 Task: Find connections with filter location Glenroy with filter topic #Learningswith filter profile language French with filter current company JSW with filter school FM University with filter industry Industry Associations with filter service category Logo Design with filter keywords title Administrative Assistant
Action: Mouse moved to (242, 275)
Screenshot: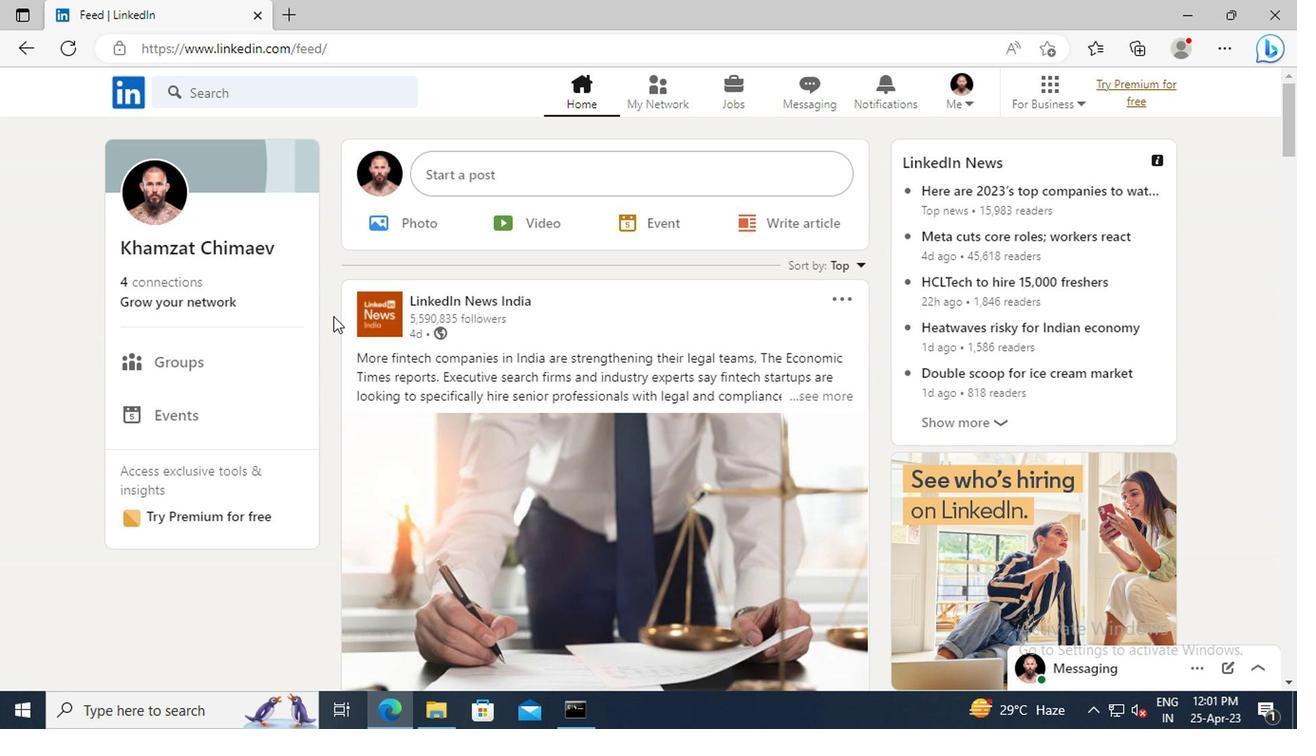 
Action: Mouse pressed left at (242, 275)
Screenshot: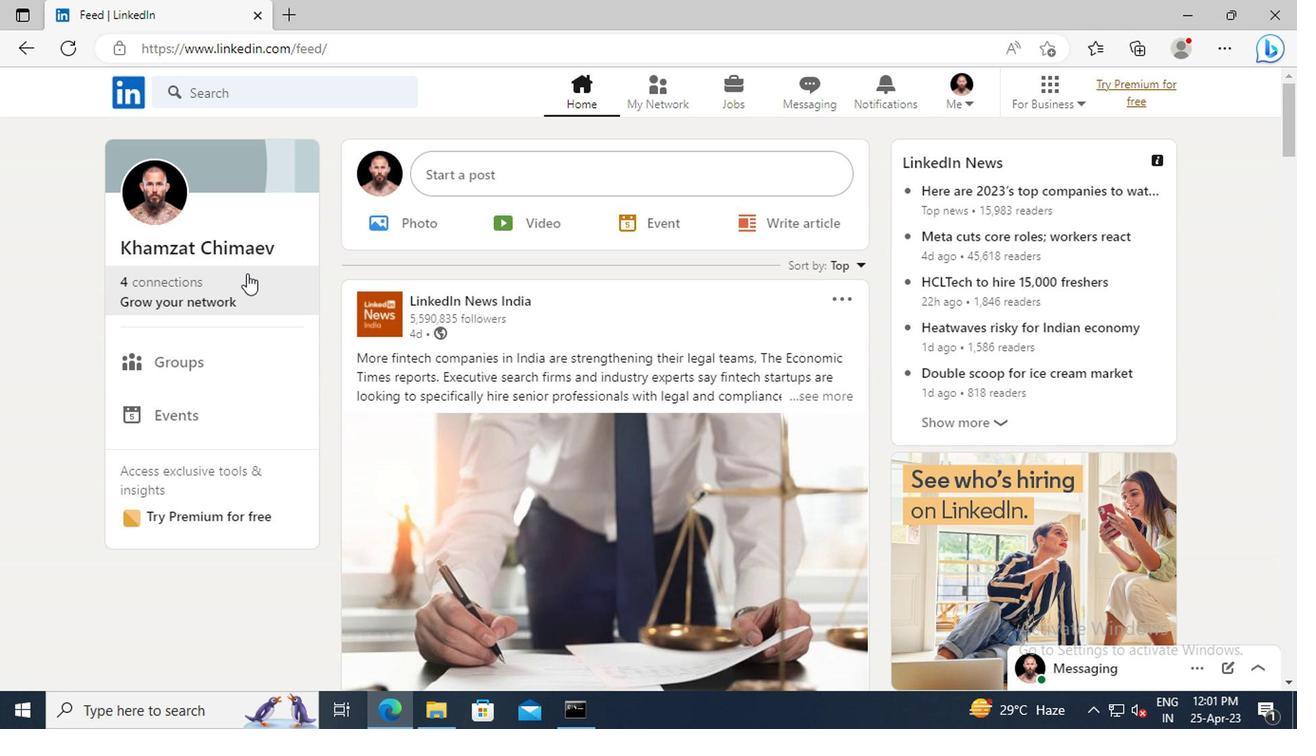 
Action: Mouse moved to (253, 204)
Screenshot: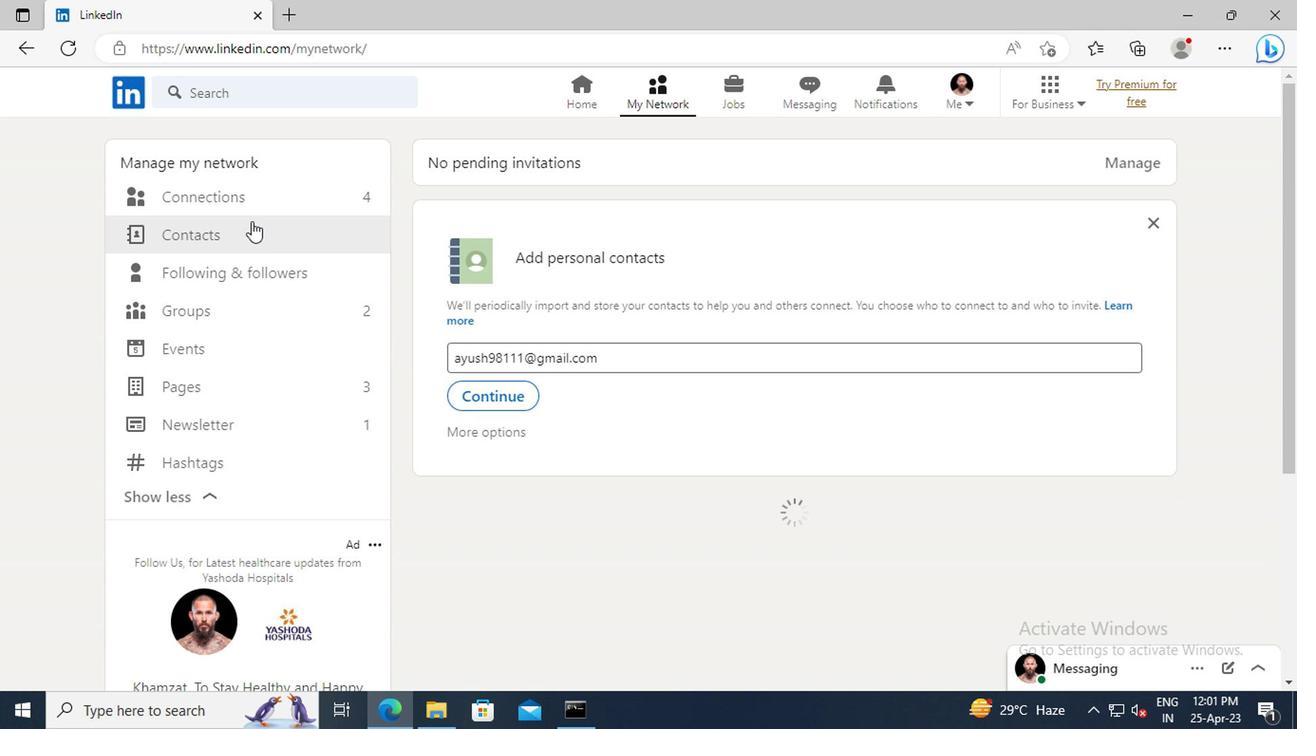 
Action: Mouse pressed left at (253, 204)
Screenshot: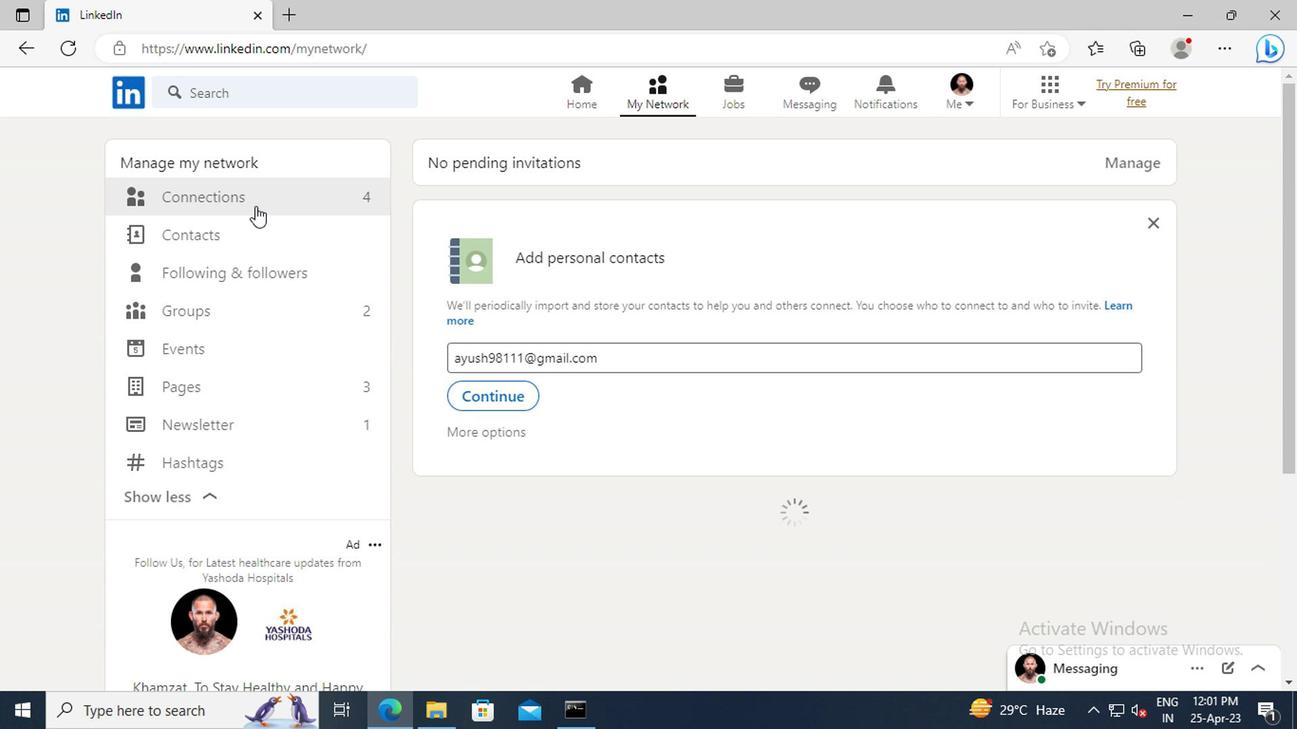 
Action: Mouse moved to (782, 206)
Screenshot: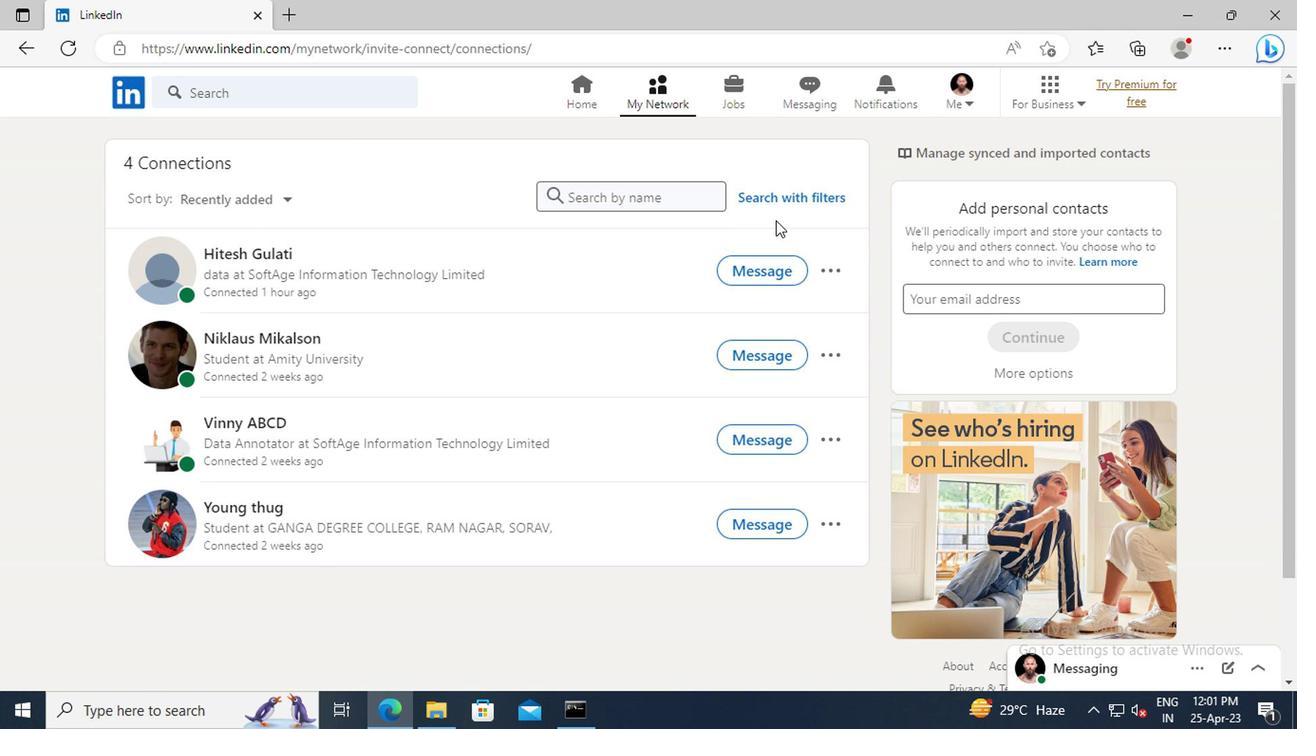
Action: Mouse pressed left at (782, 206)
Screenshot: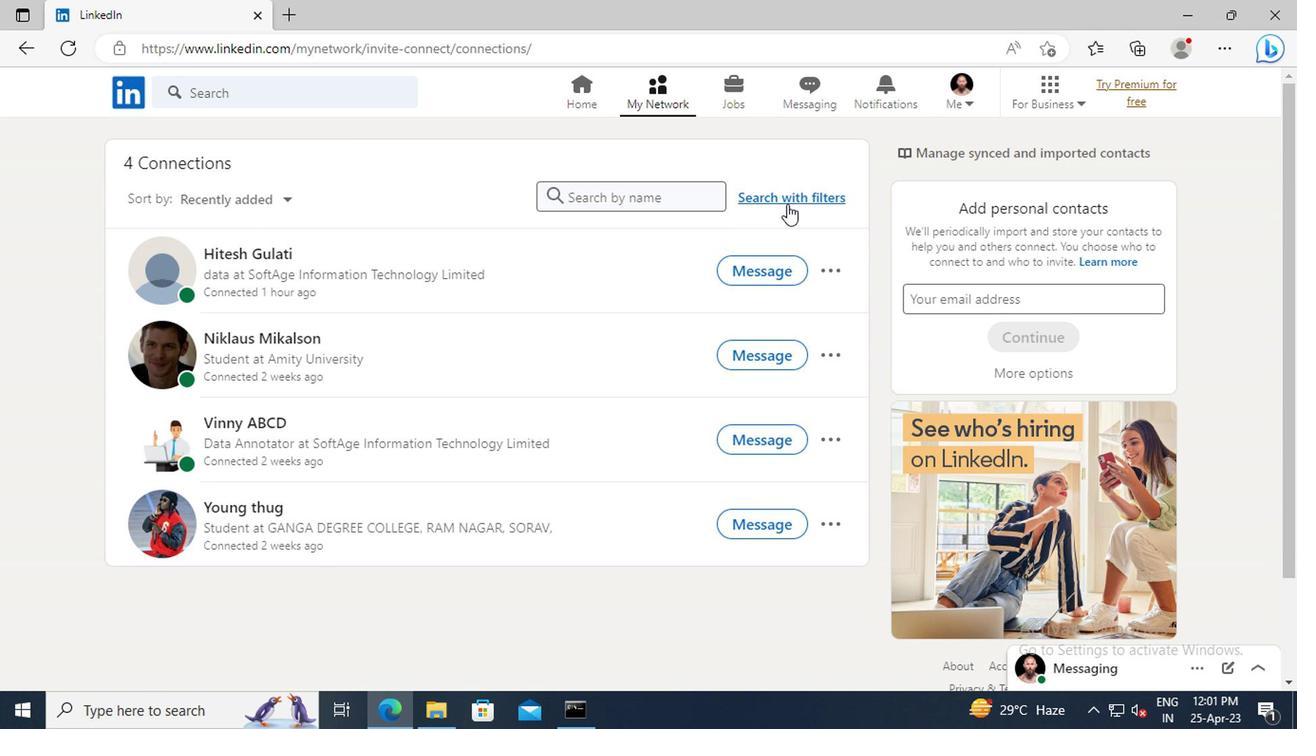 
Action: Mouse moved to (723, 154)
Screenshot: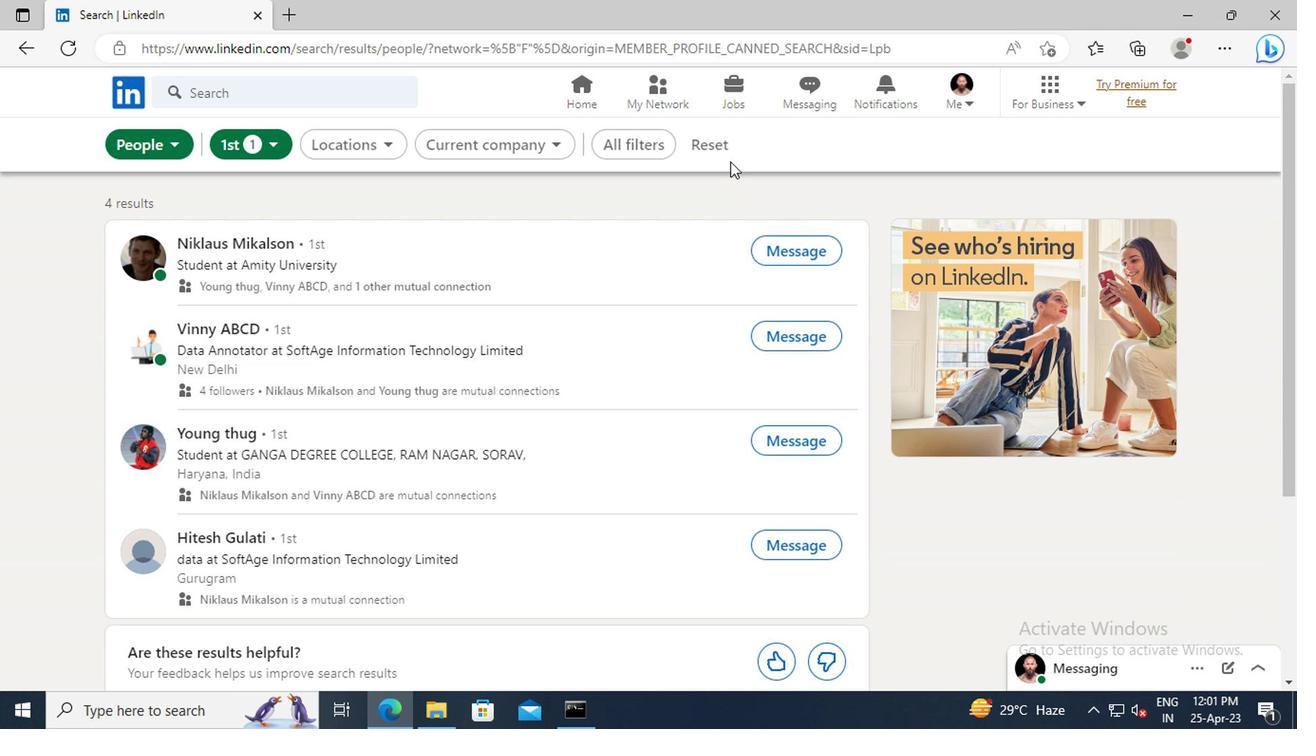 
Action: Mouse pressed left at (723, 154)
Screenshot: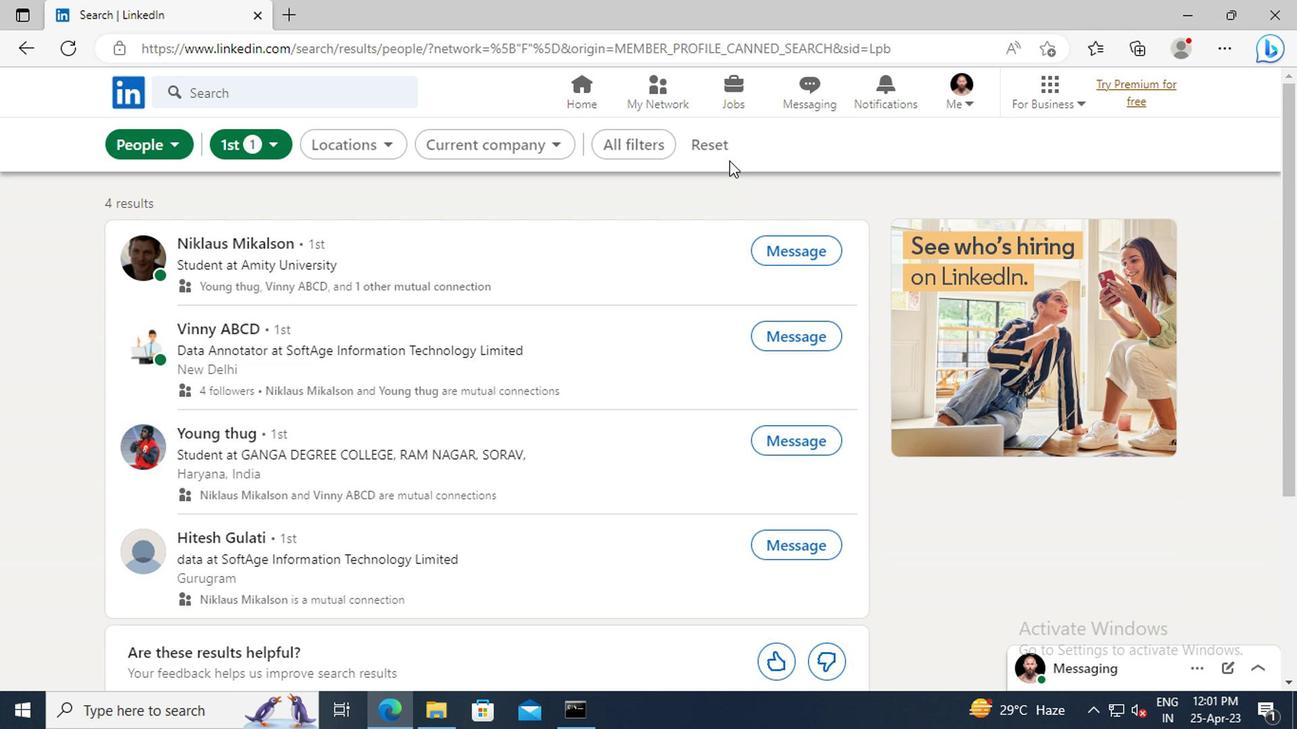 
Action: Mouse moved to (679, 147)
Screenshot: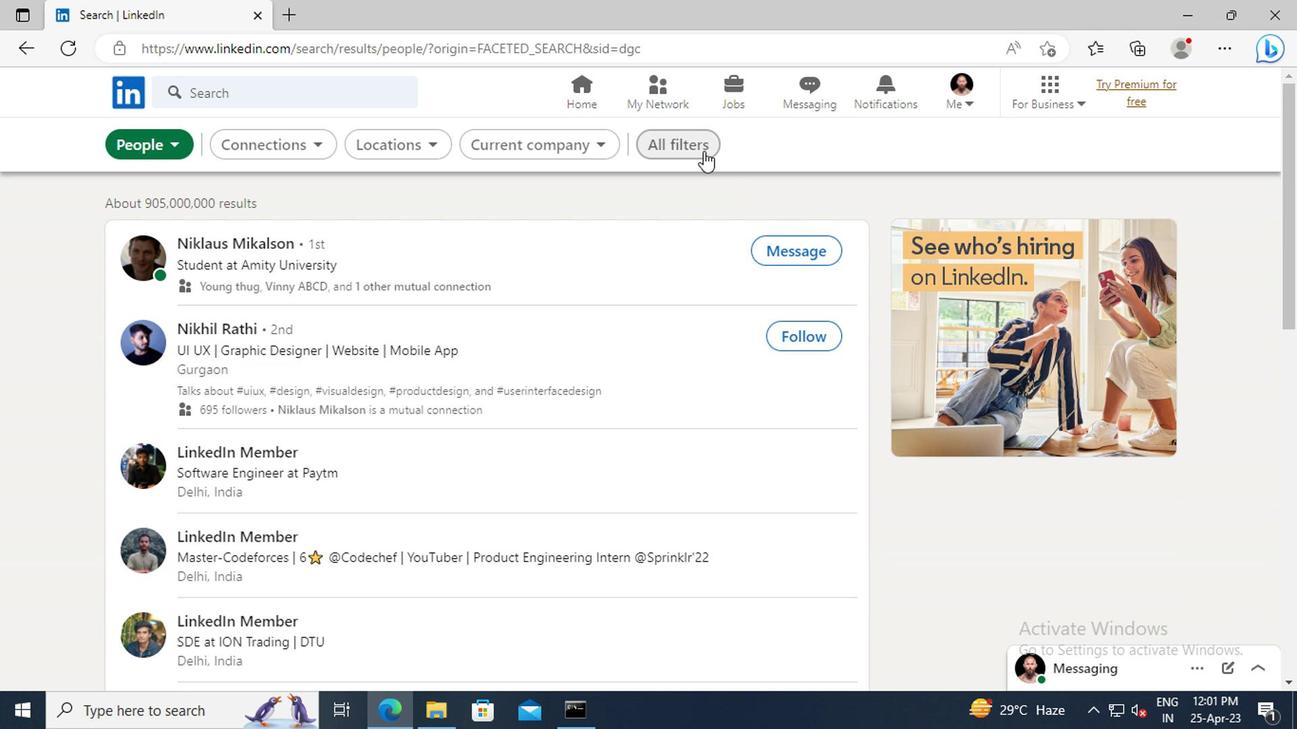 
Action: Mouse pressed left at (679, 147)
Screenshot: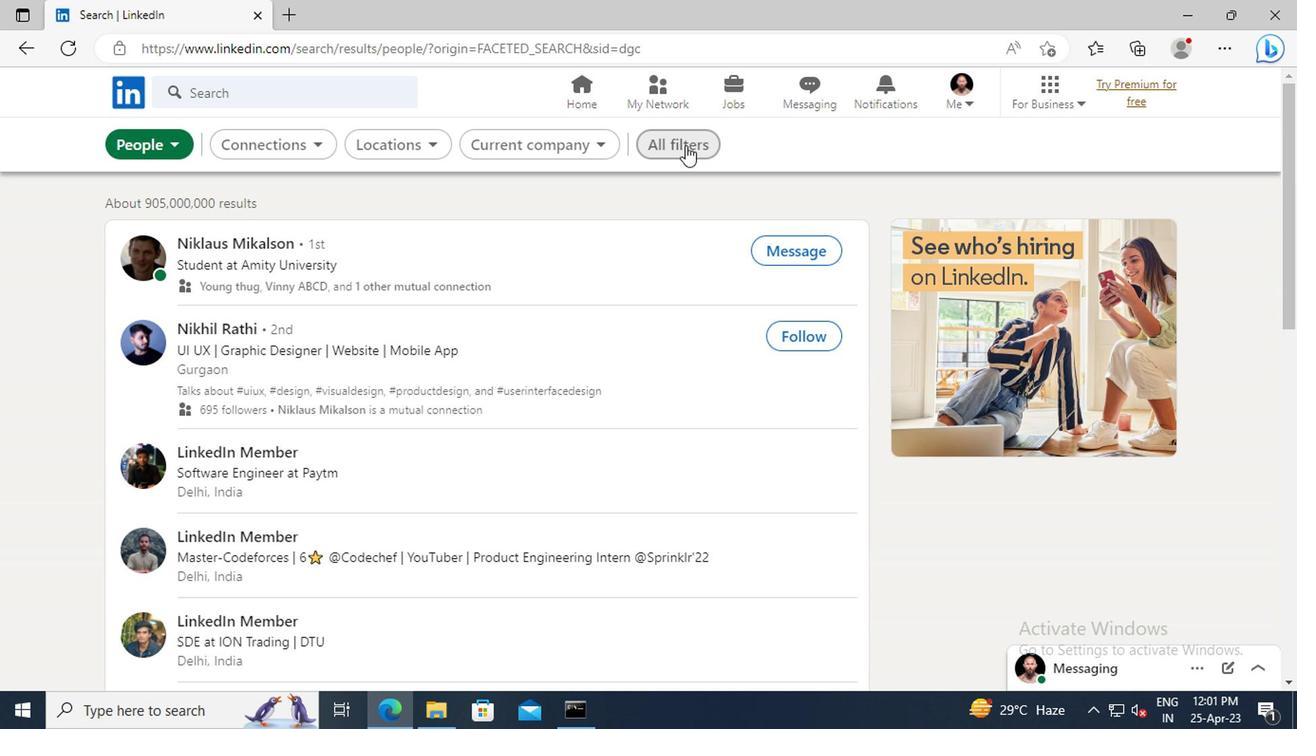
Action: Mouse moved to (1033, 363)
Screenshot: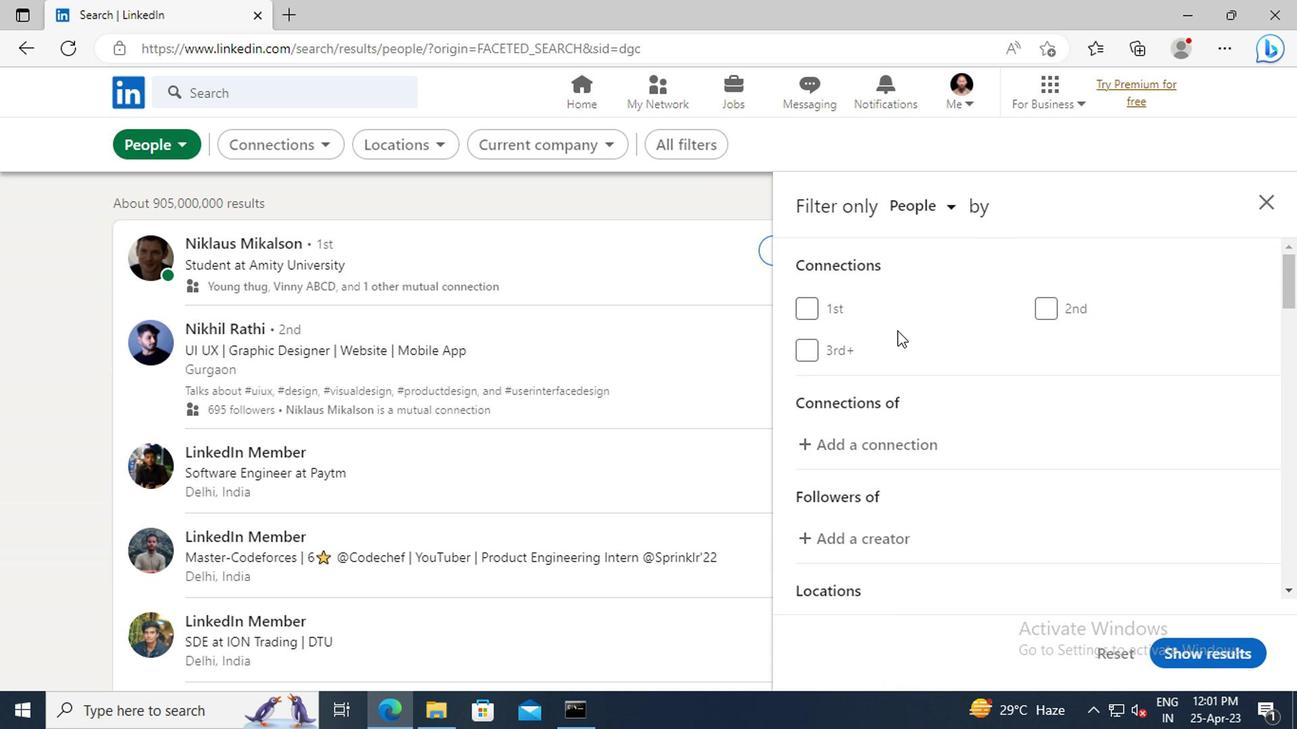 
Action: Mouse scrolled (1033, 362) with delta (0, -1)
Screenshot: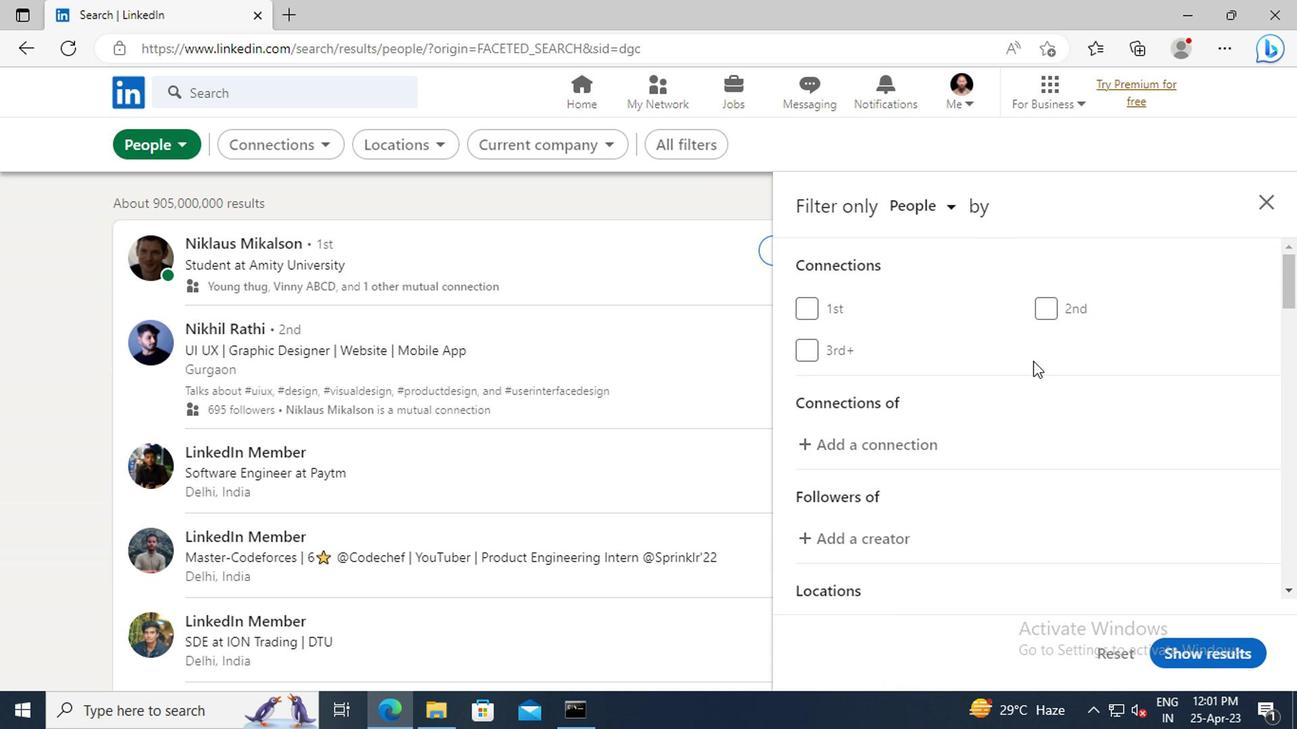 
Action: Mouse scrolled (1033, 362) with delta (0, -1)
Screenshot: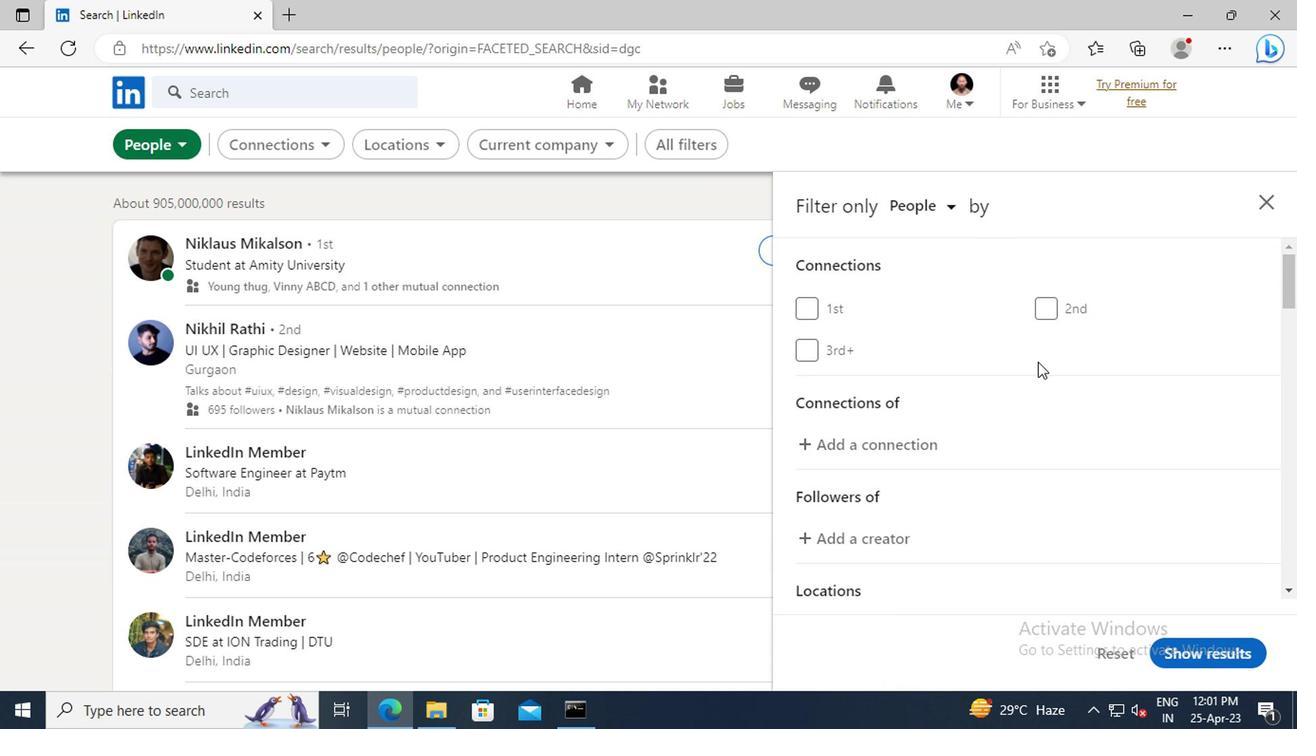 
Action: Mouse moved to (1050, 418)
Screenshot: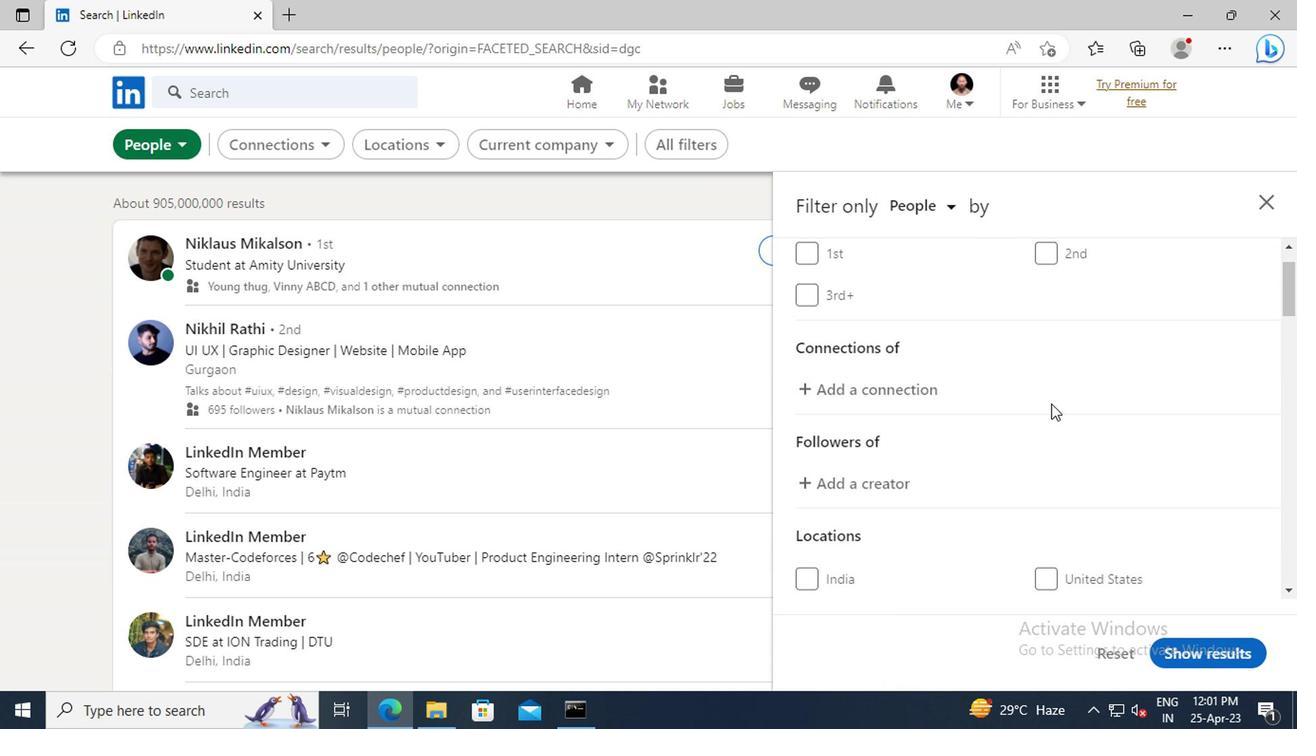 
Action: Mouse scrolled (1050, 417) with delta (0, 0)
Screenshot: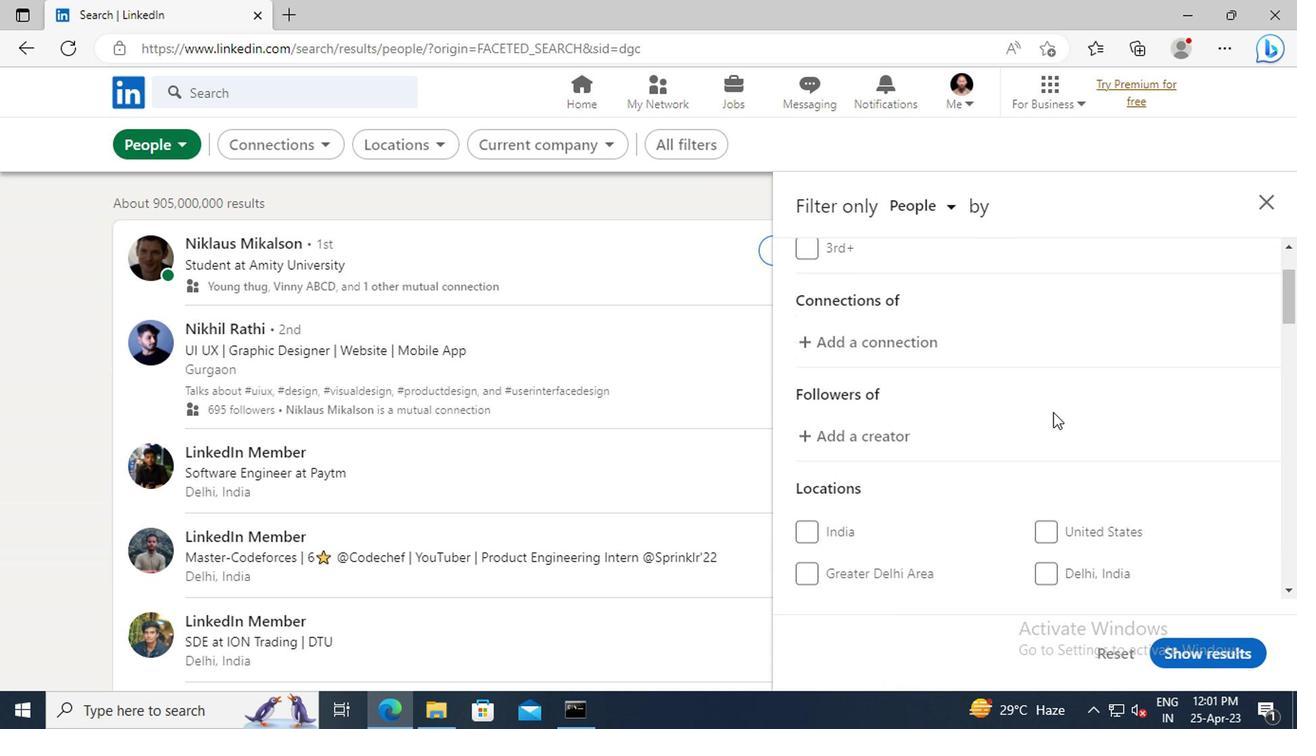 
Action: Mouse scrolled (1050, 417) with delta (0, 0)
Screenshot: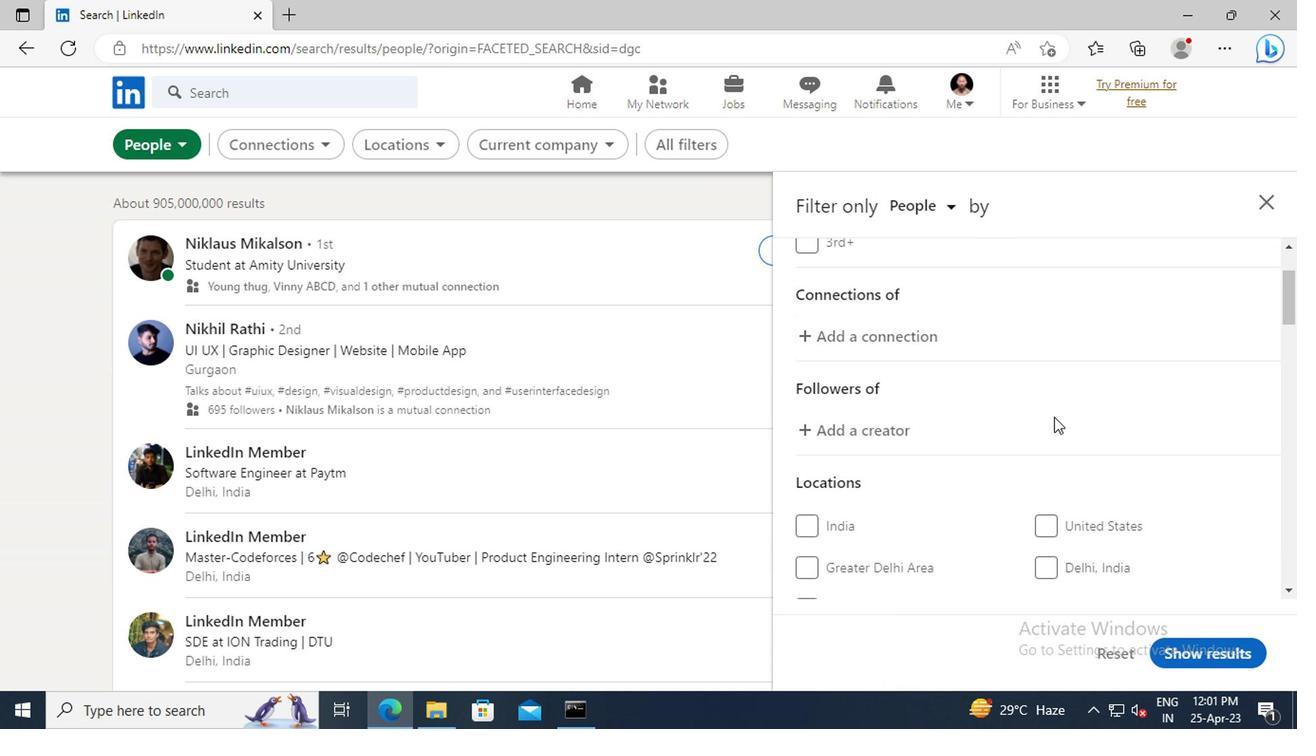 
Action: Mouse scrolled (1050, 417) with delta (0, 0)
Screenshot: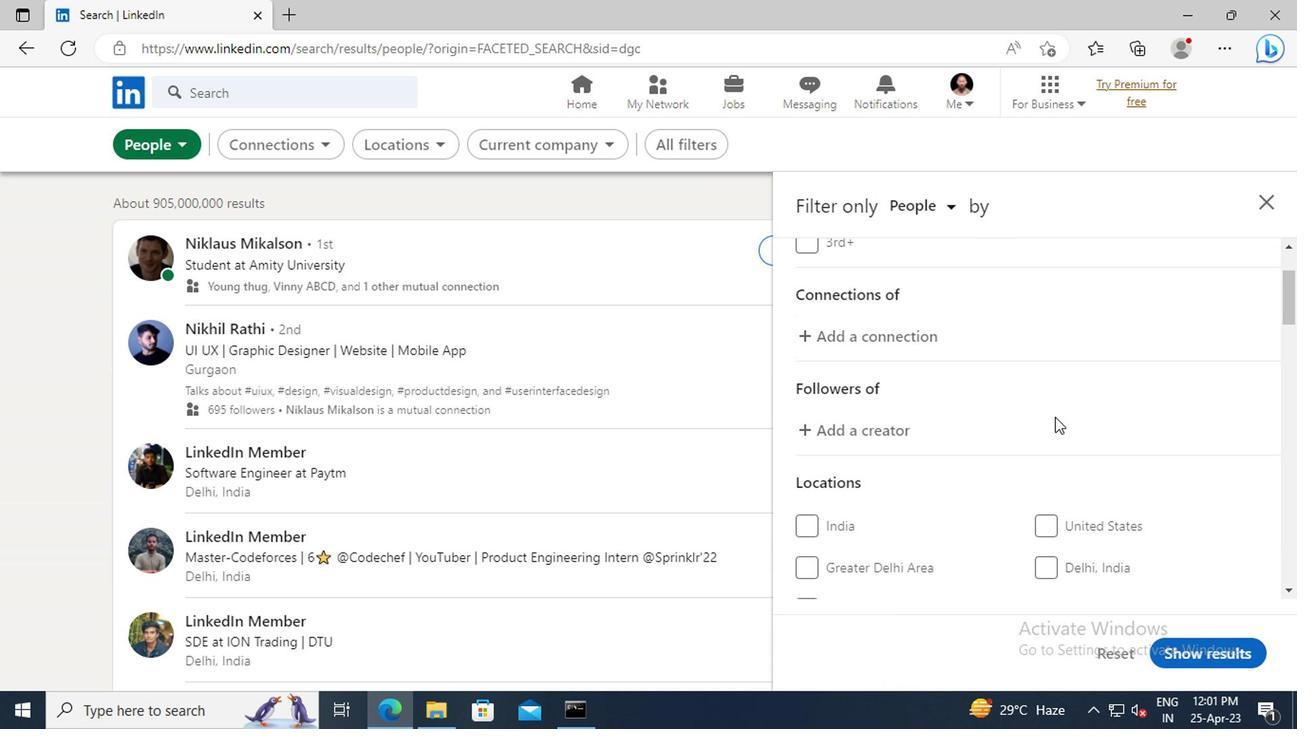 
Action: Mouse moved to (1066, 452)
Screenshot: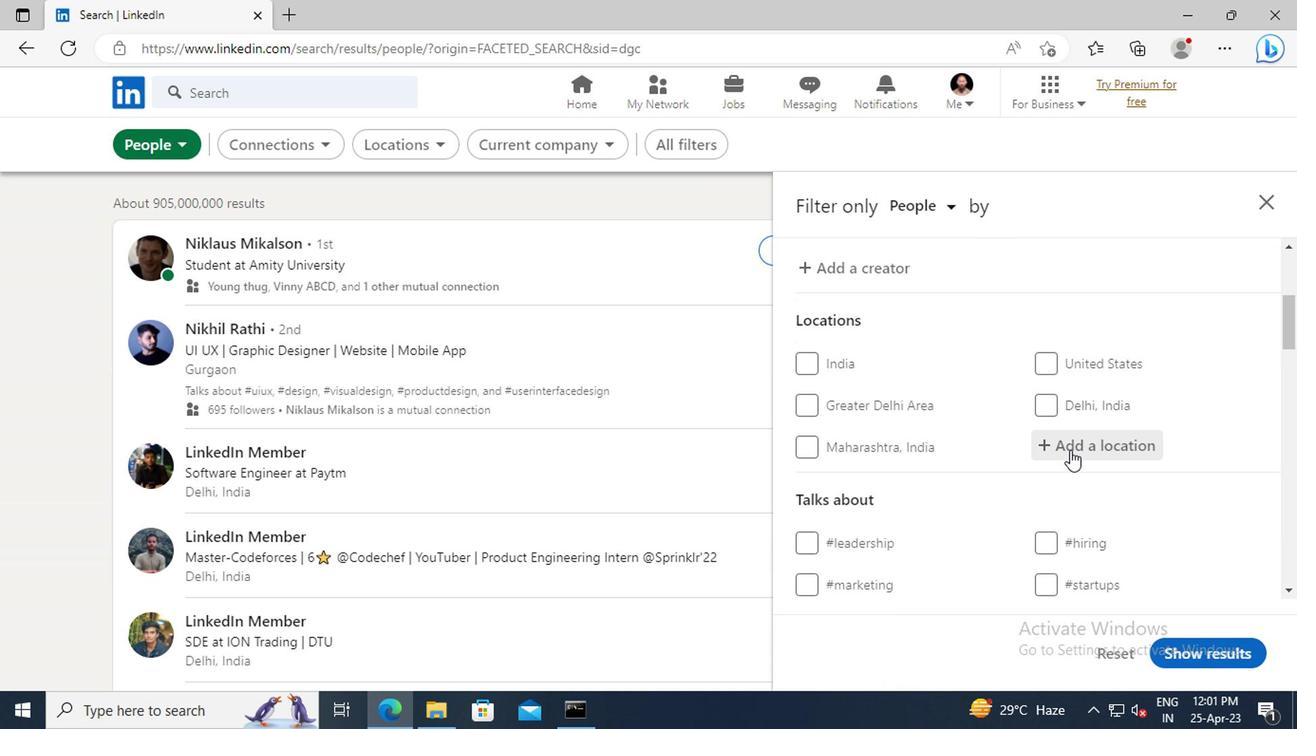 
Action: Mouse pressed left at (1066, 452)
Screenshot: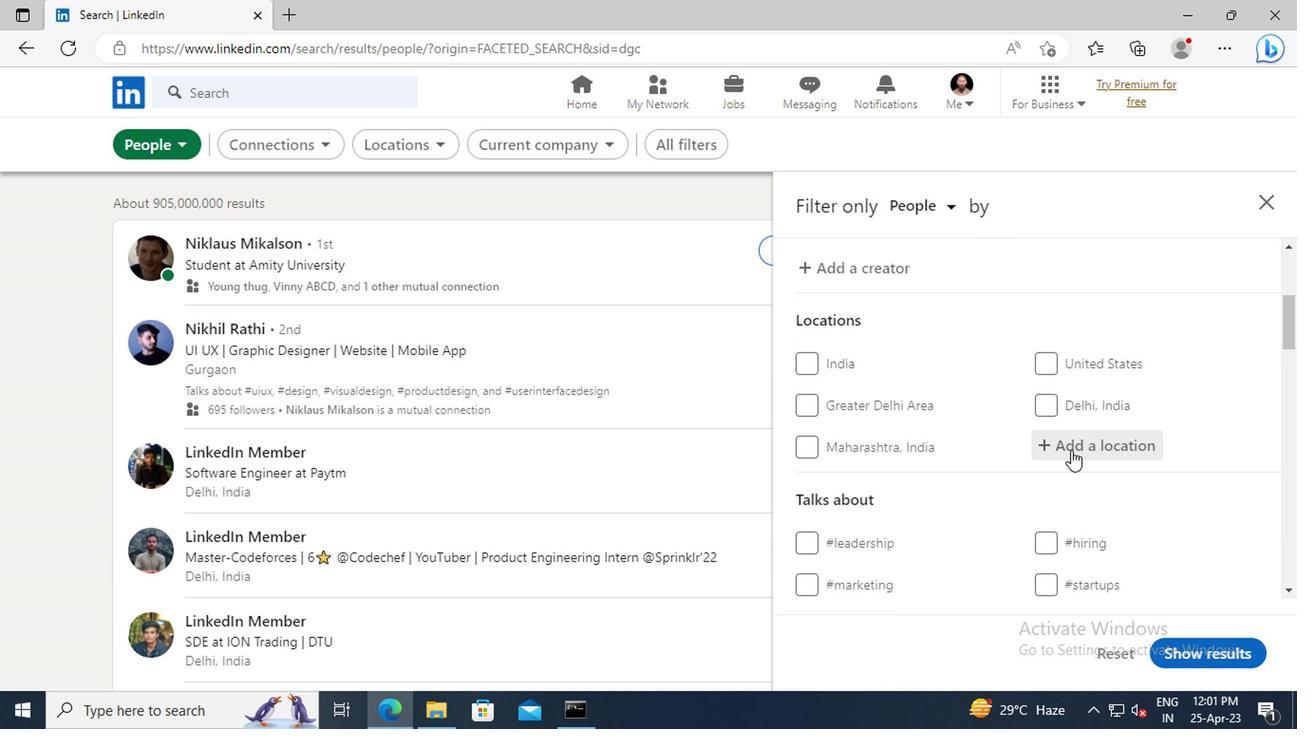 
Action: Key pressed <Key.shift>GLENROY
Screenshot: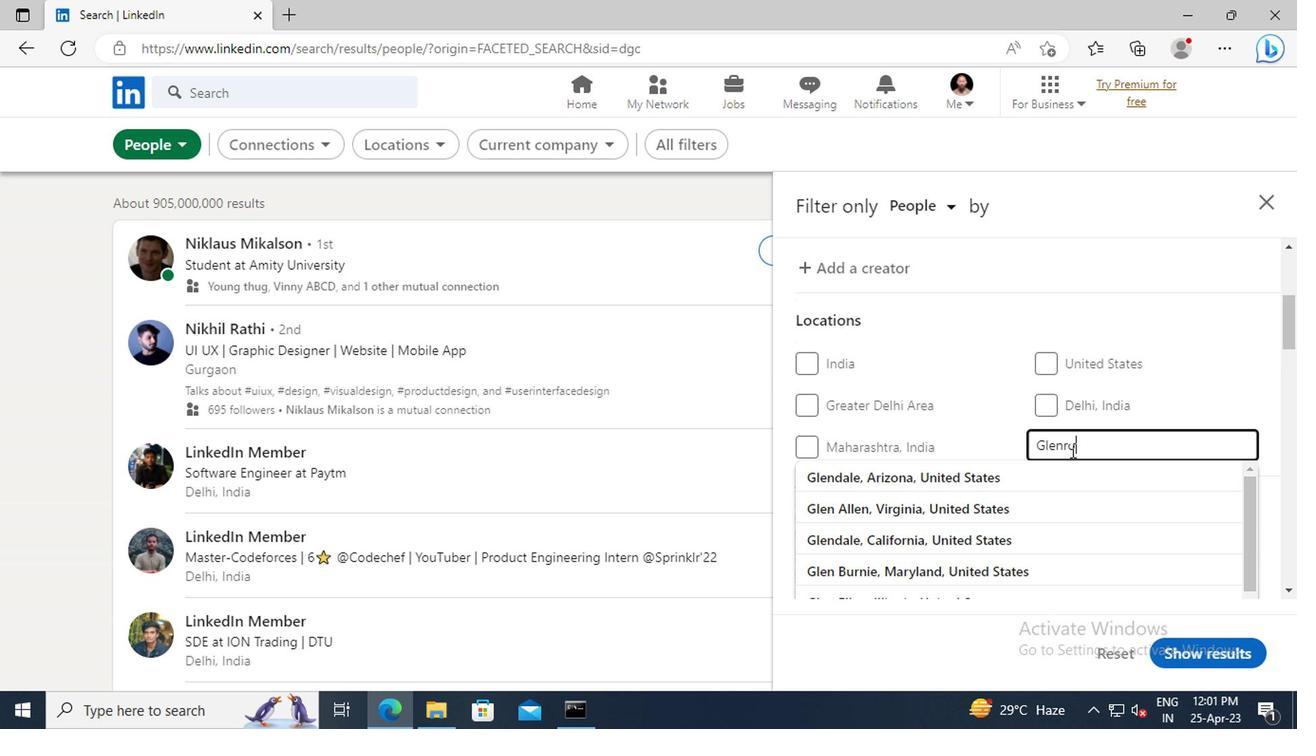
Action: Mouse moved to (1030, 467)
Screenshot: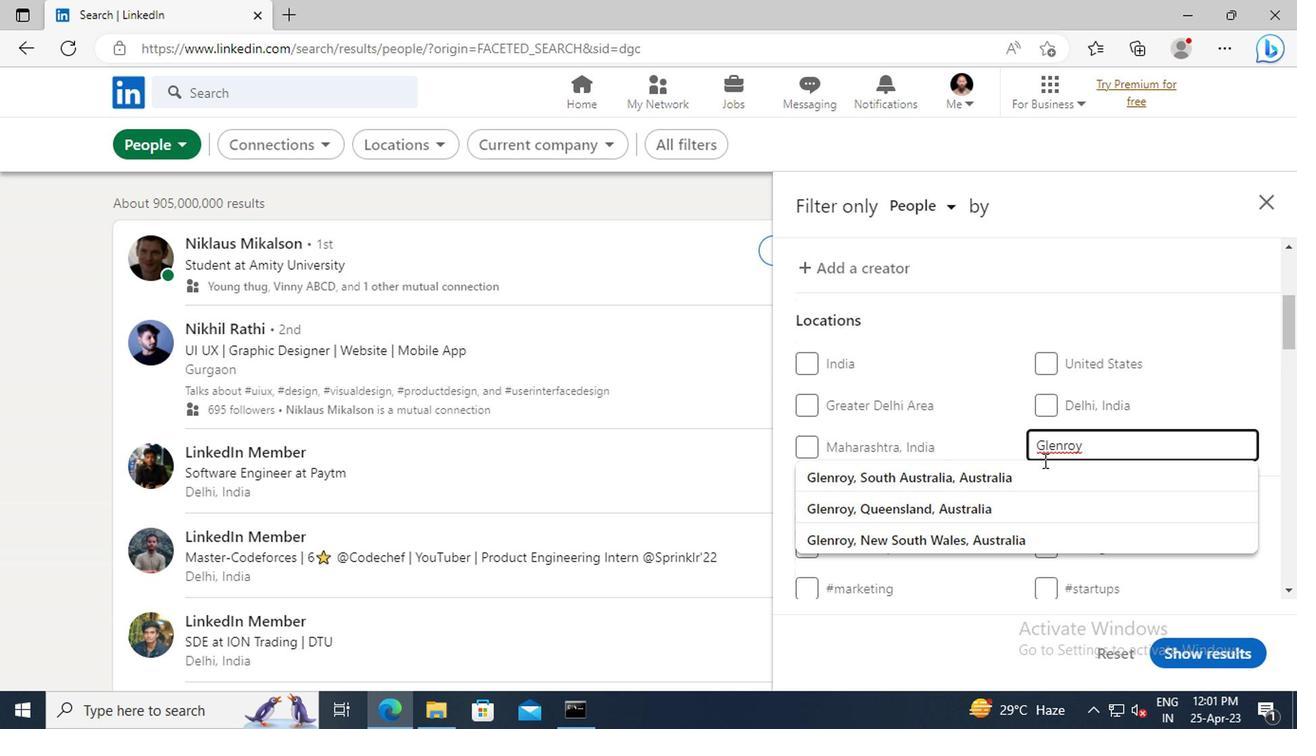 
Action: Mouse pressed left at (1030, 467)
Screenshot: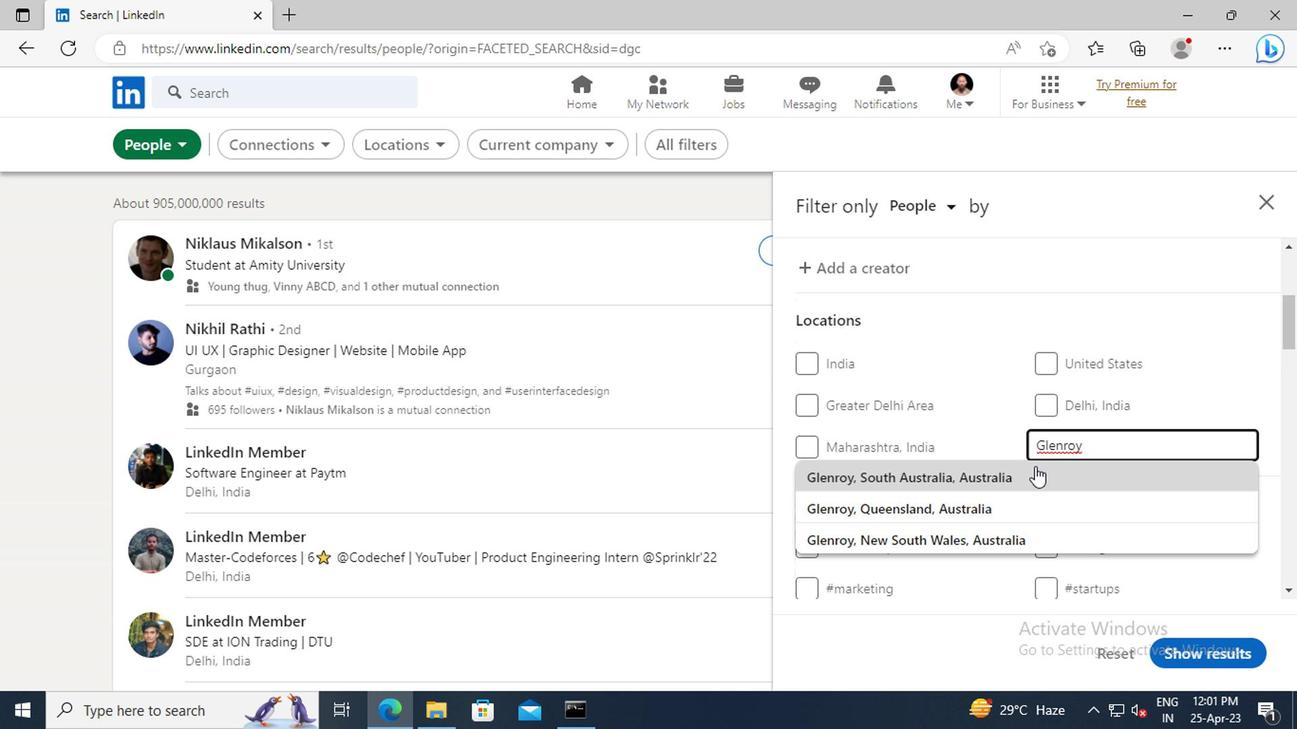 
Action: Mouse moved to (1055, 414)
Screenshot: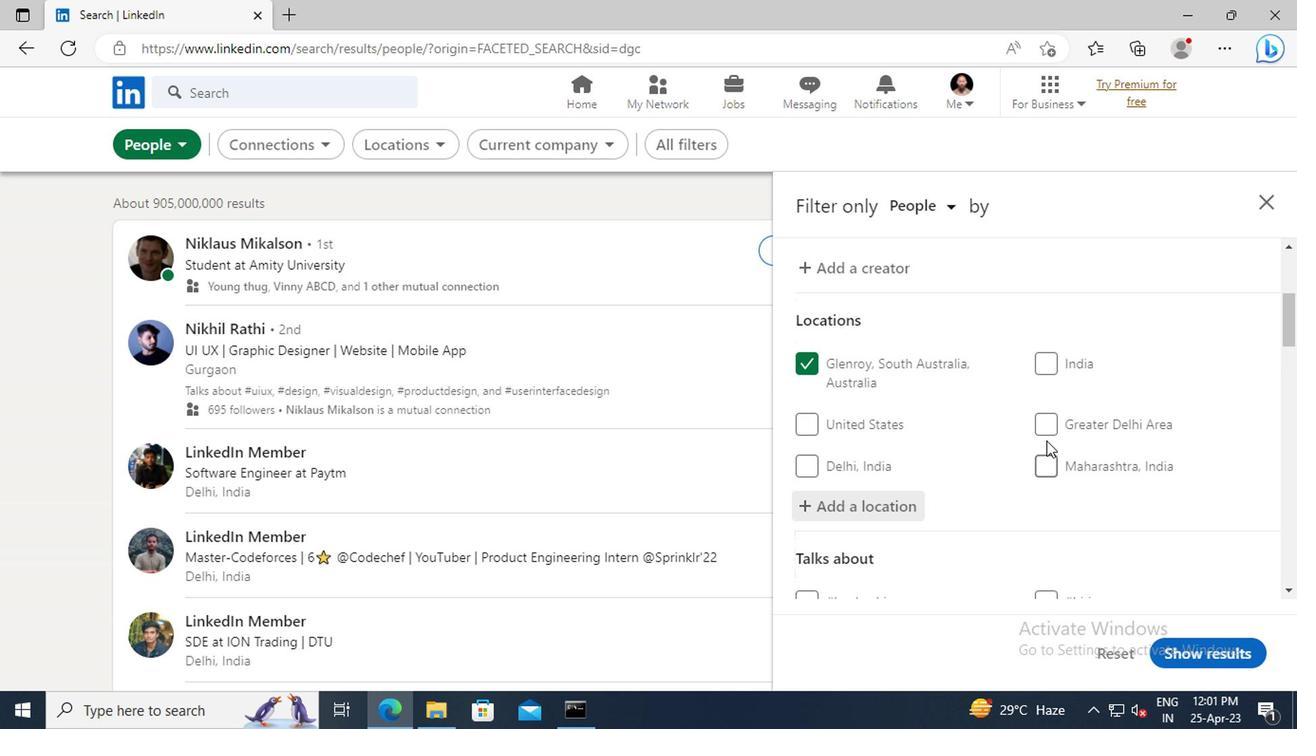 
Action: Mouse scrolled (1055, 413) with delta (0, -1)
Screenshot: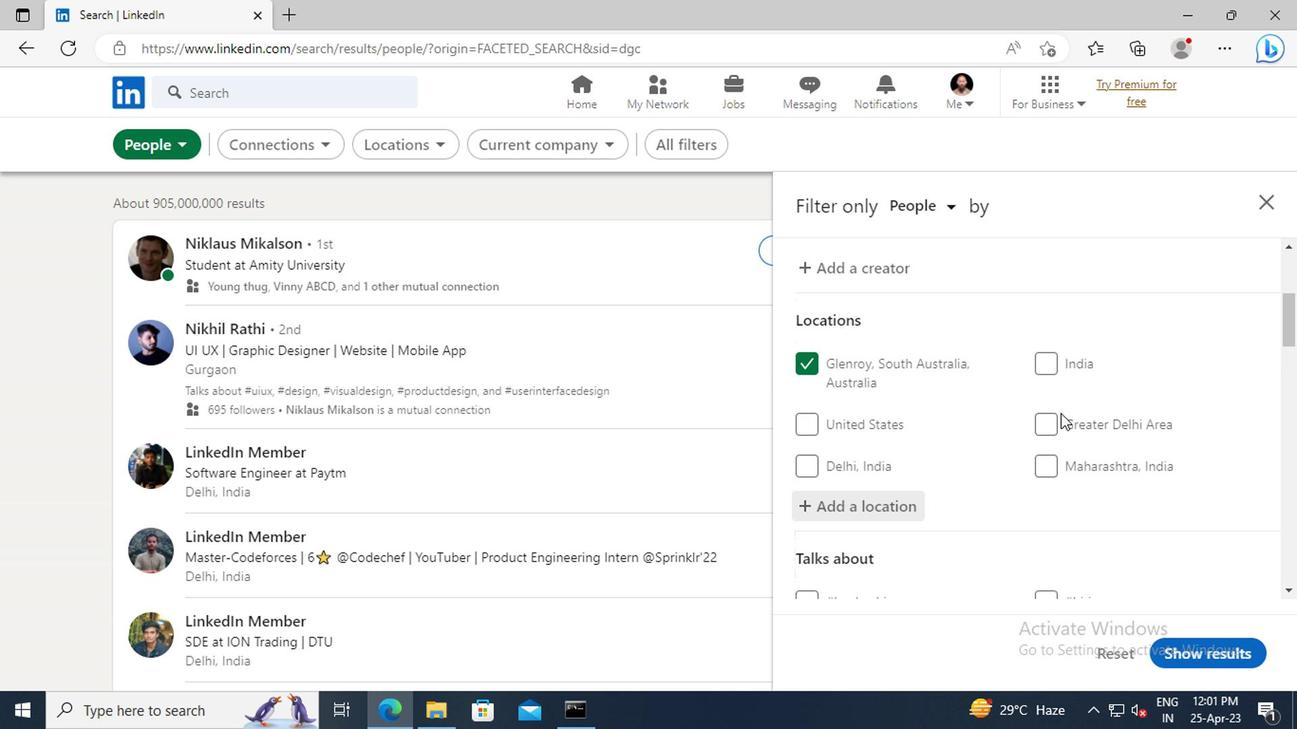 
Action: Mouse scrolled (1055, 413) with delta (0, -1)
Screenshot: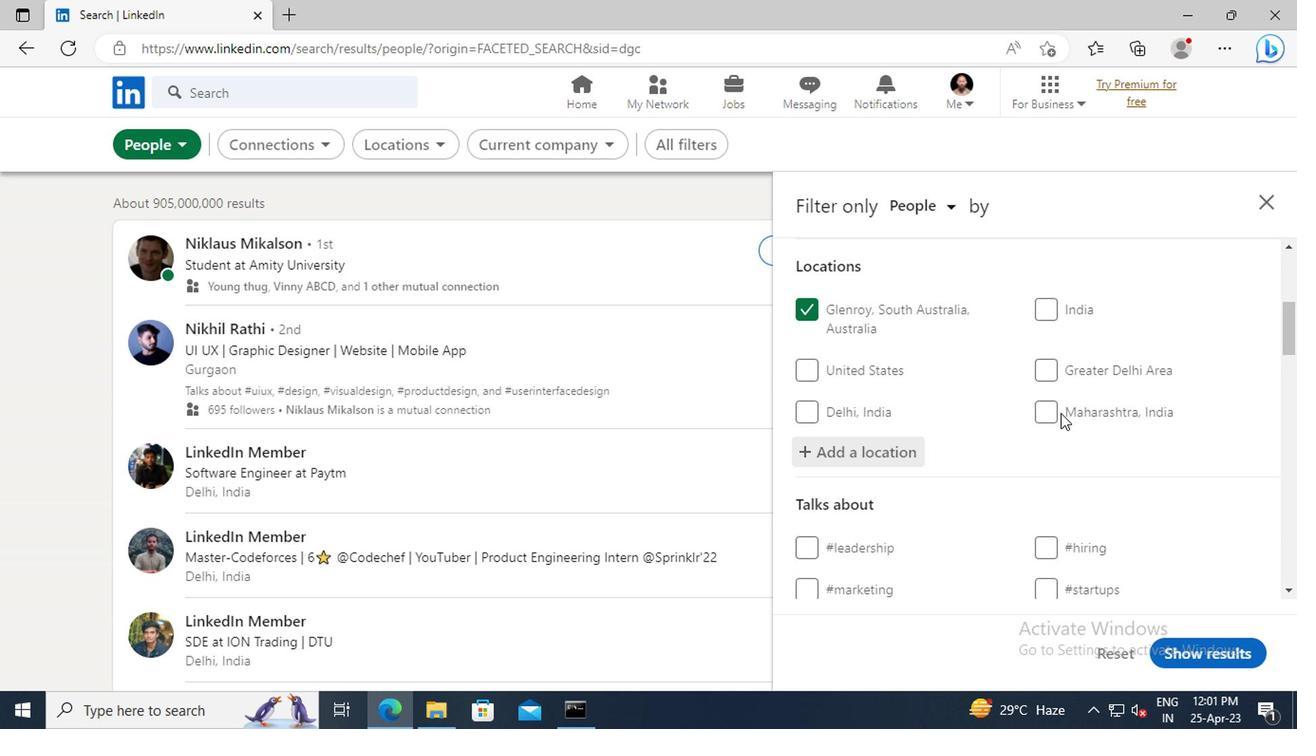 
Action: Mouse scrolled (1055, 413) with delta (0, -1)
Screenshot: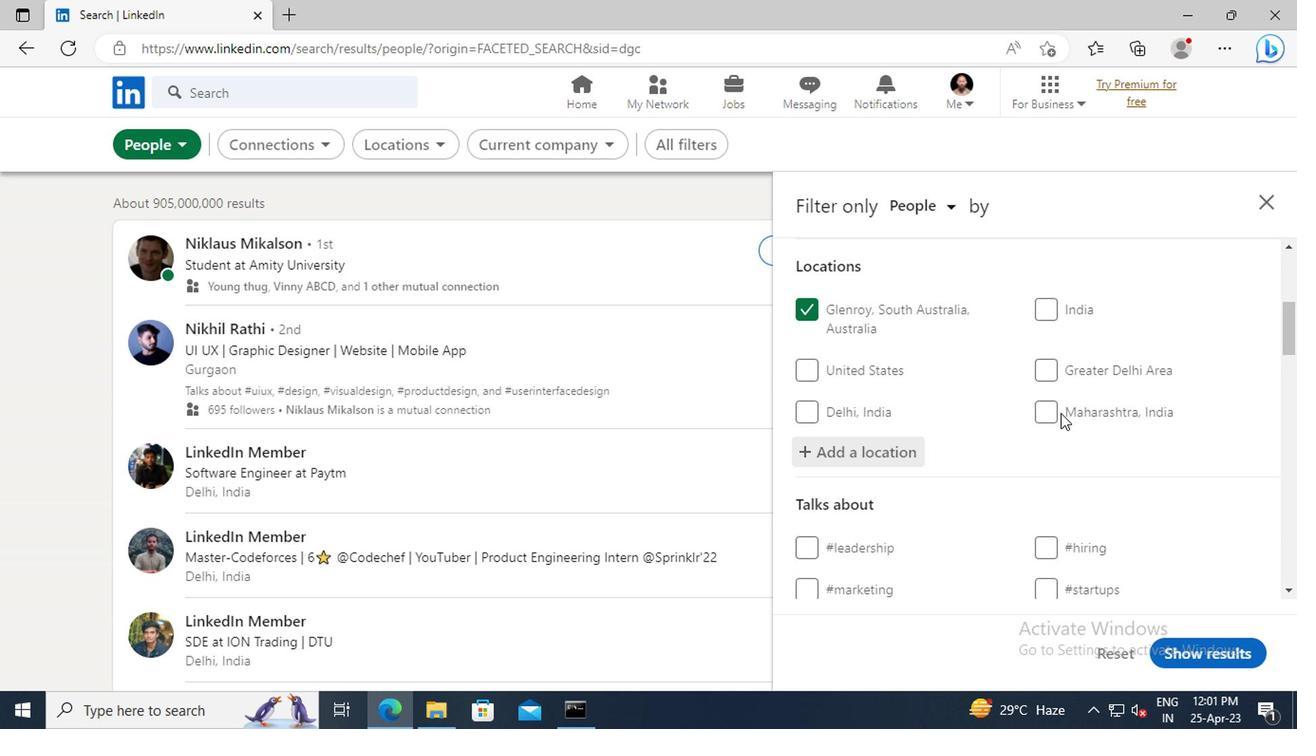 
Action: Mouse scrolled (1055, 413) with delta (0, -1)
Screenshot: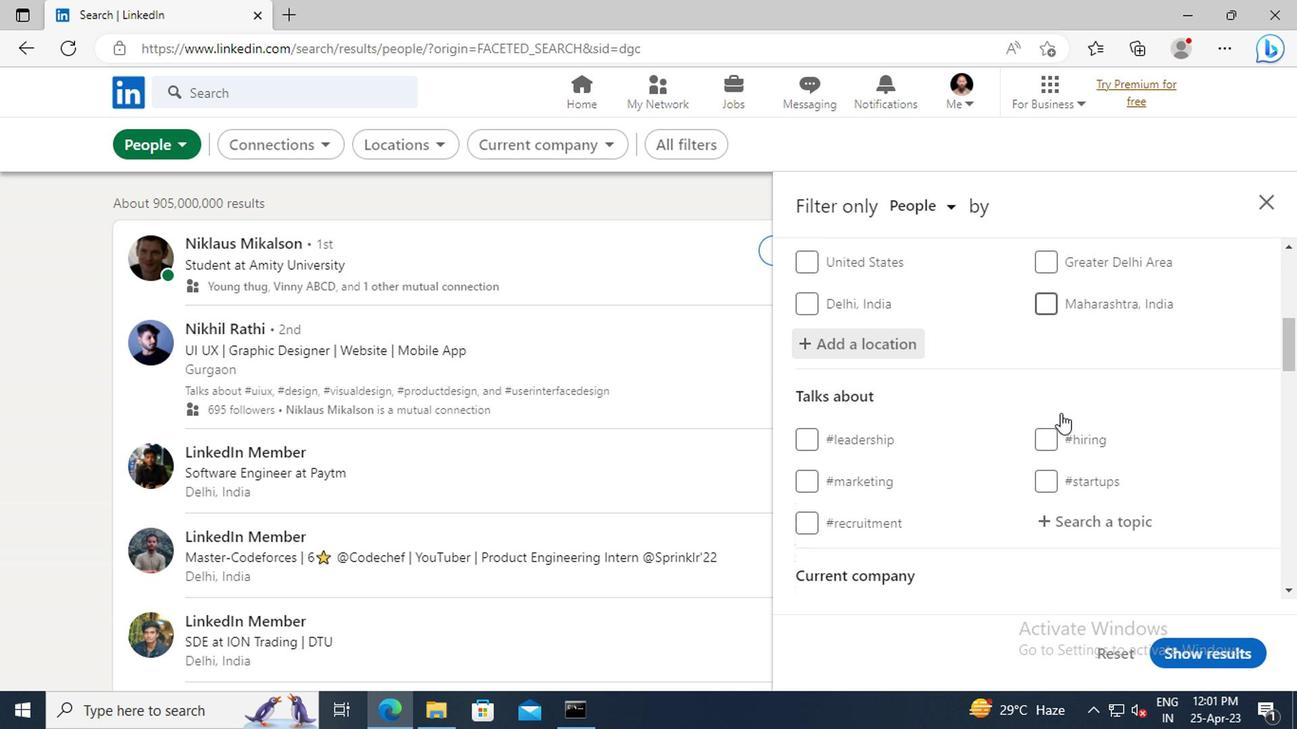 
Action: Mouse moved to (1075, 466)
Screenshot: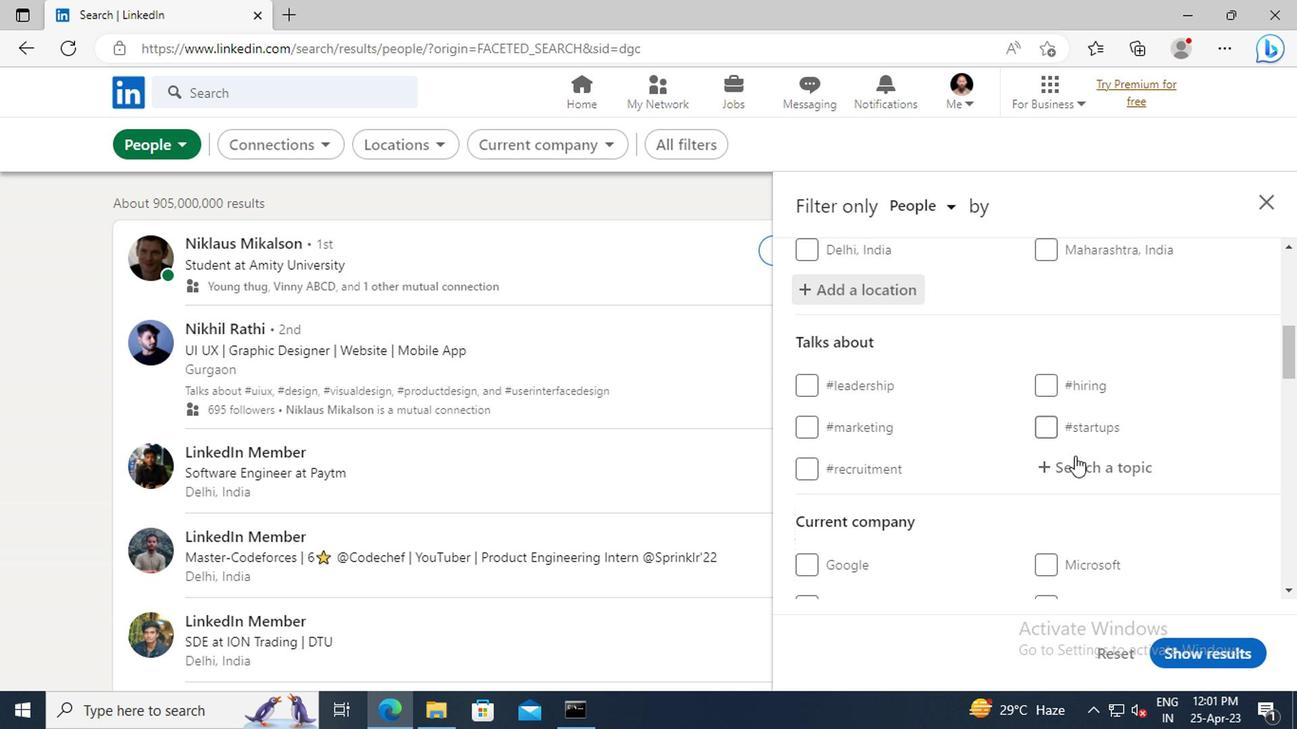 
Action: Mouse pressed left at (1075, 466)
Screenshot: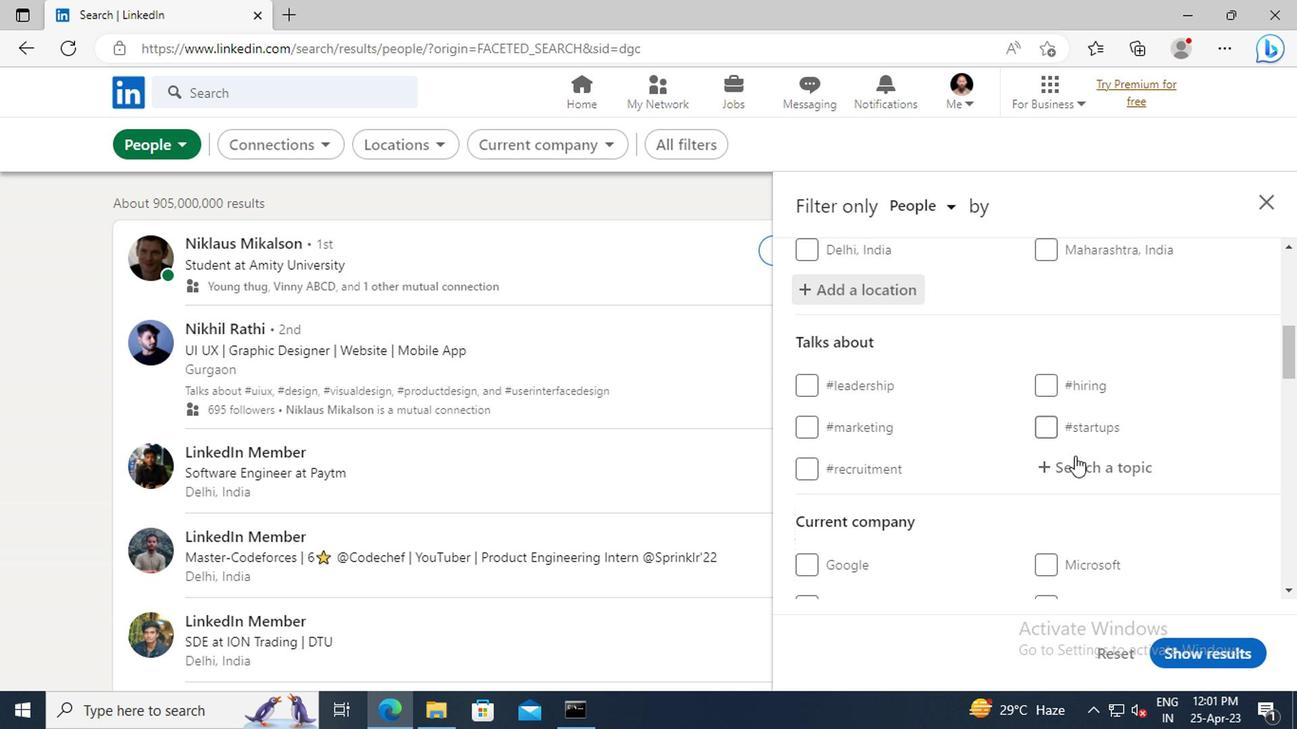 
Action: Key pressed <Key.shift>#<Key.shift>LEARNINGSWITH
Screenshot: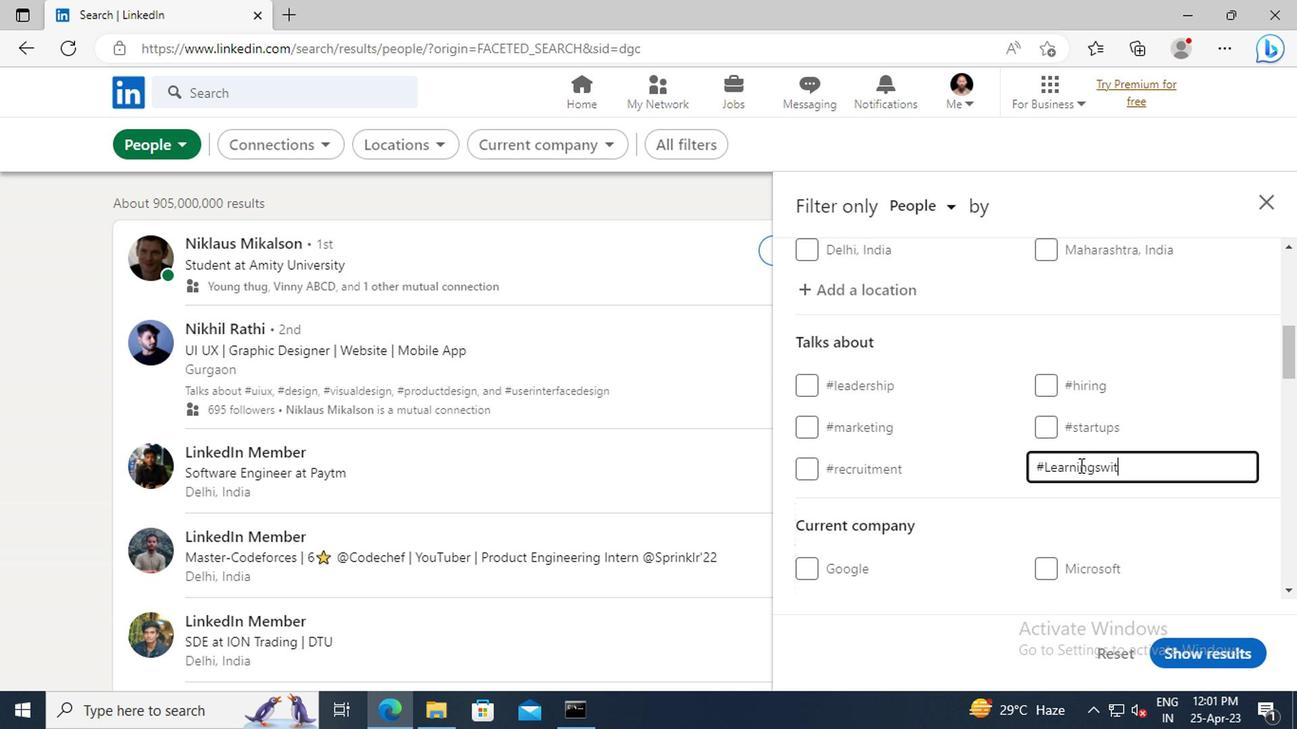 
Action: Mouse scrolled (1075, 466) with delta (0, 0)
Screenshot: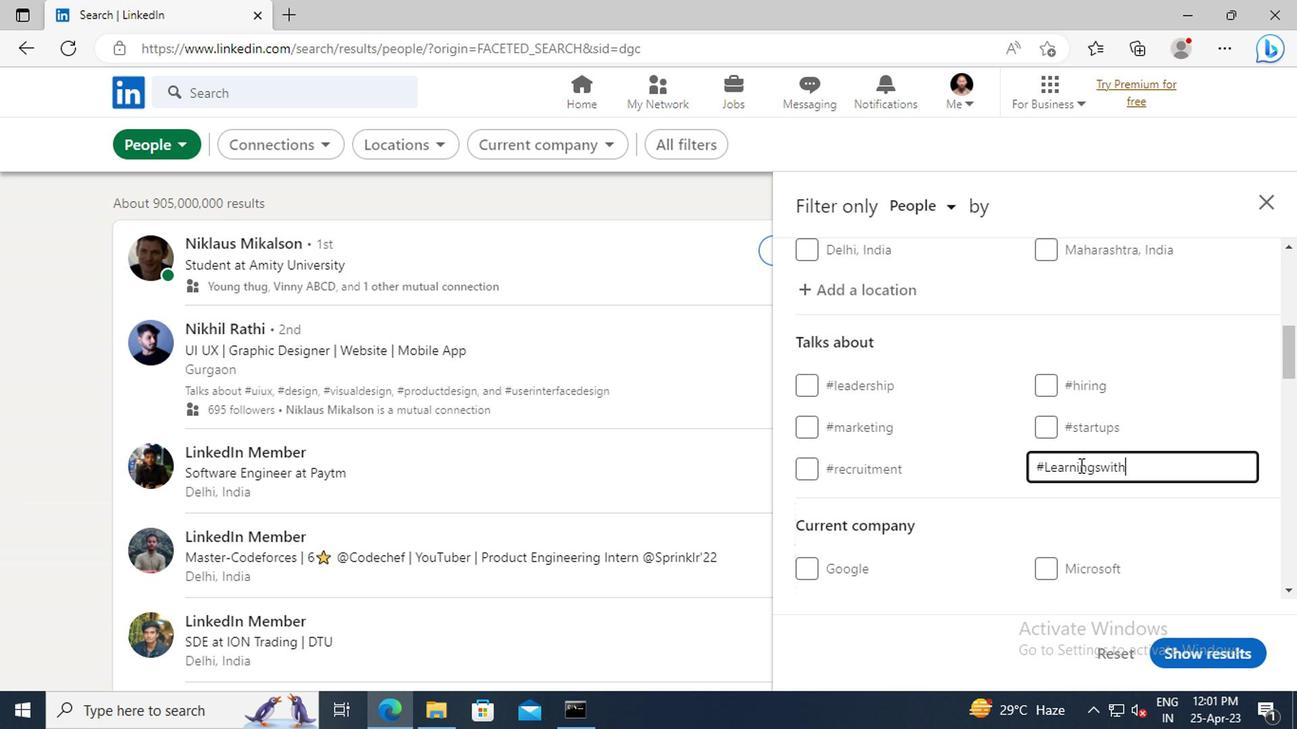 
Action: Mouse scrolled (1075, 466) with delta (0, 0)
Screenshot: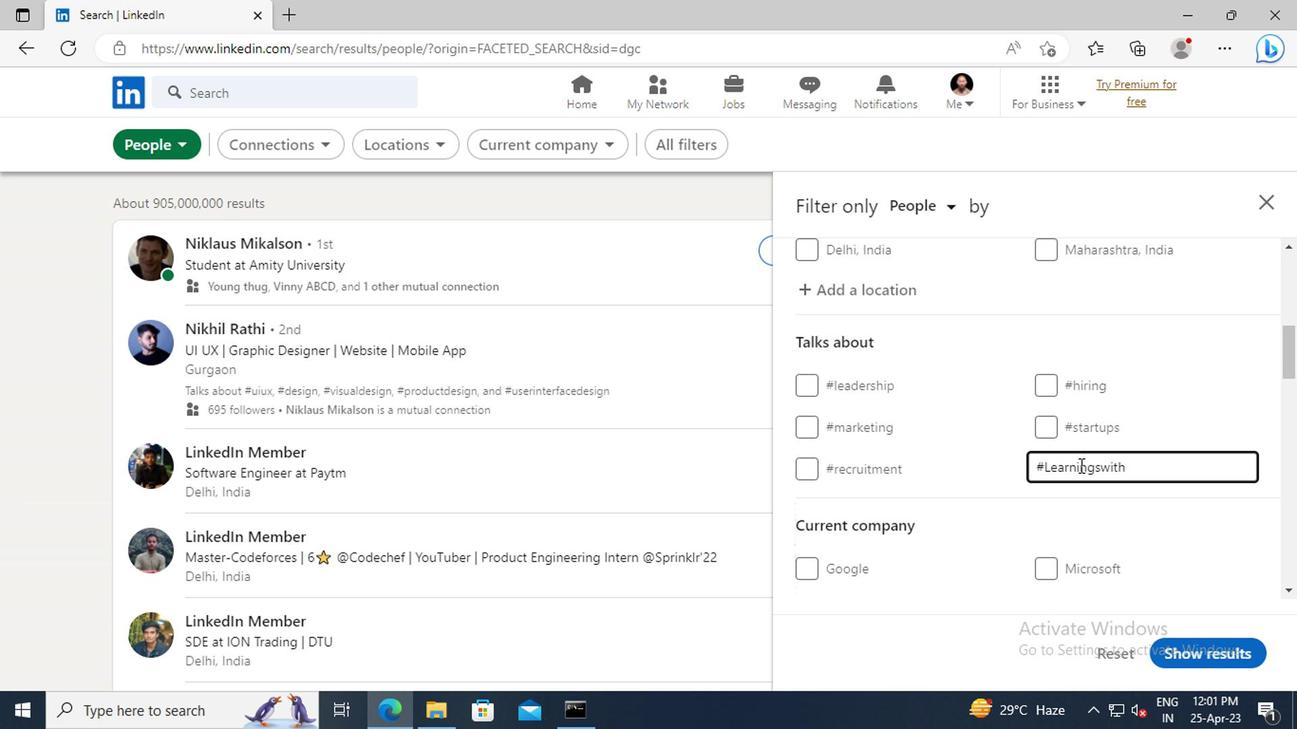
Action: Mouse scrolled (1075, 466) with delta (0, 0)
Screenshot: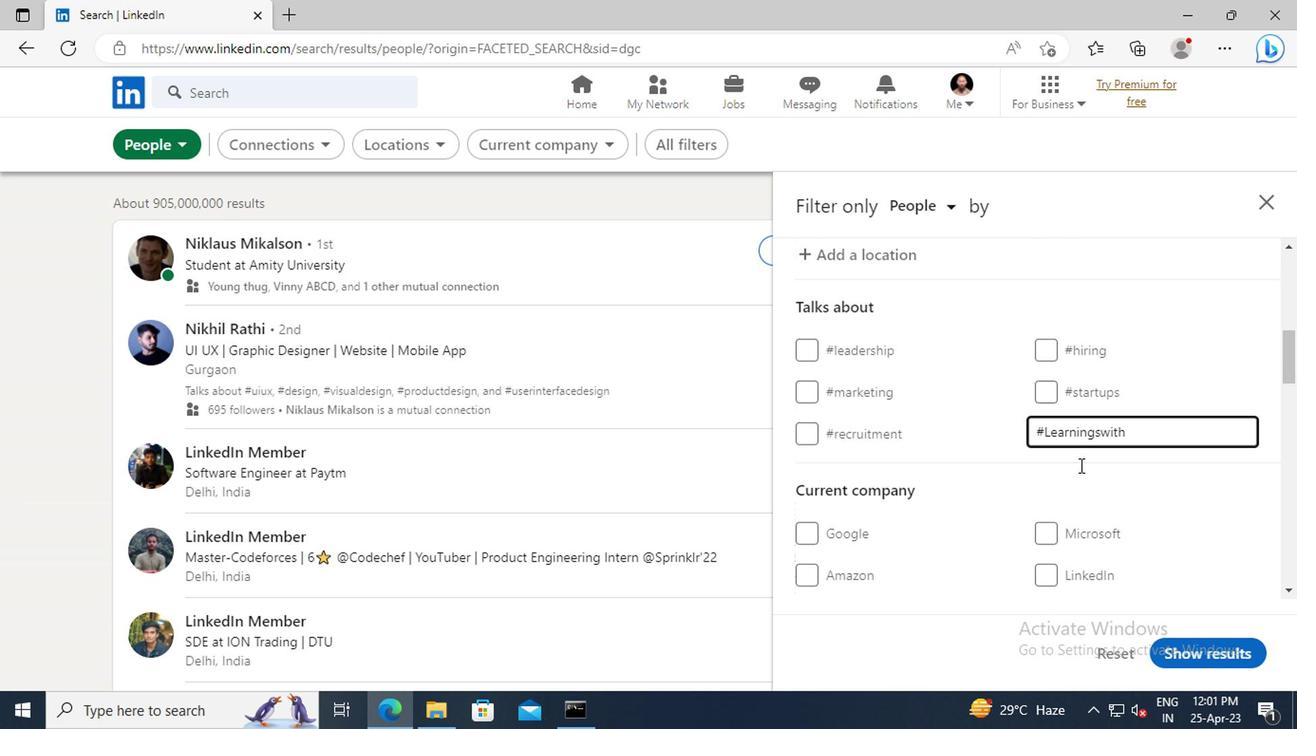 
Action: Mouse scrolled (1075, 466) with delta (0, 0)
Screenshot: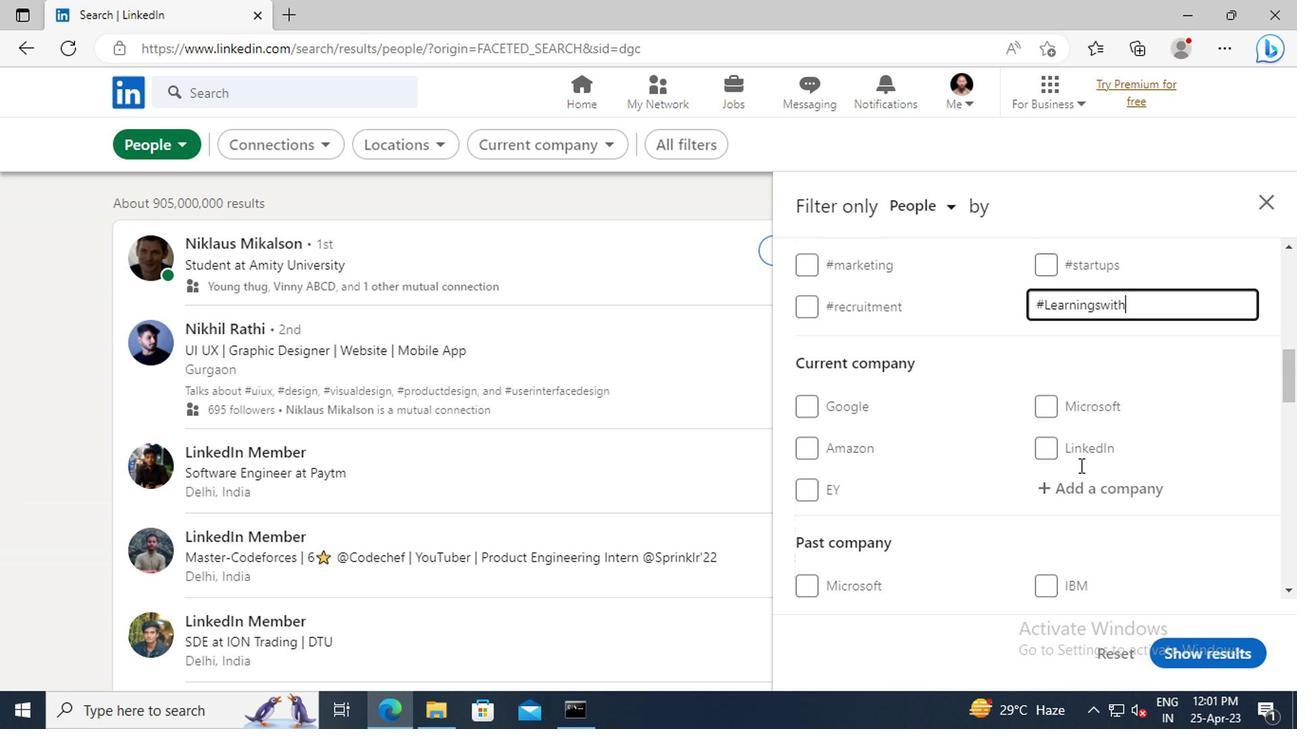 
Action: Mouse scrolled (1075, 466) with delta (0, 0)
Screenshot: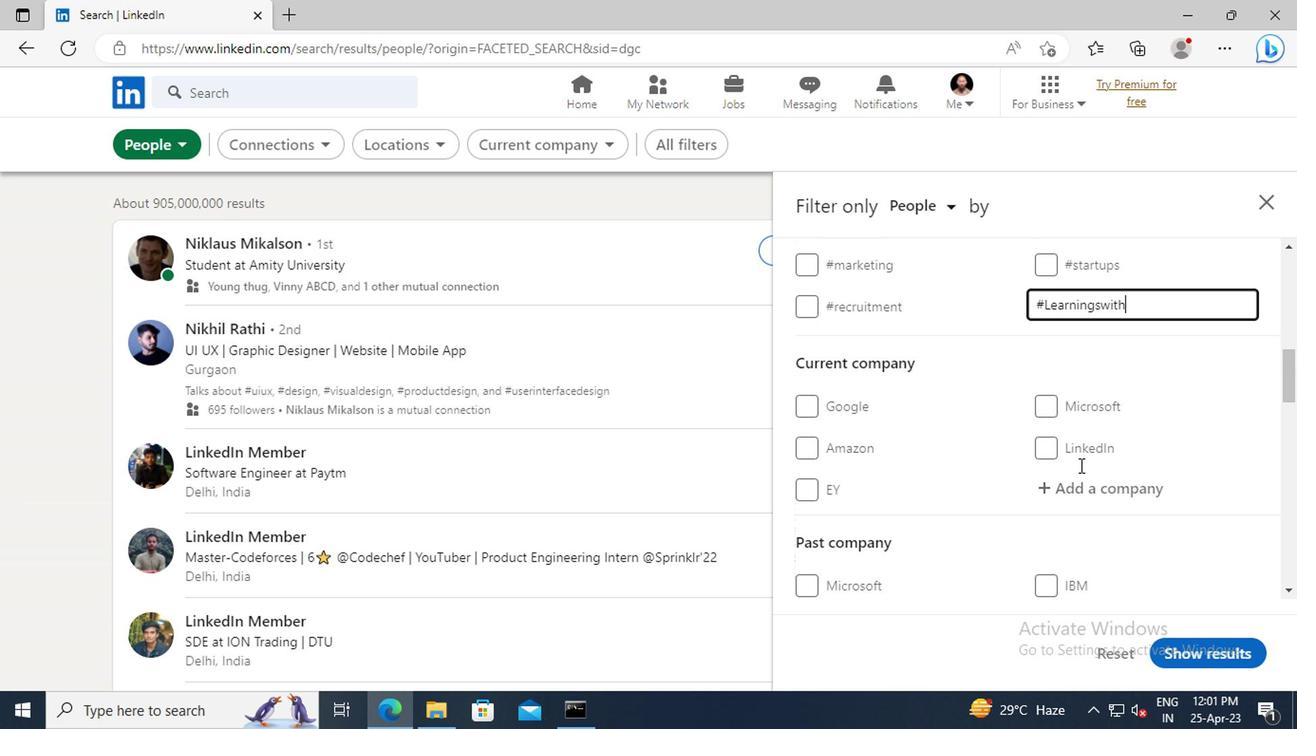 
Action: Mouse scrolled (1075, 466) with delta (0, 0)
Screenshot: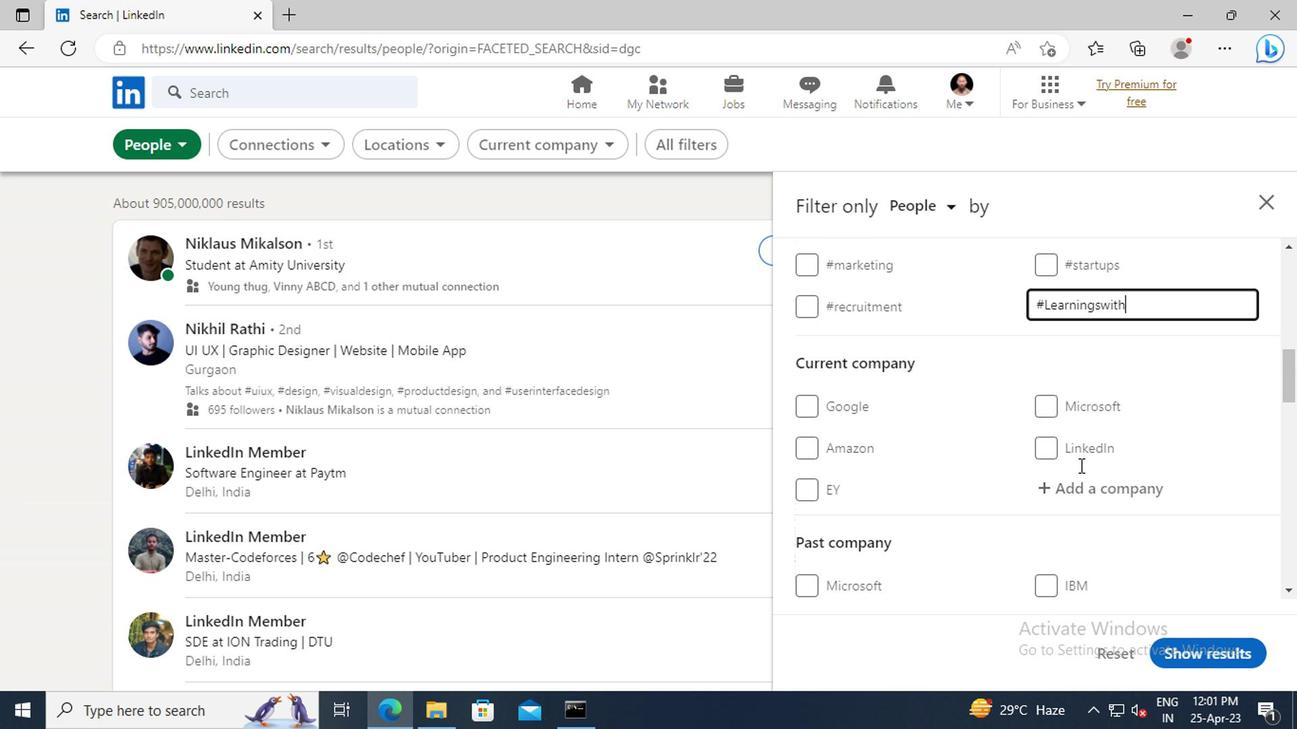 
Action: Mouse scrolled (1075, 466) with delta (0, 0)
Screenshot: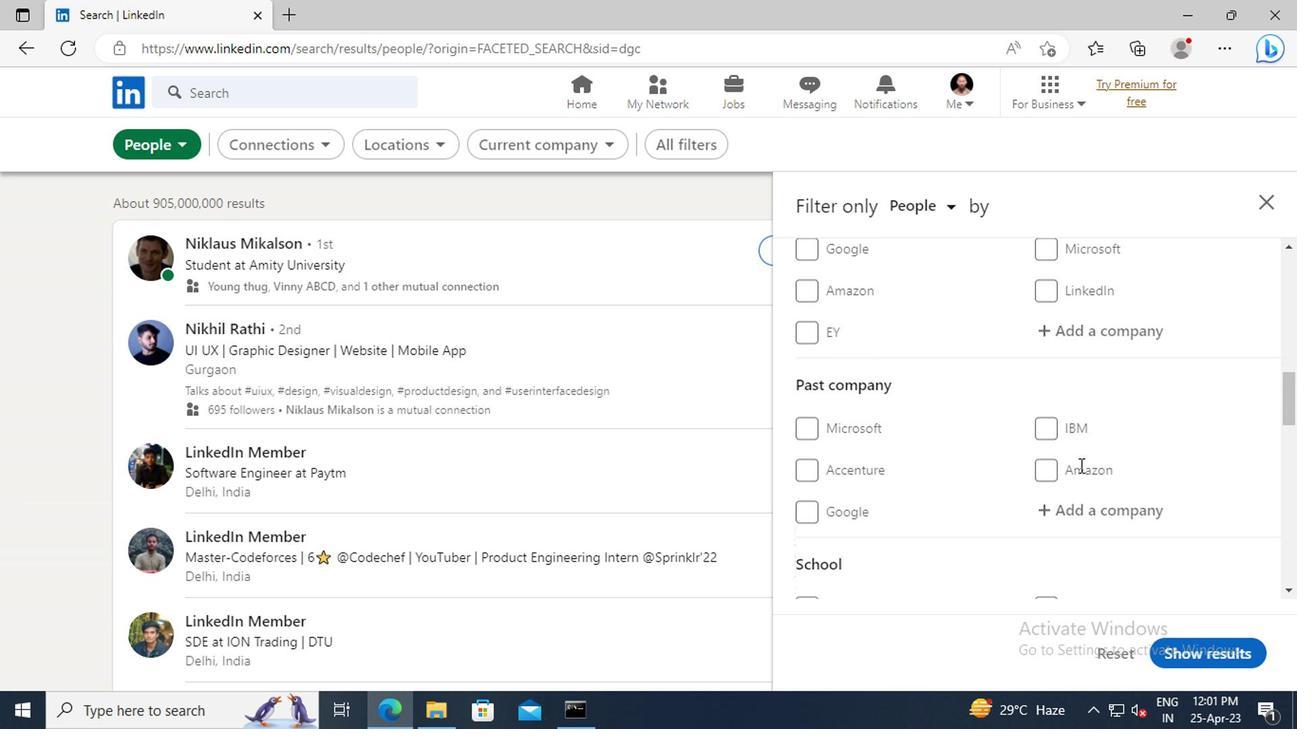 
Action: Mouse scrolled (1075, 466) with delta (0, 0)
Screenshot: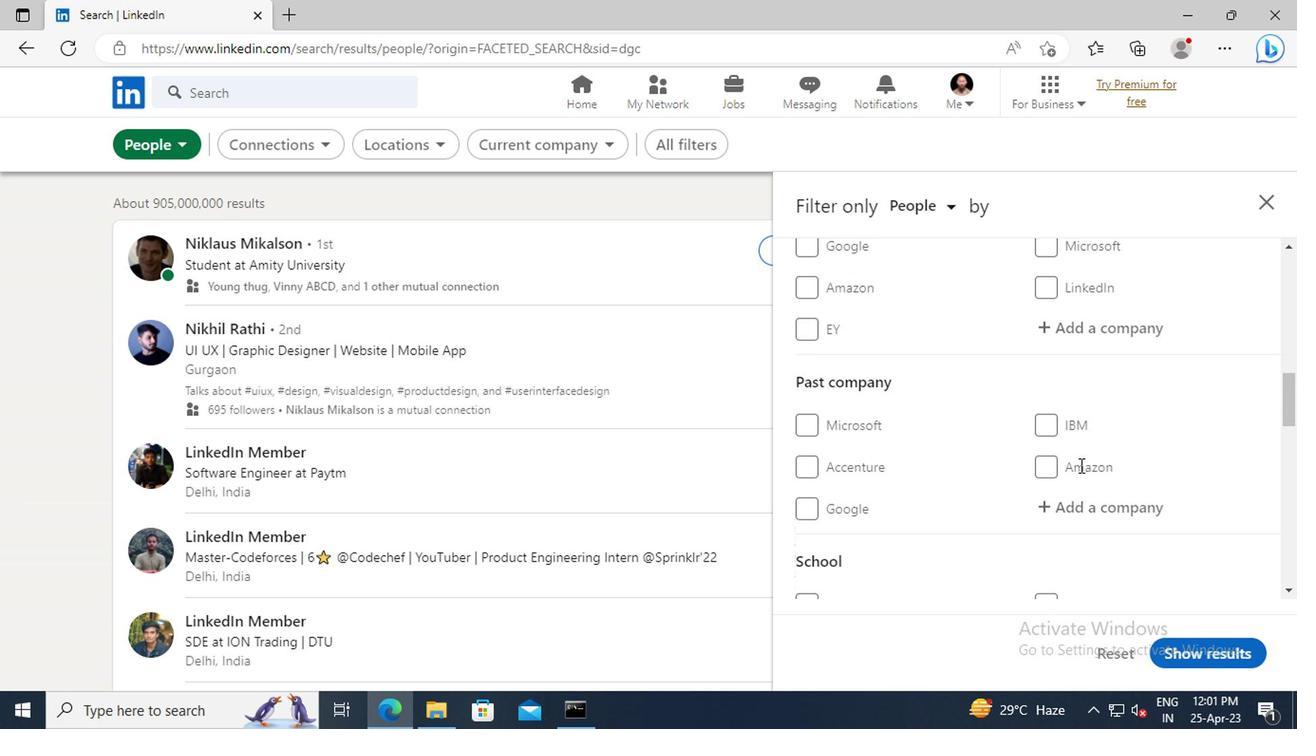 
Action: Mouse scrolled (1075, 466) with delta (0, 0)
Screenshot: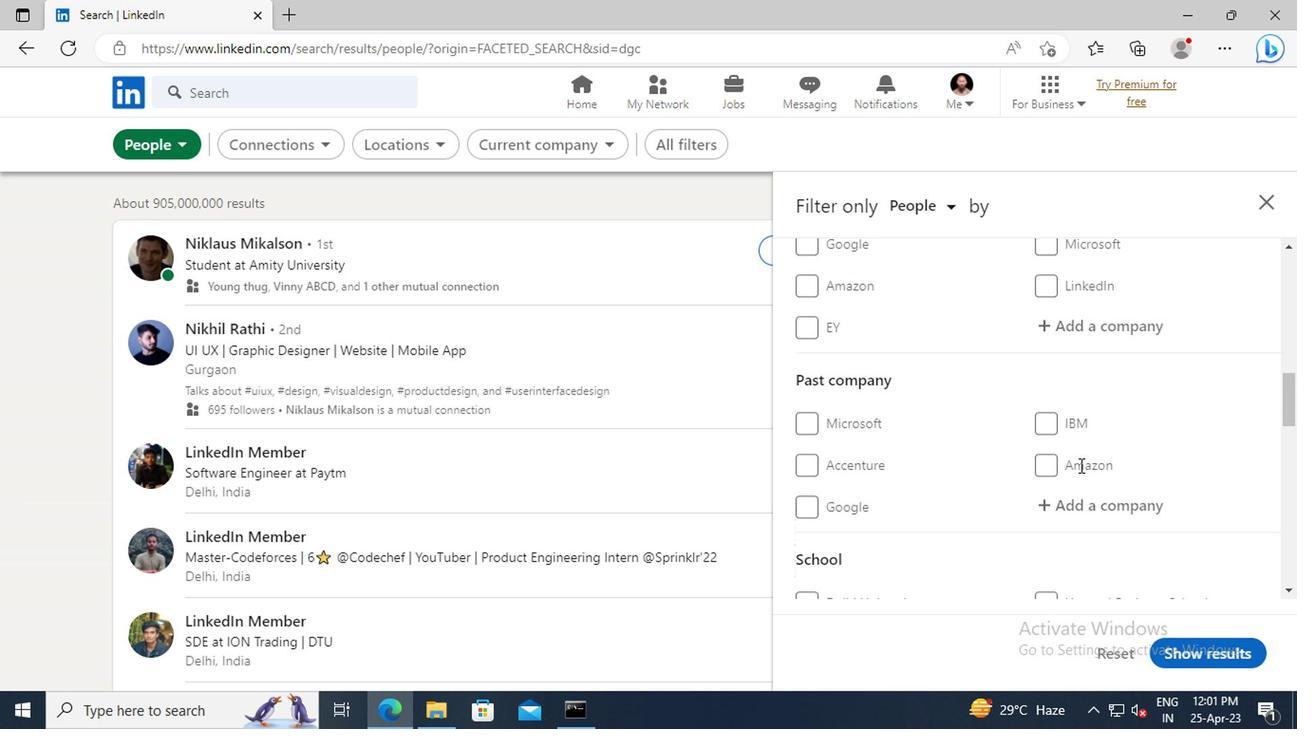 
Action: Mouse scrolled (1075, 466) with delta (0, 0)
Screenshot: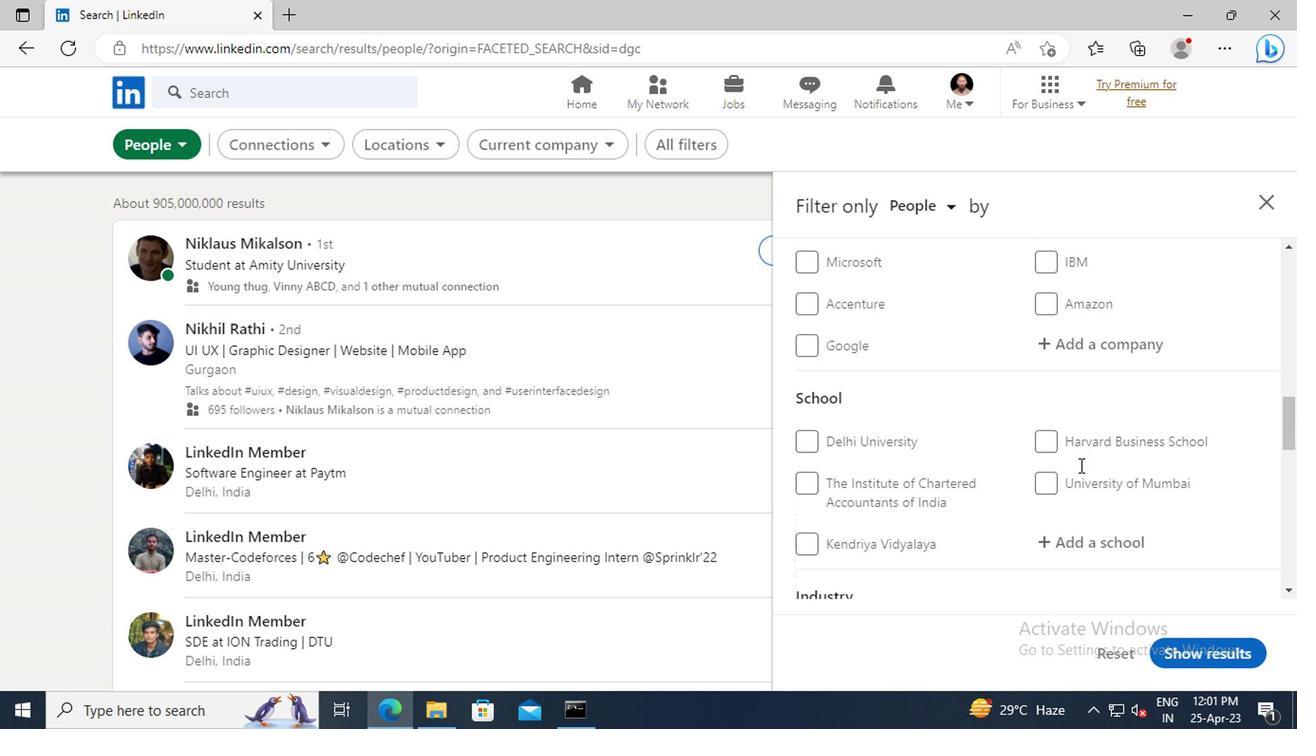 
Action: Mouse scrolled (1075, 466) with delta (0, 0)
Screenshot: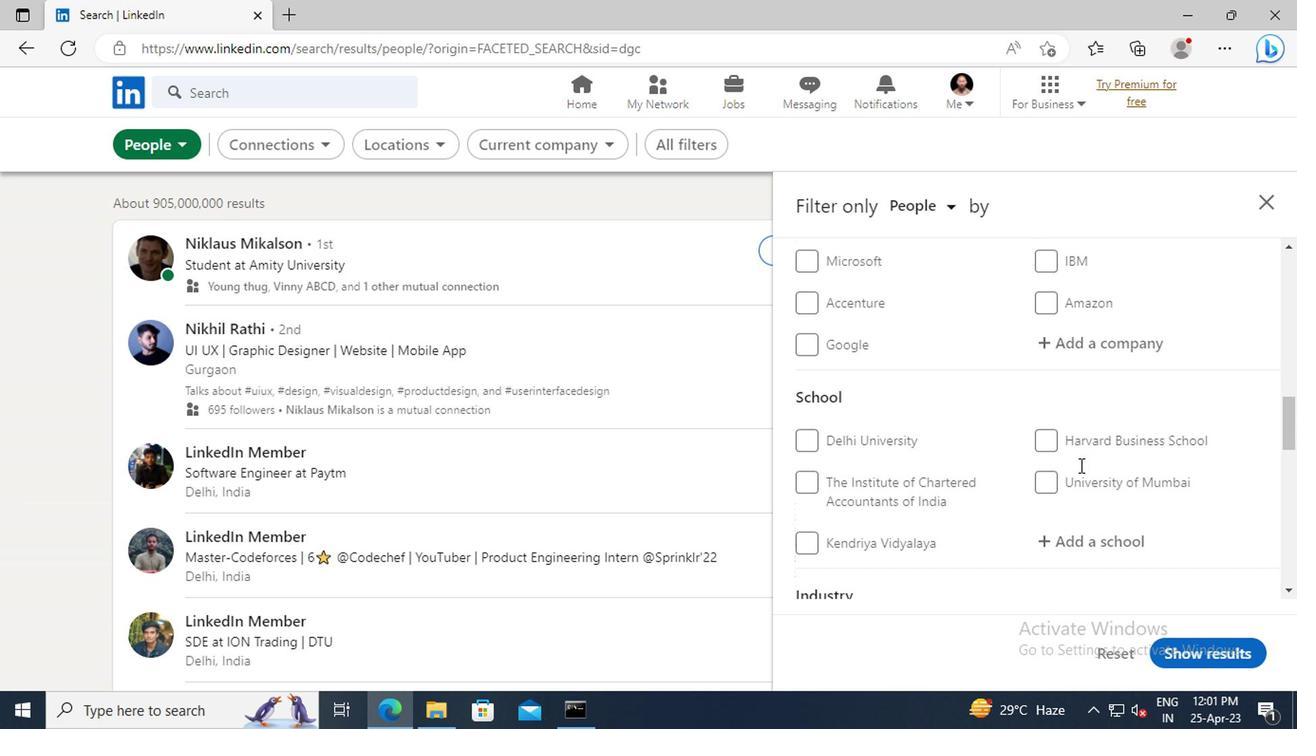 
Action: Mouse scrolled (1075, 466) with delta (0, 0)
Screenshot: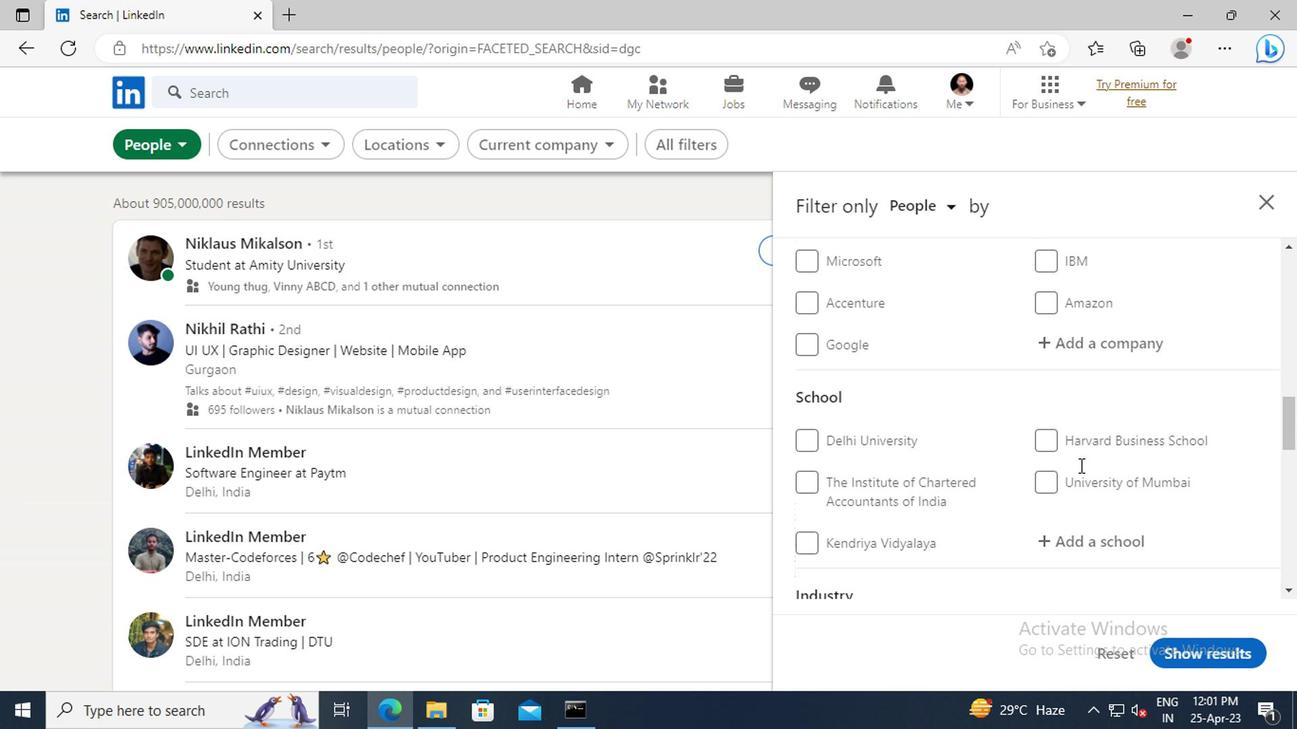 
Action: Mouse scrolled (1075, 466) with delta (0, 0)
Screenshot: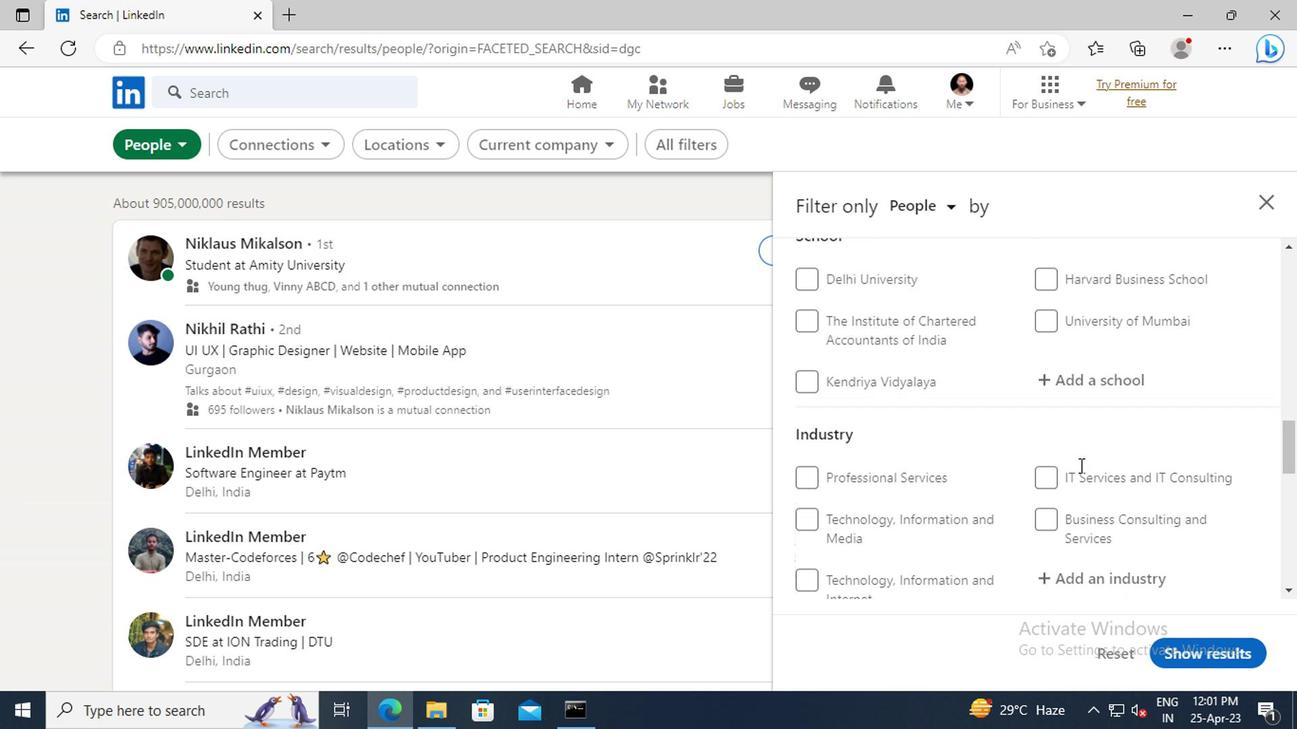 
Action: Mouse scrolled (1075, 466) with delta (0, 0)
Screenshot: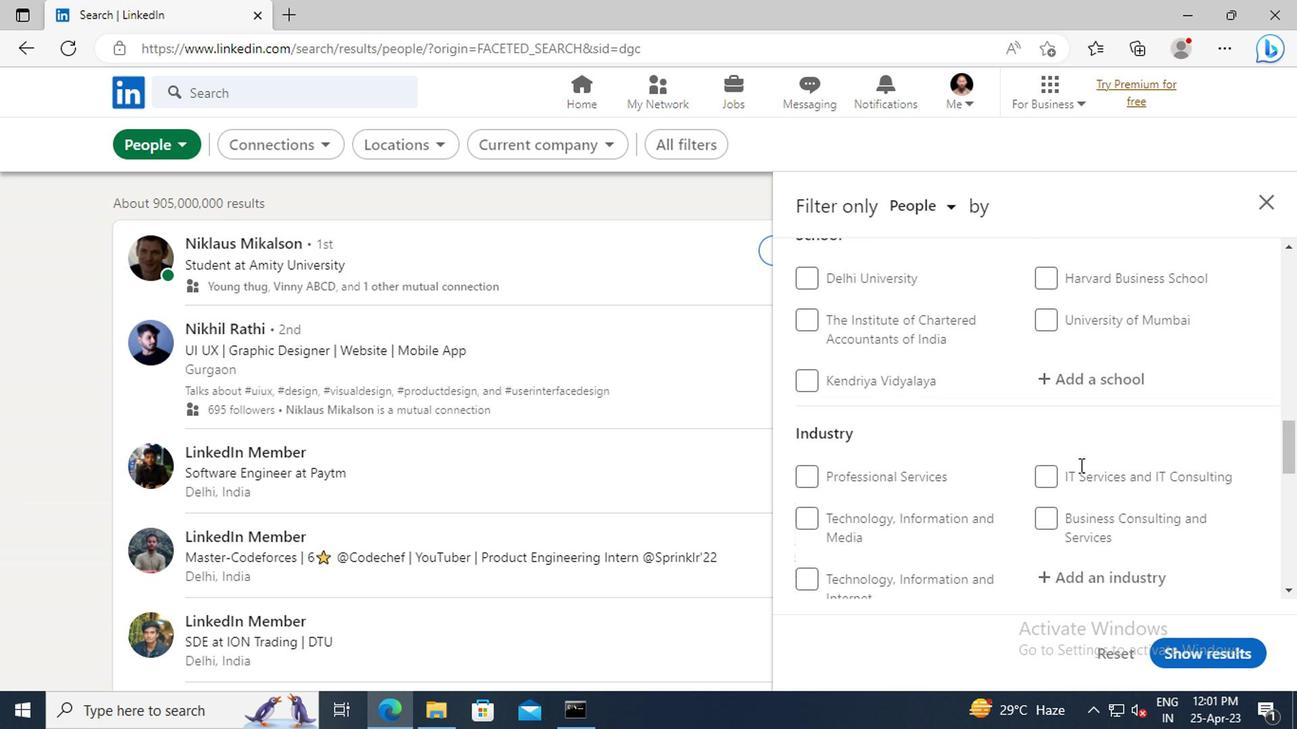 
Action: Mouse scrolled (1075, 466) with delta (0, 0)
Screenshot: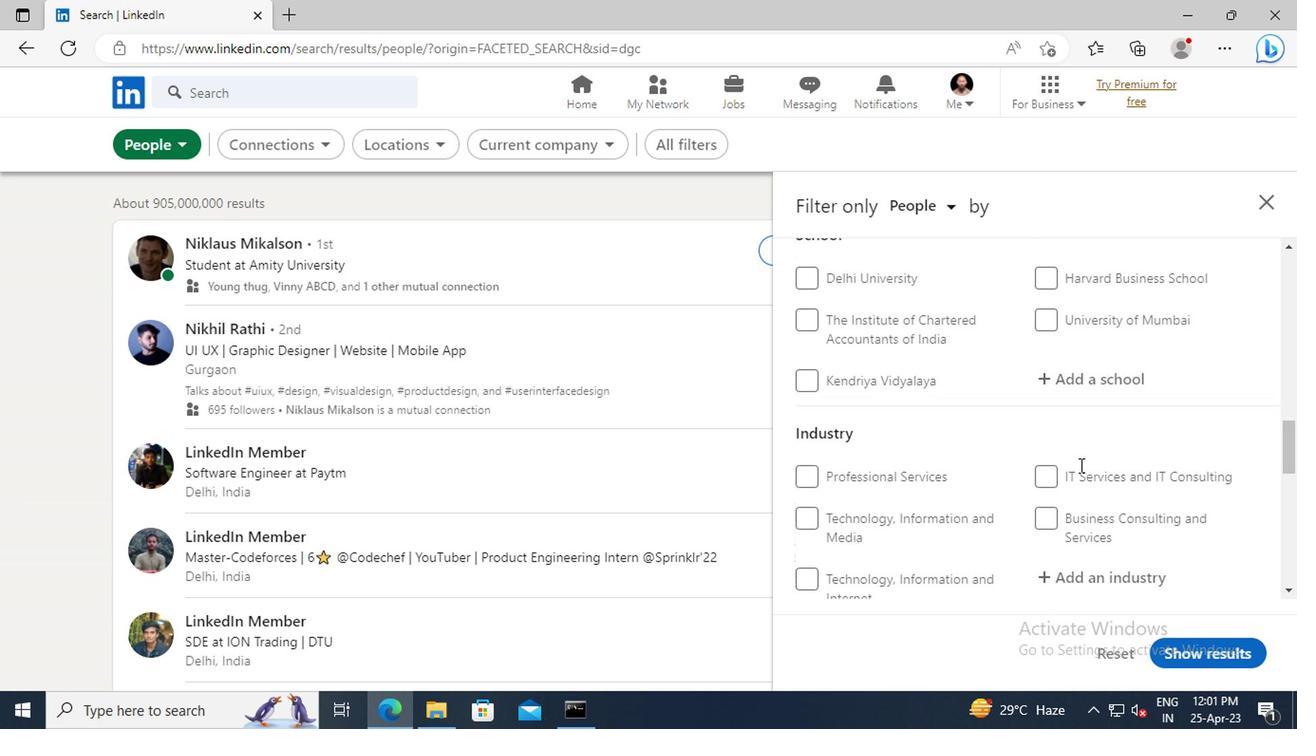 
Action: Mouse scrolled (1075, 466) with delta (0, 0)
Screenshot: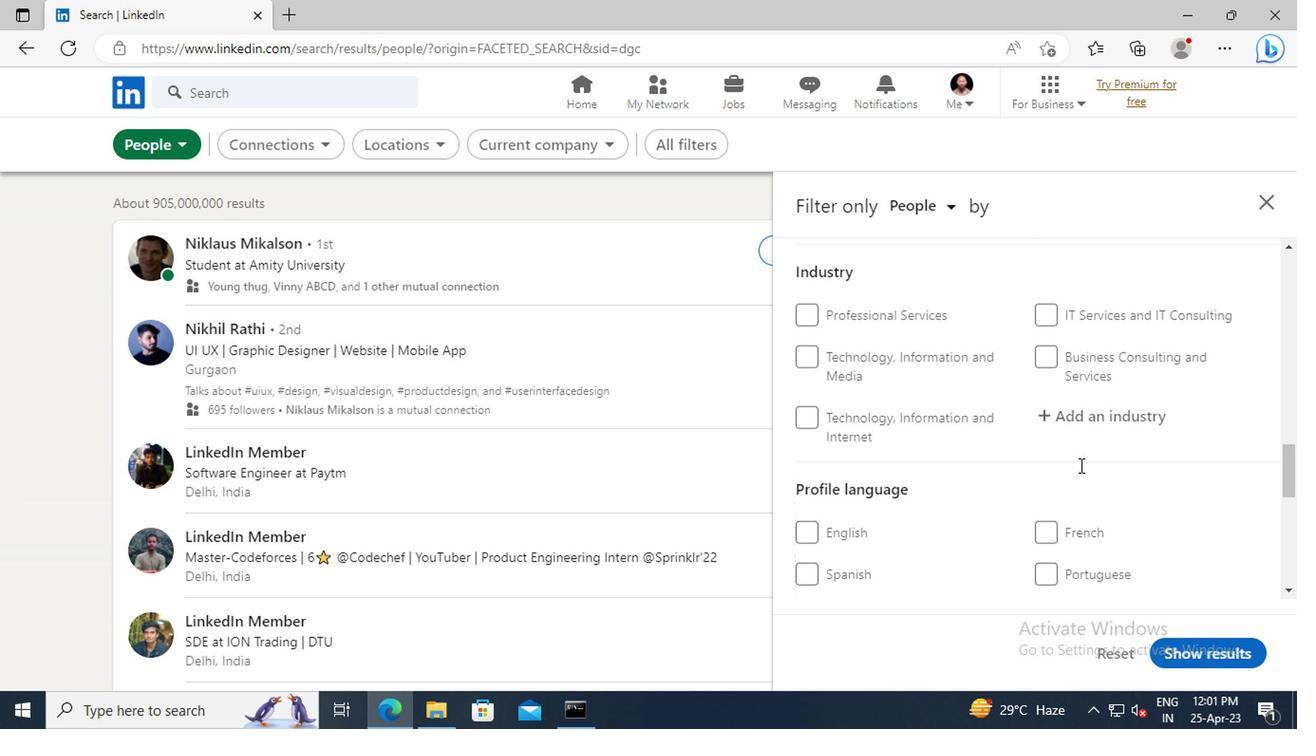 
Action: Mouse scrolled (1075, 466) with delta (0, 0)
Screenshot: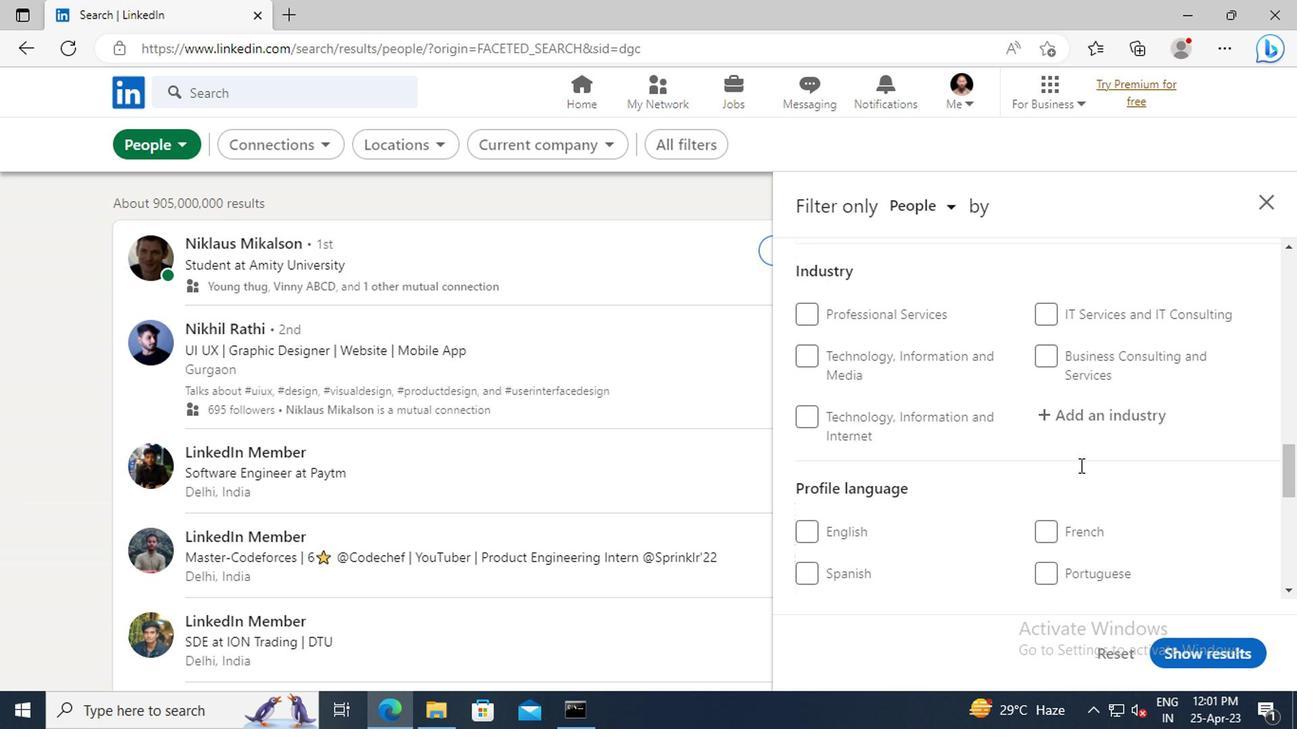 
Action: Mouse moved to (1035, 431)
Screenshot: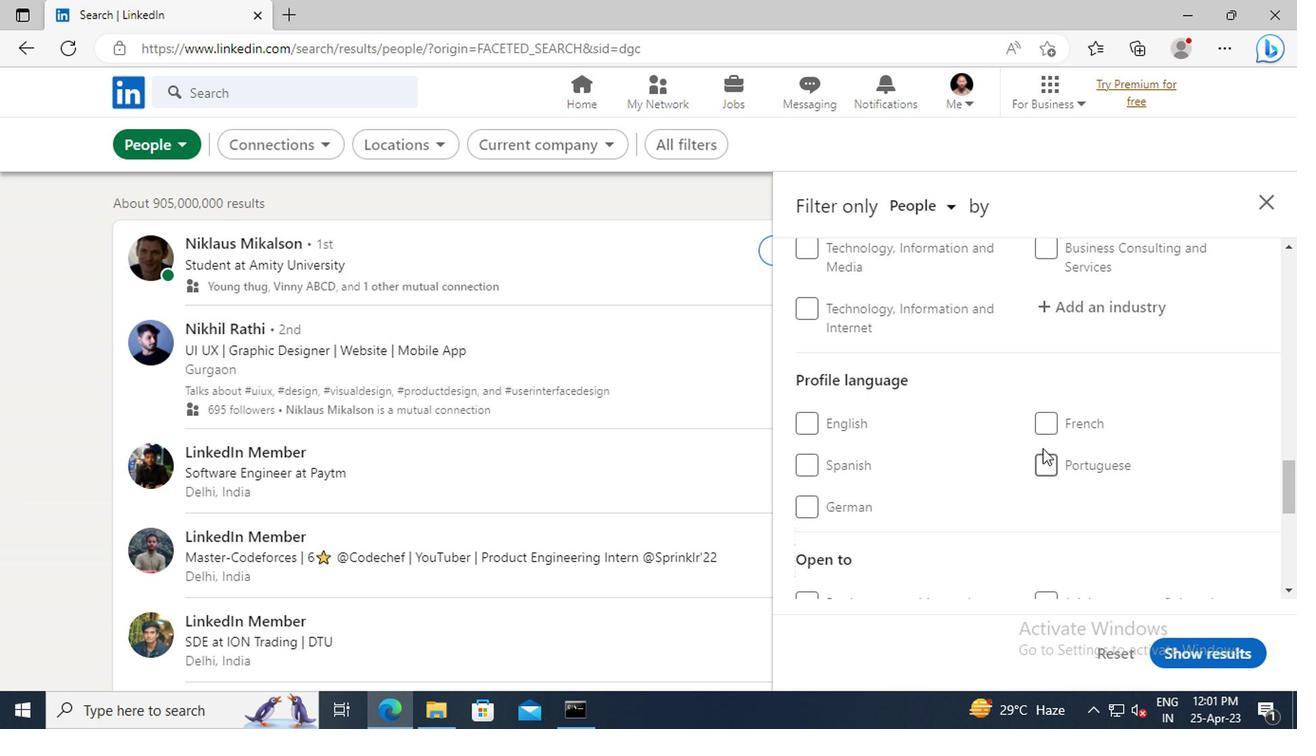 
Action: Mouse pressed left at (1035, 431)
Screenshot: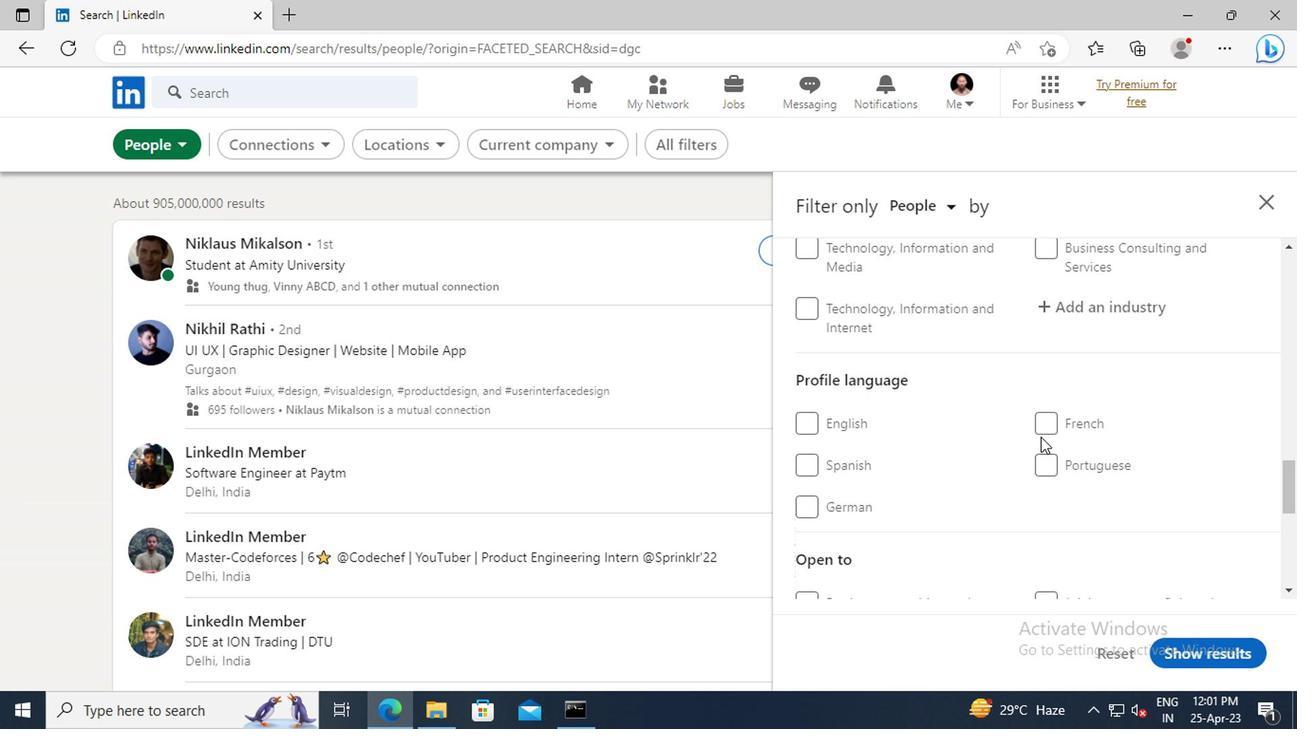 
Action: Mouse moved to (1035, 431)
Screenshot: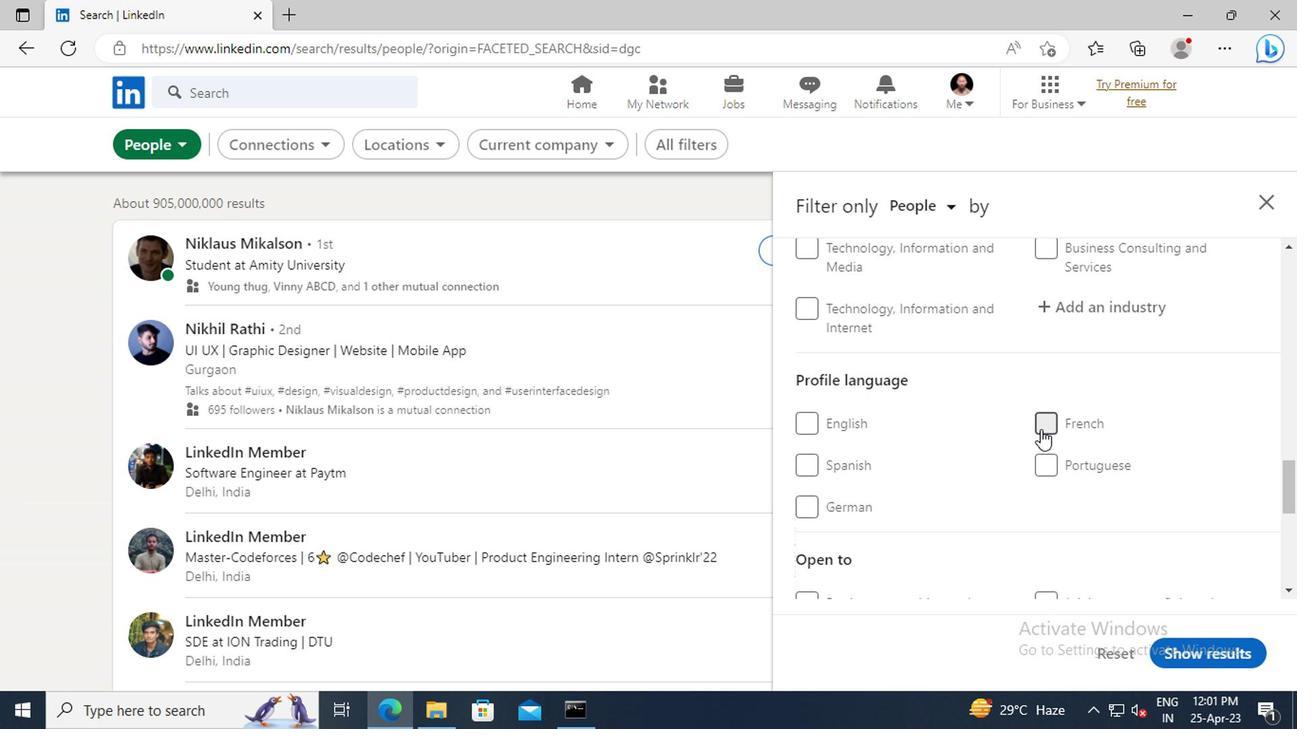 
Action: Mouse scrolled (1035, 431) with delta (0, 0)
Screenshot: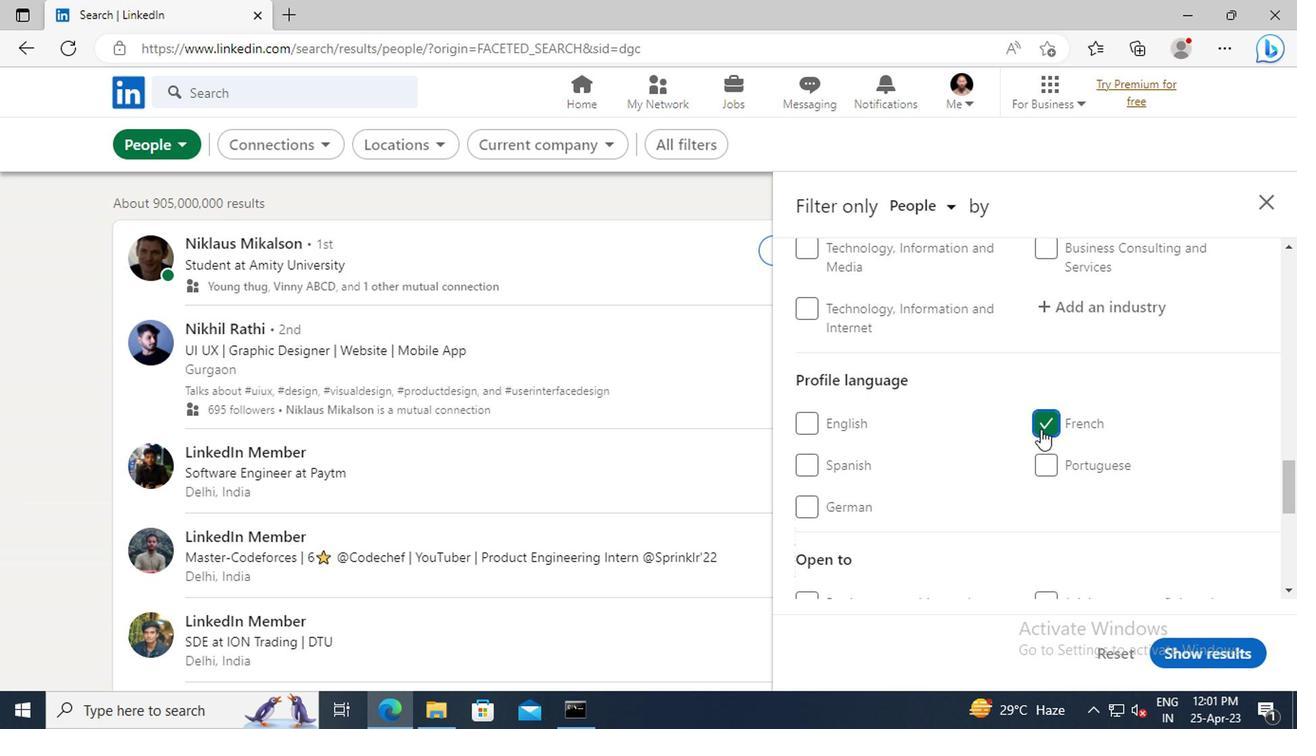 
Action: Mouse scrolled (1035, 431) with delta (0, 0)
Screenshot: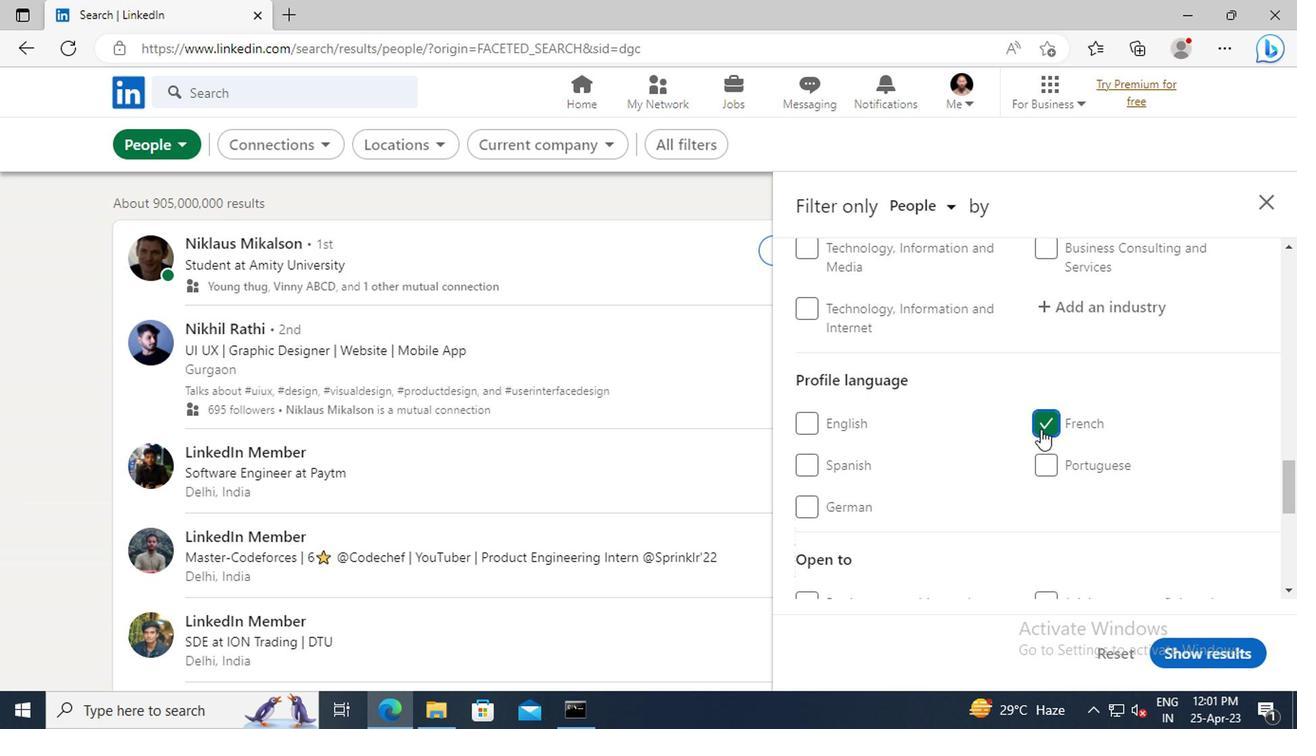 
Action: Mouse scrolled (1035, 431) with delta (0, 0)
Screenshot: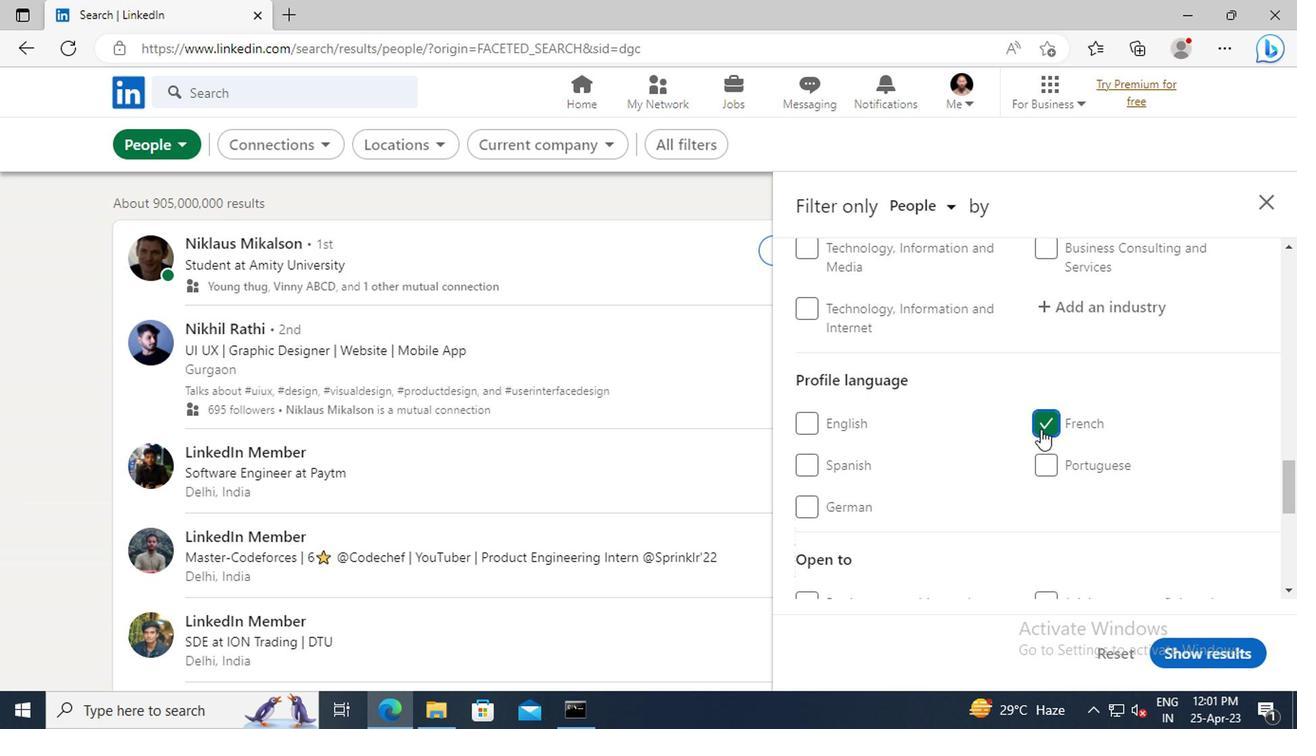 
Action: Mouse scrolled (1035, 431) with delta (0, 0)
Screenshot: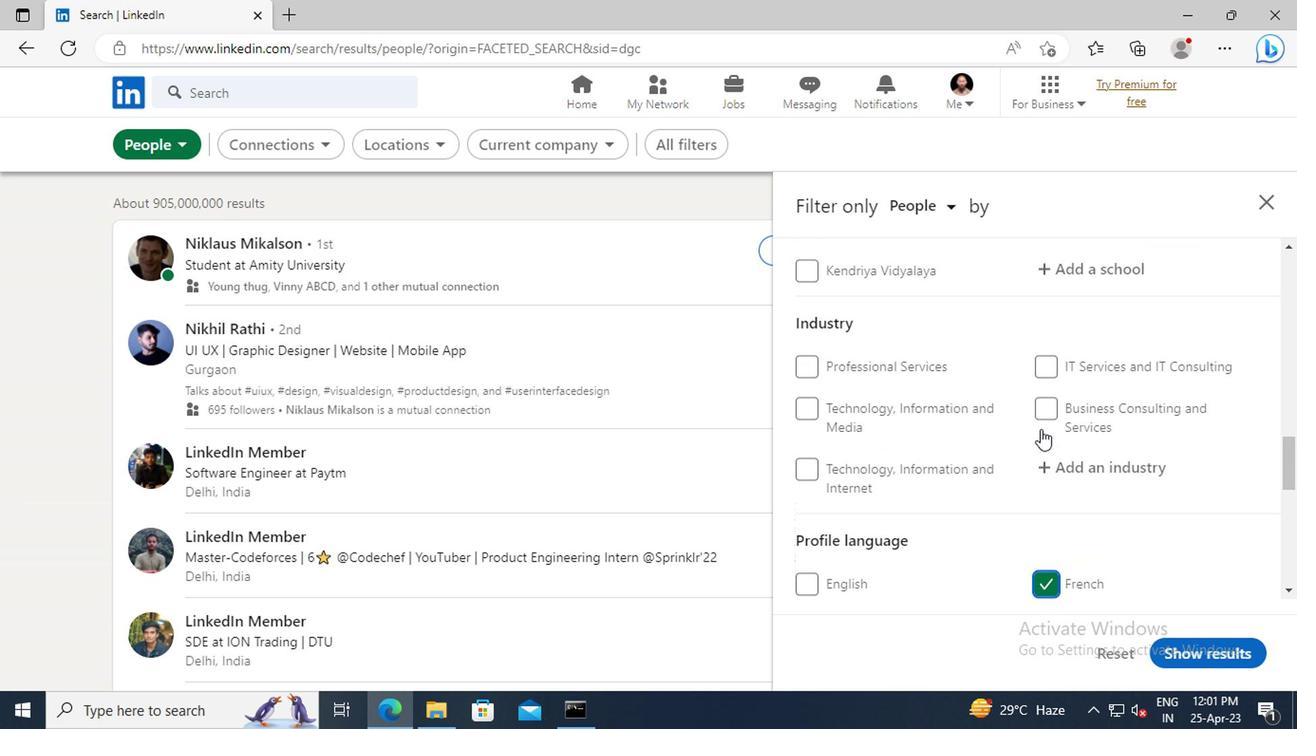 
Action: Mouse scrolled (1035, 431) with delta (0, 0)
Screenshot: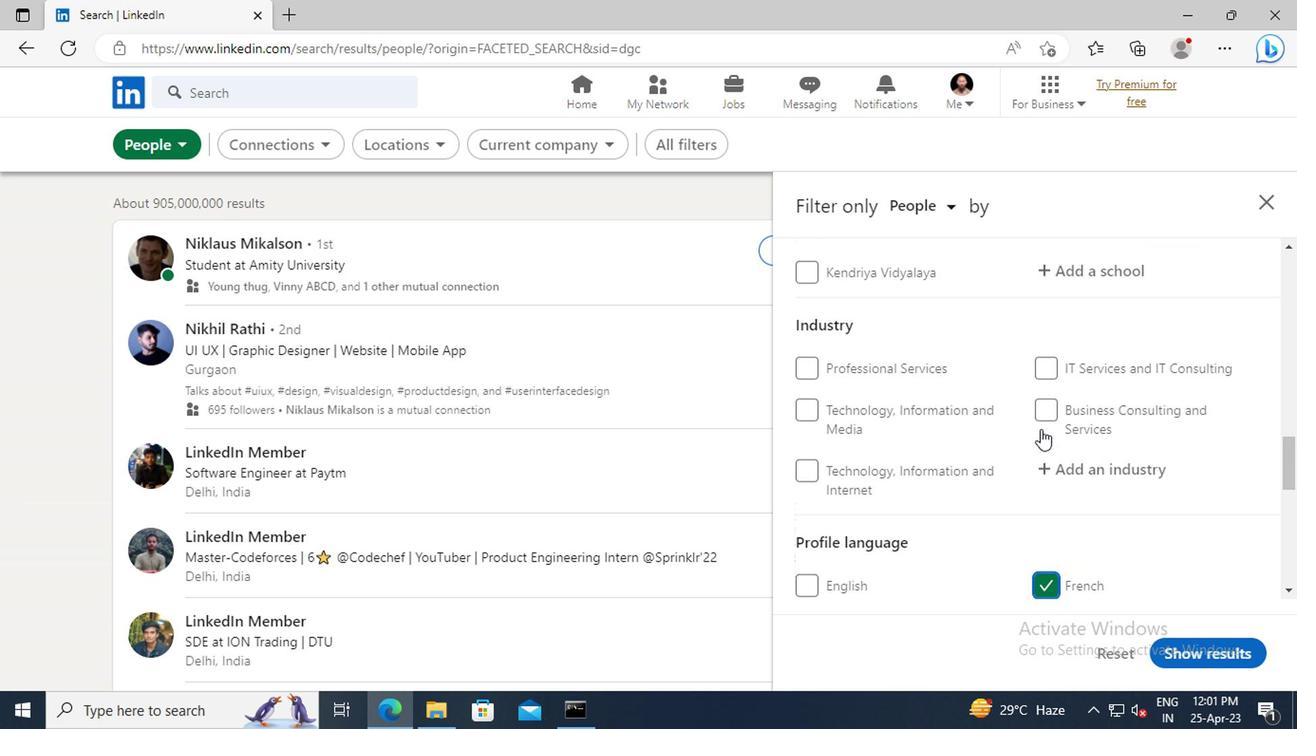 
Action: Mouse scrolled (1035, 431) with delta (0, 0)
Screenshot: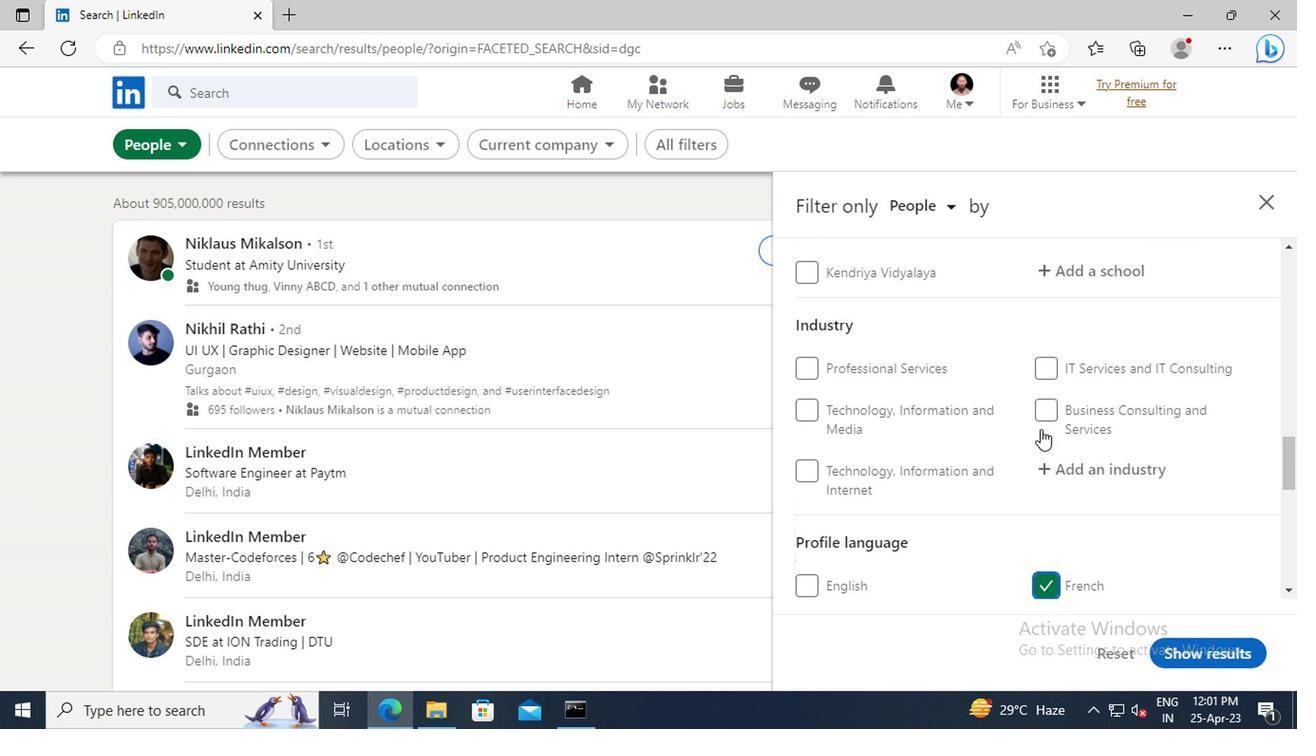 
Action: Mouse scrolled (1035, 431) with delta (0, 0)
Screenshot: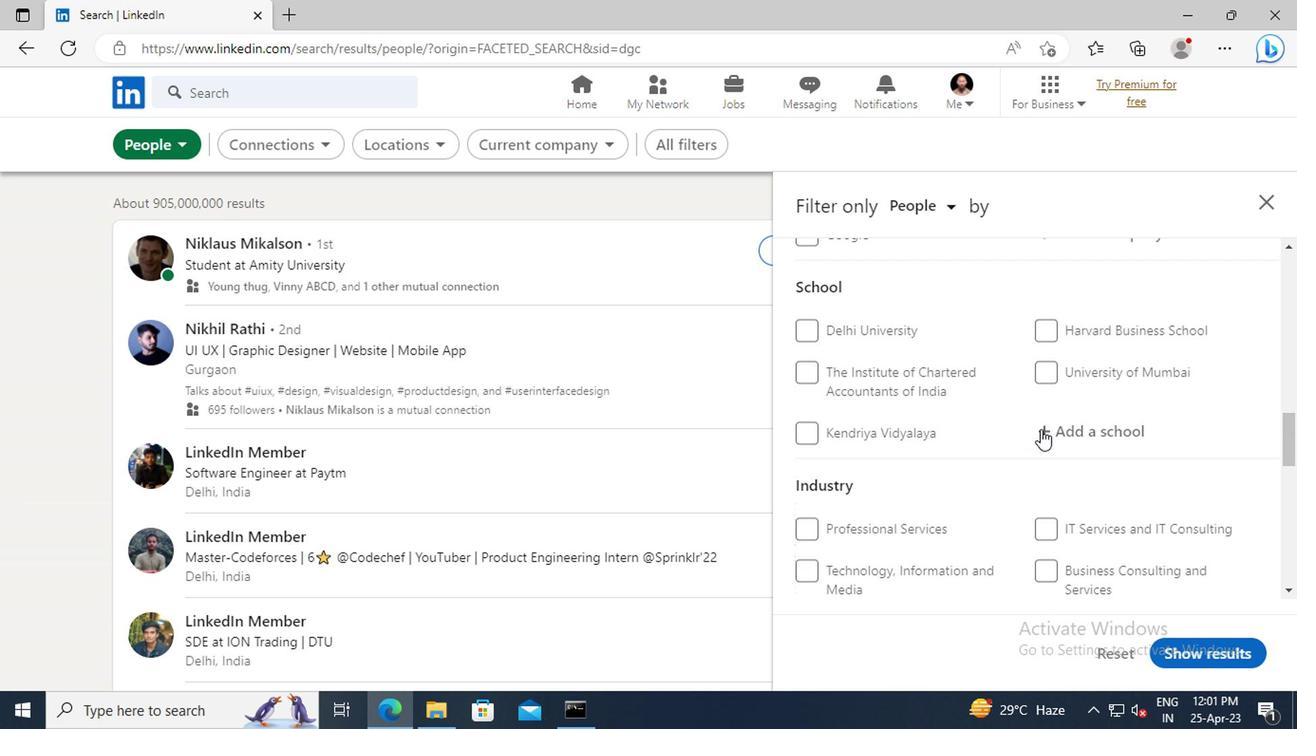 
Action: Mouse scrolled (1035, 431) with delta (0, 0)
Screenshot: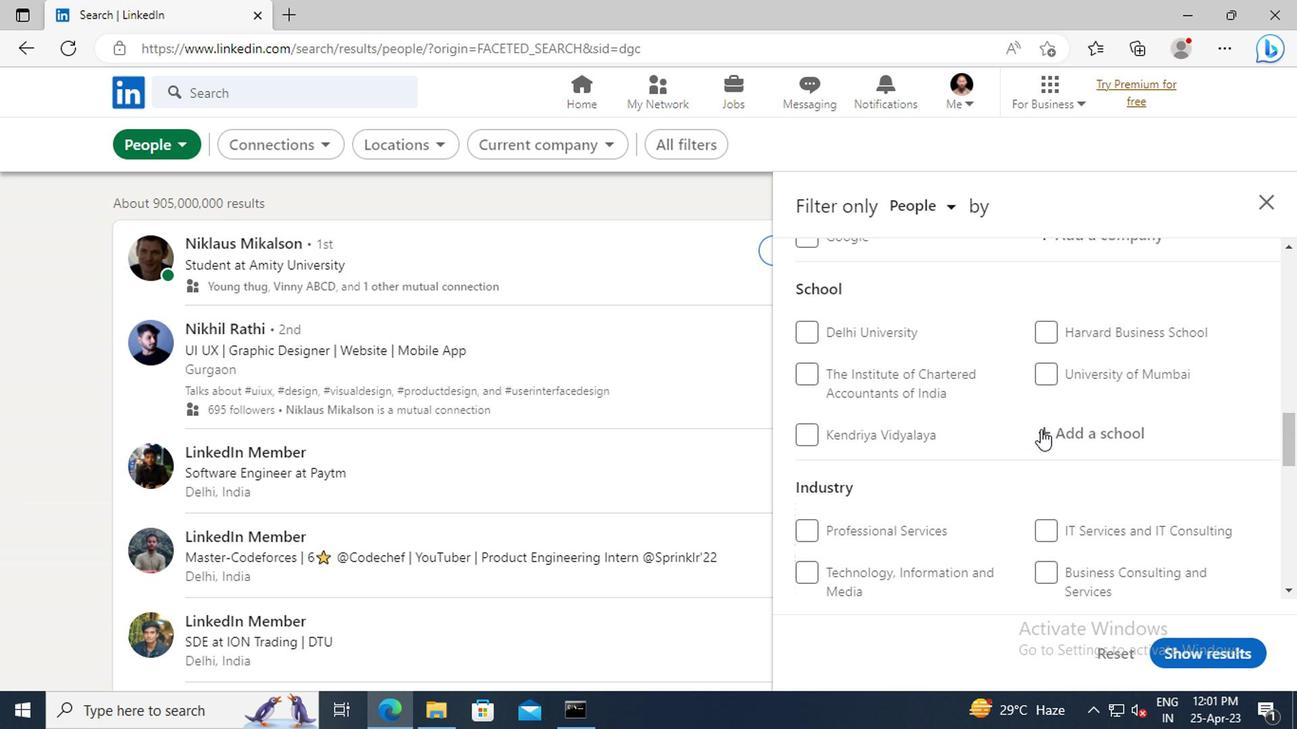 
Action: Mouse scrolled (1035, 431) with delta (0, 0)
Screenshot: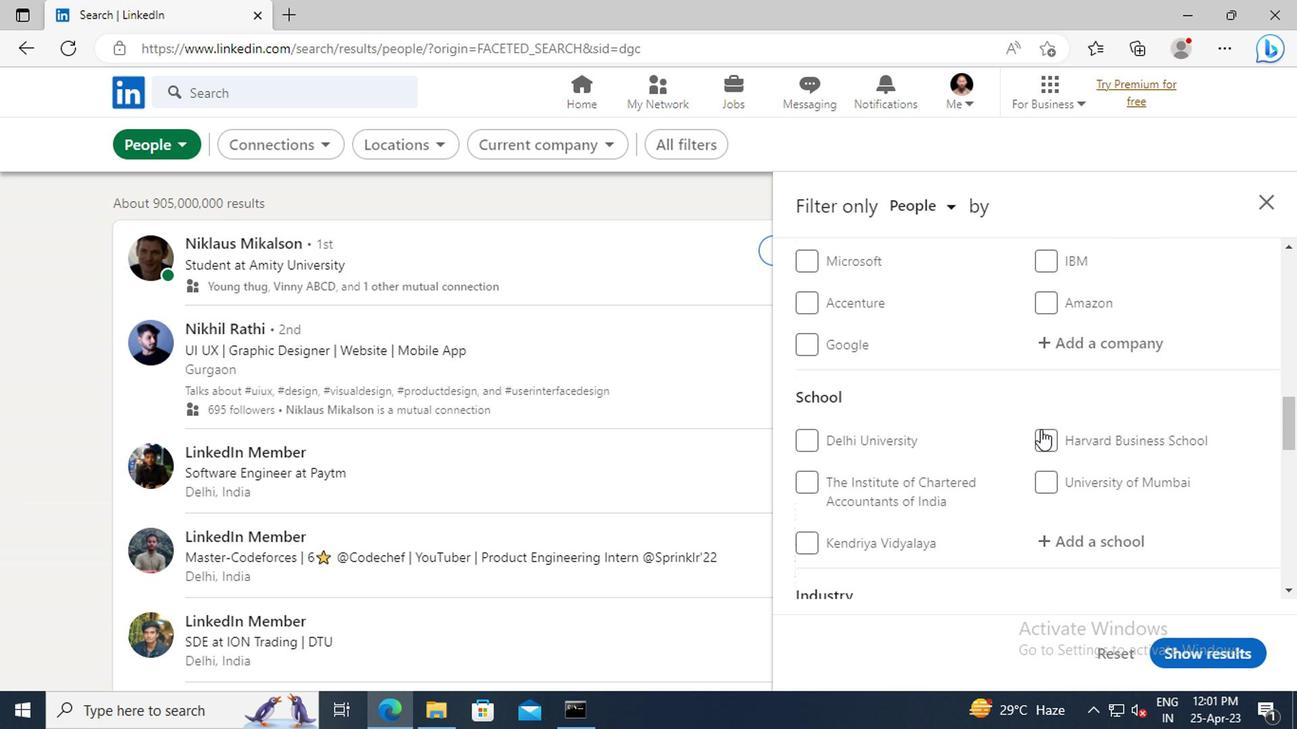 
Action: Mouse scrolled (1035, 431) with delta (0, 0)
Screenshot: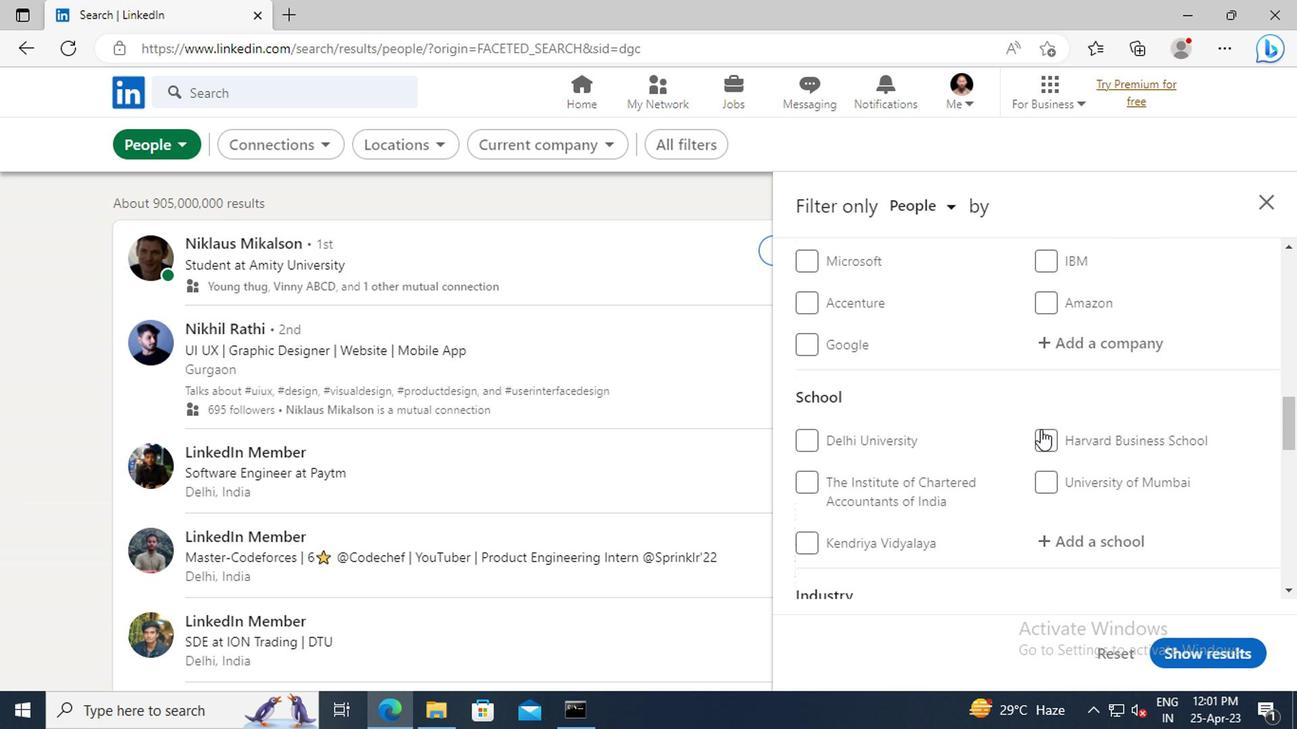 
Action: Mouse scrolled (1035, 431) with delta (0, 0)
Screenshot: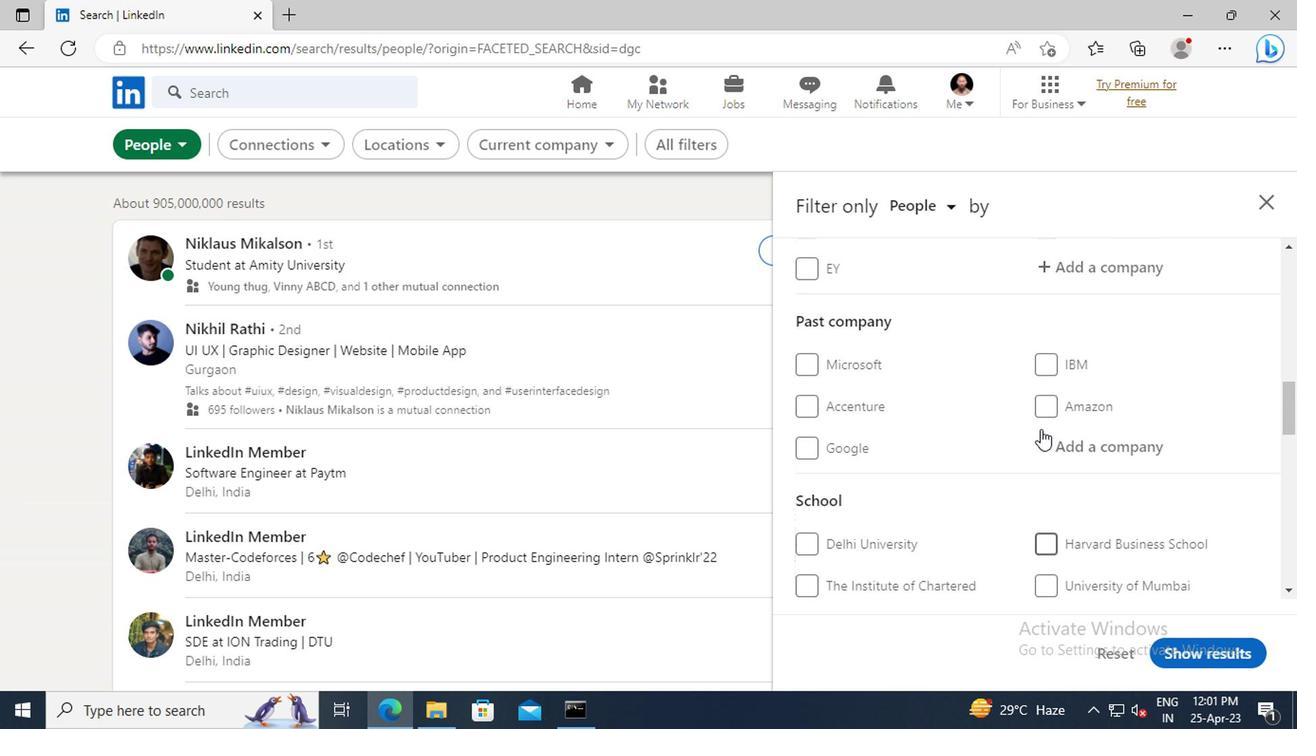 
Action: Mouse scrolled (1035, 431) with delta (0, 0)
Screenshot: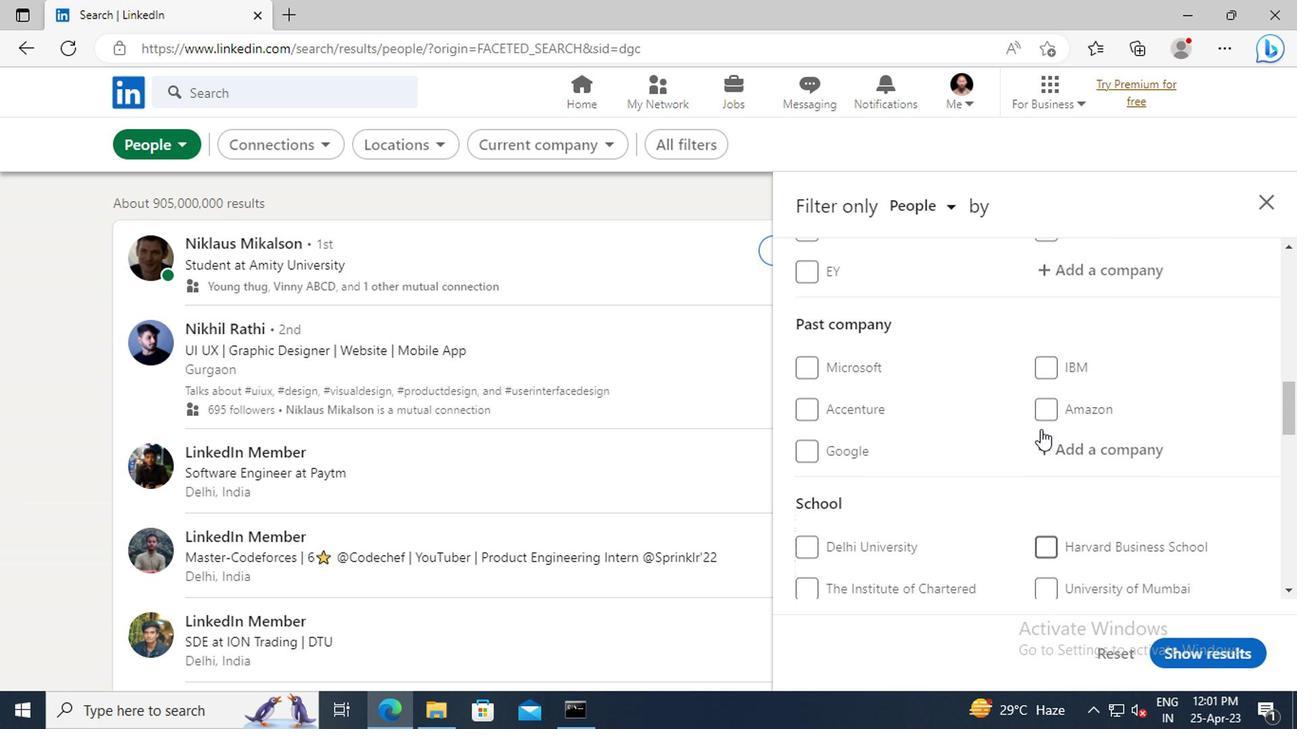 
Action: Mouse scrolled (1035, 431) with delta (0, 0)
Screenshot: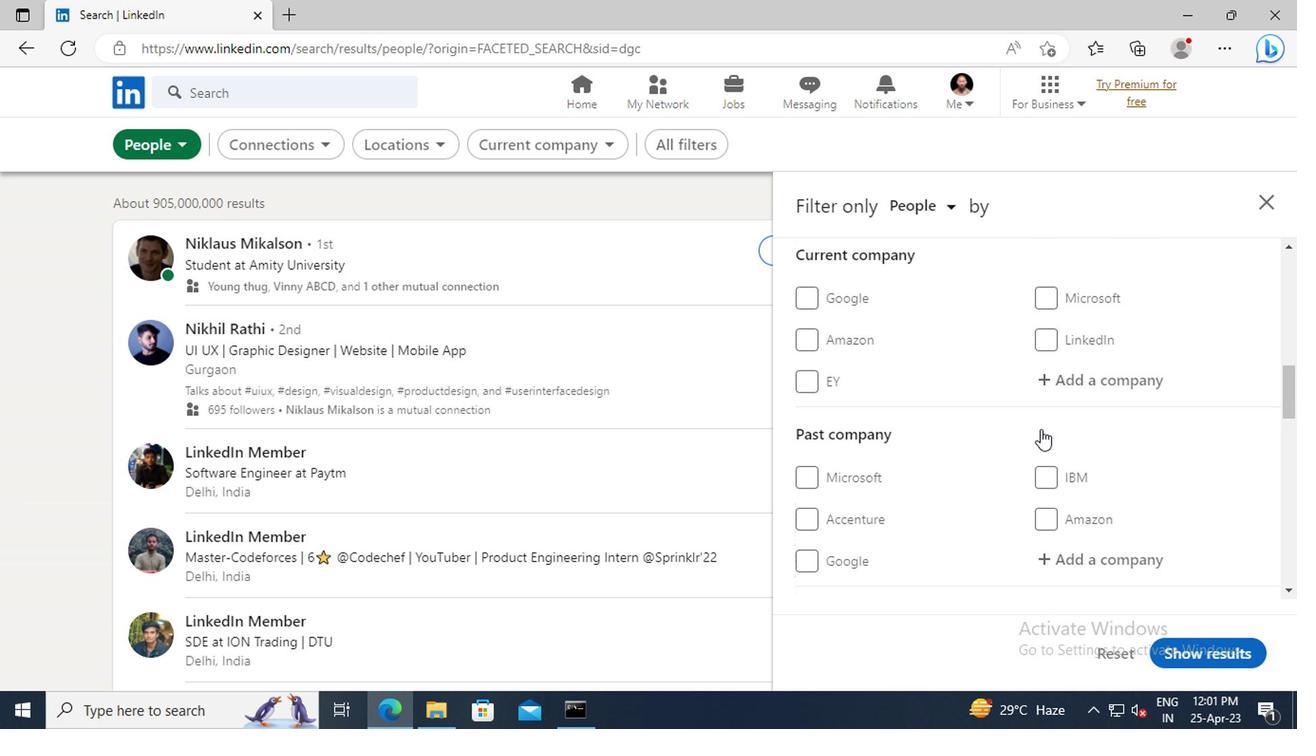 
Action: Mouse scrolled (1035, 431) with delta (0, 0)
Screenshot: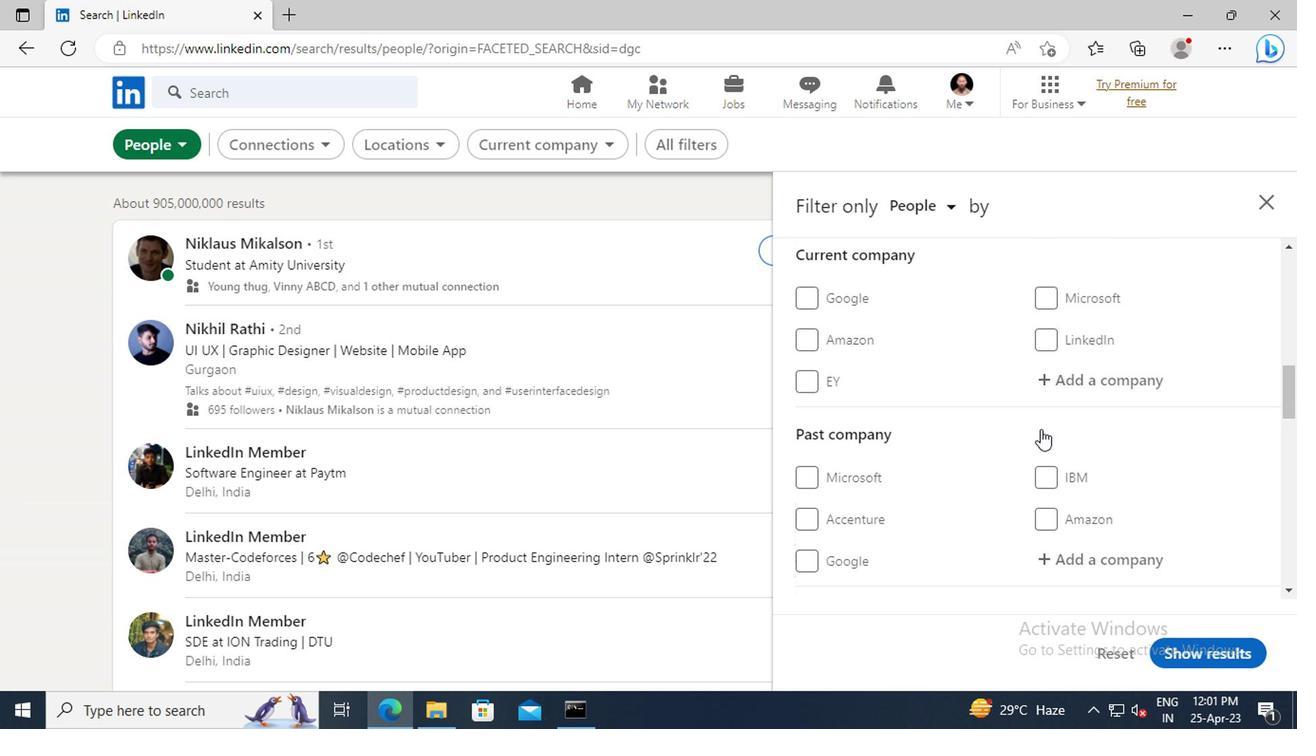 
Action: Mouse moved to (1056, 487)
Screenshot: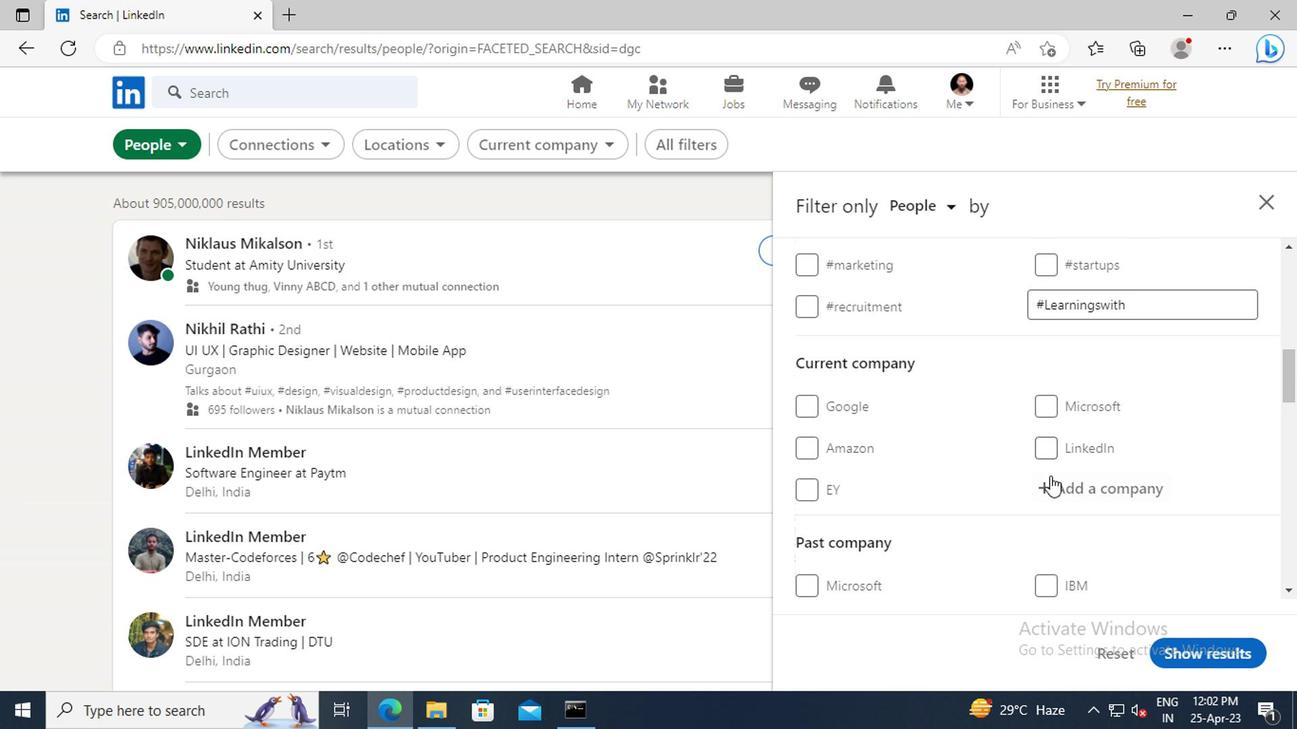 
Action: Mouse pressed left at (1056, 487)
Screenshot: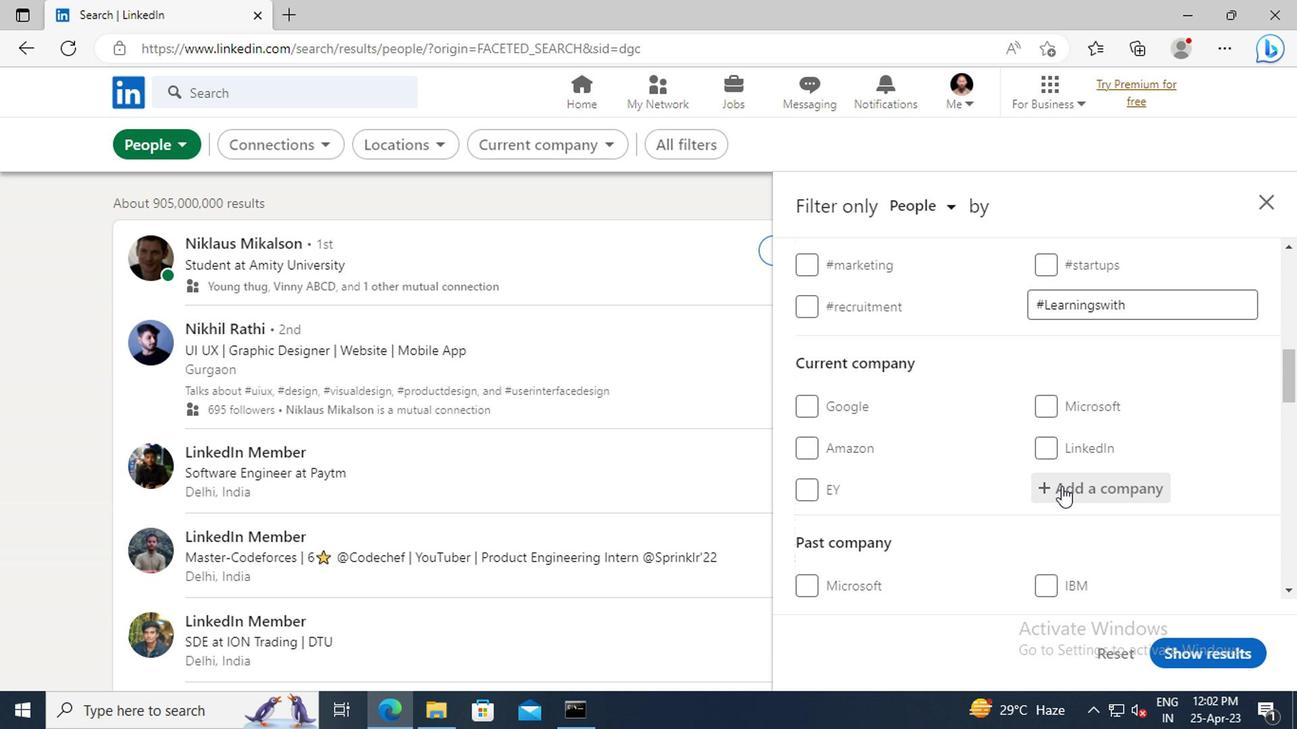 
Action: Key pressed <Key.shift>JSW
Screenshot: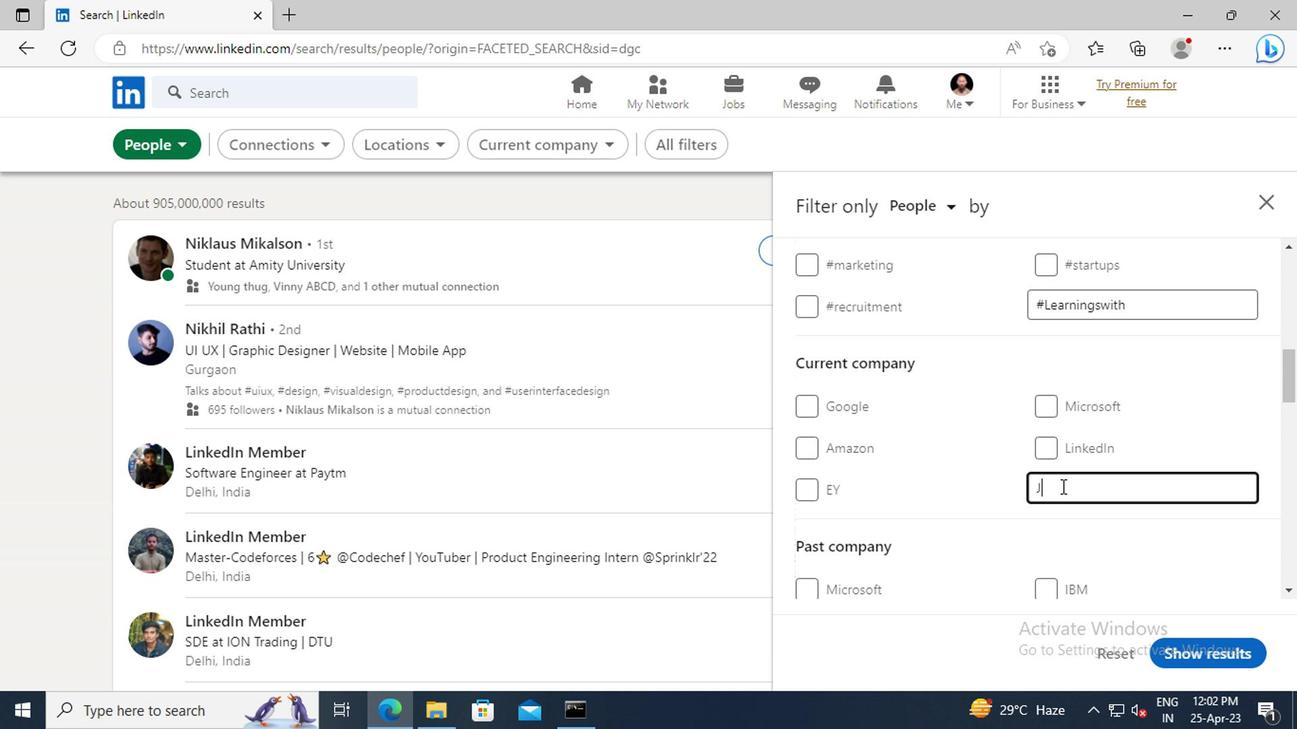 
Action: Mouse moved to (977, 525)
Screenshot: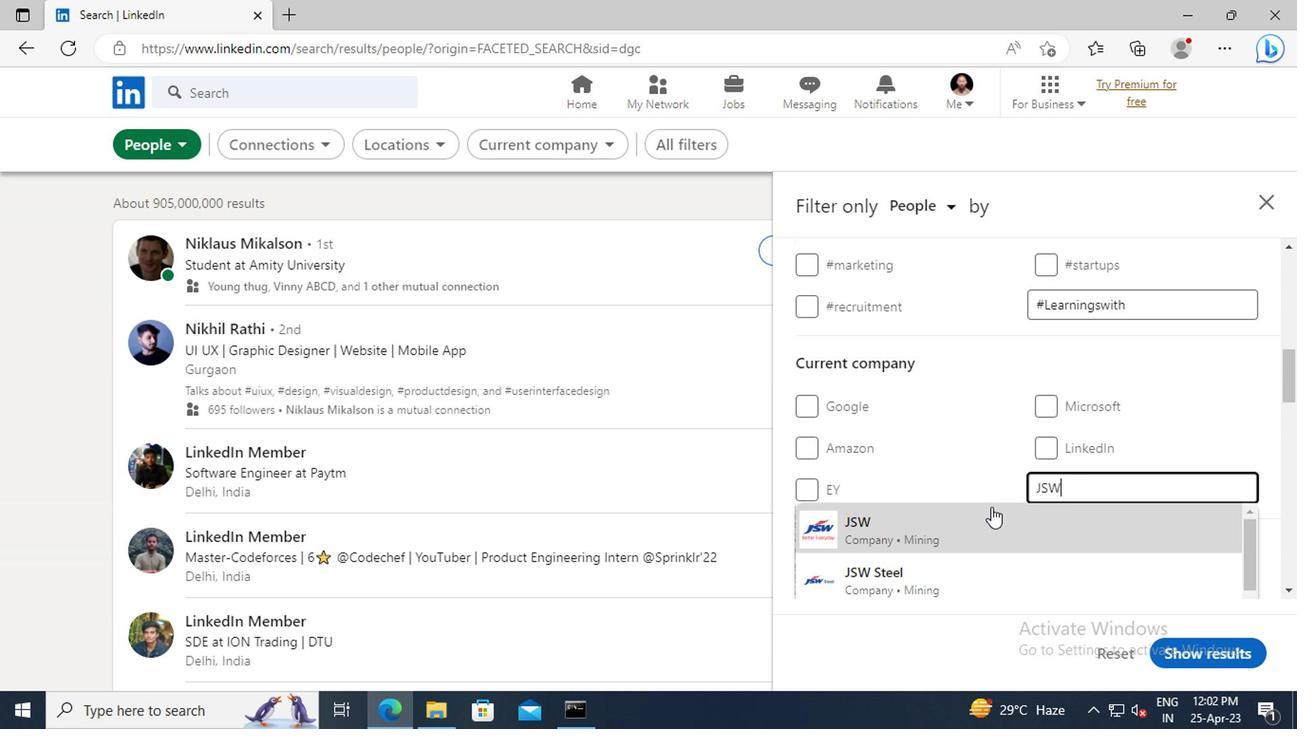 
Action: Mouse pressed left at (977, 525)
Screenshot: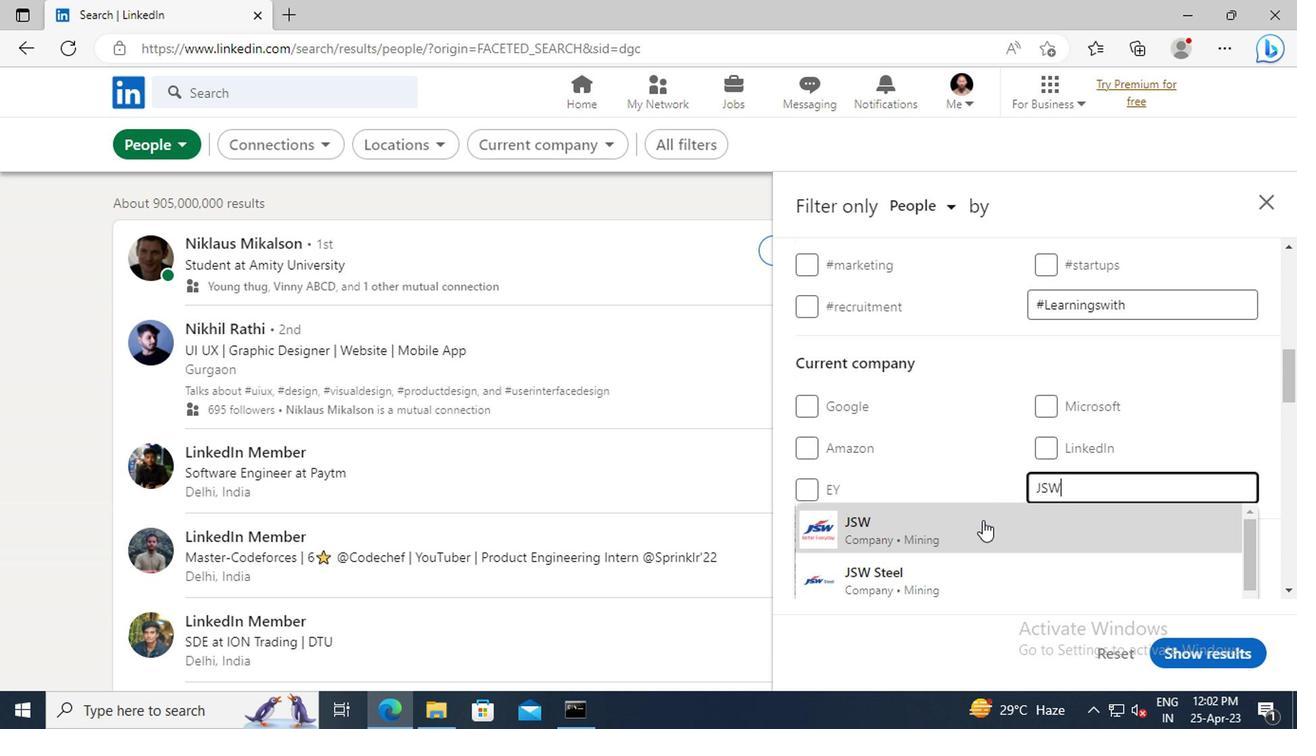 
Action: Mouse moved to (982, 431)
Screenshot: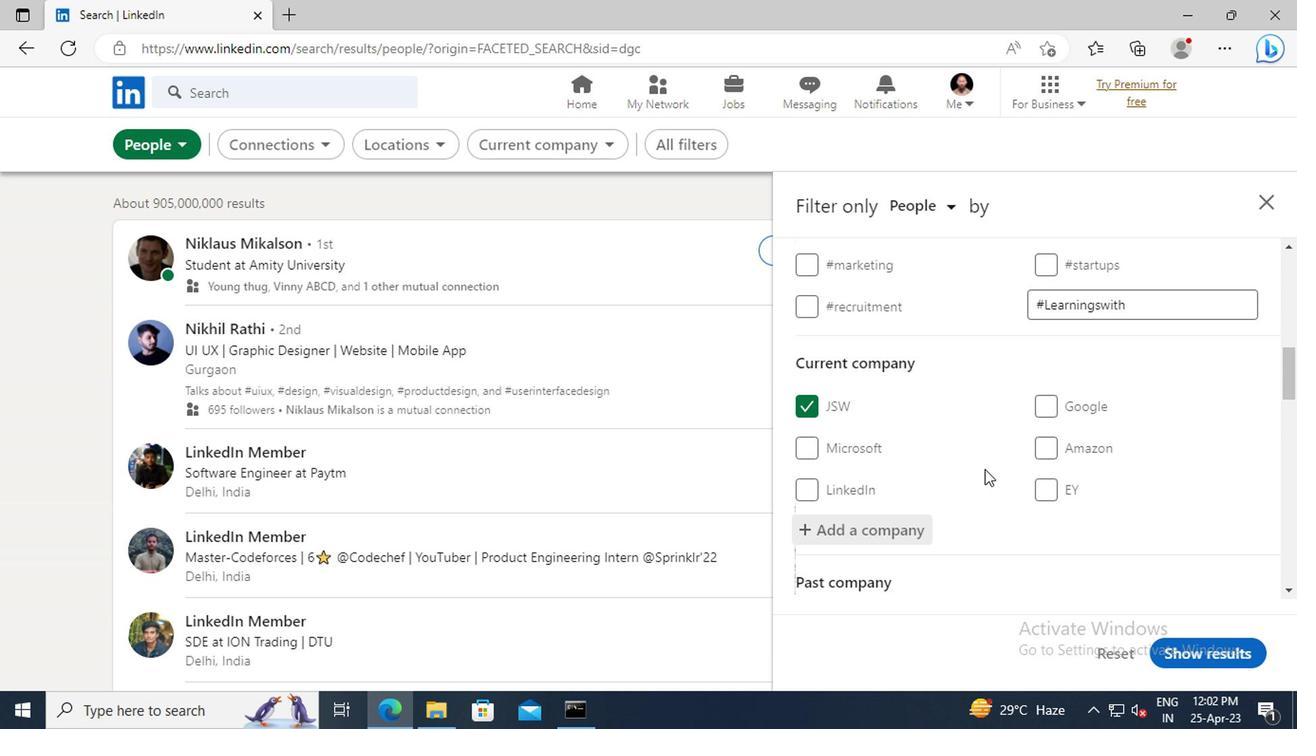 
Action: Mouse scrolled (982, 431) with delta (0, 0)
Screenshot: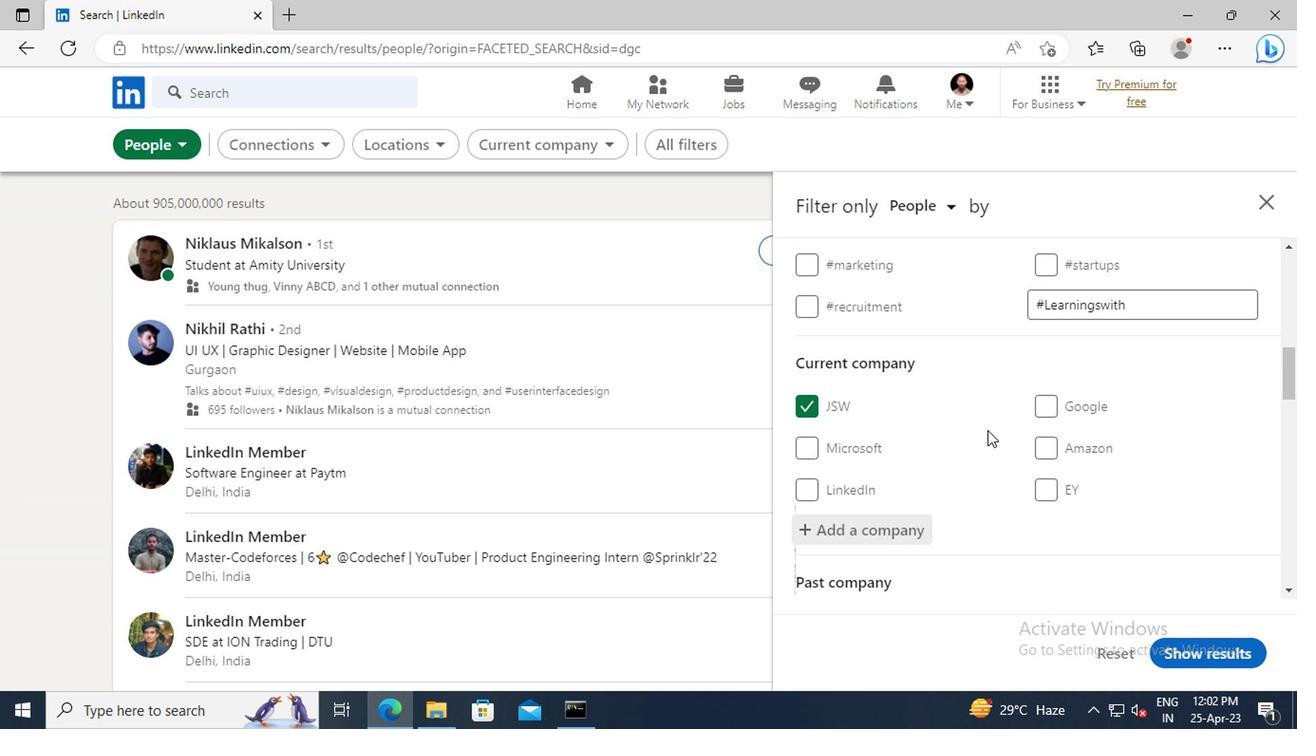 
Action: Mouse scrolled (982, 431) with delta (0, 0)
Screenshot: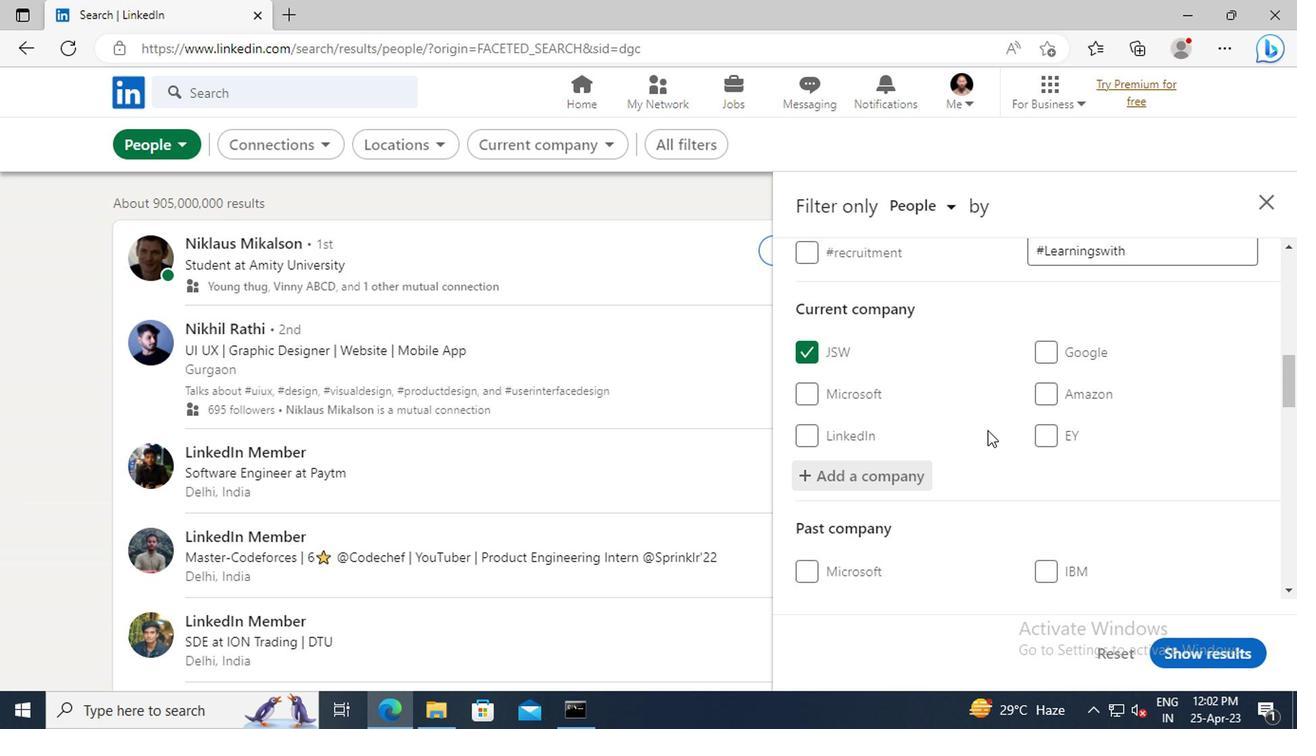 
Action: Mouse scrolled (982, 431) with delta (0, 0)
Screenshot: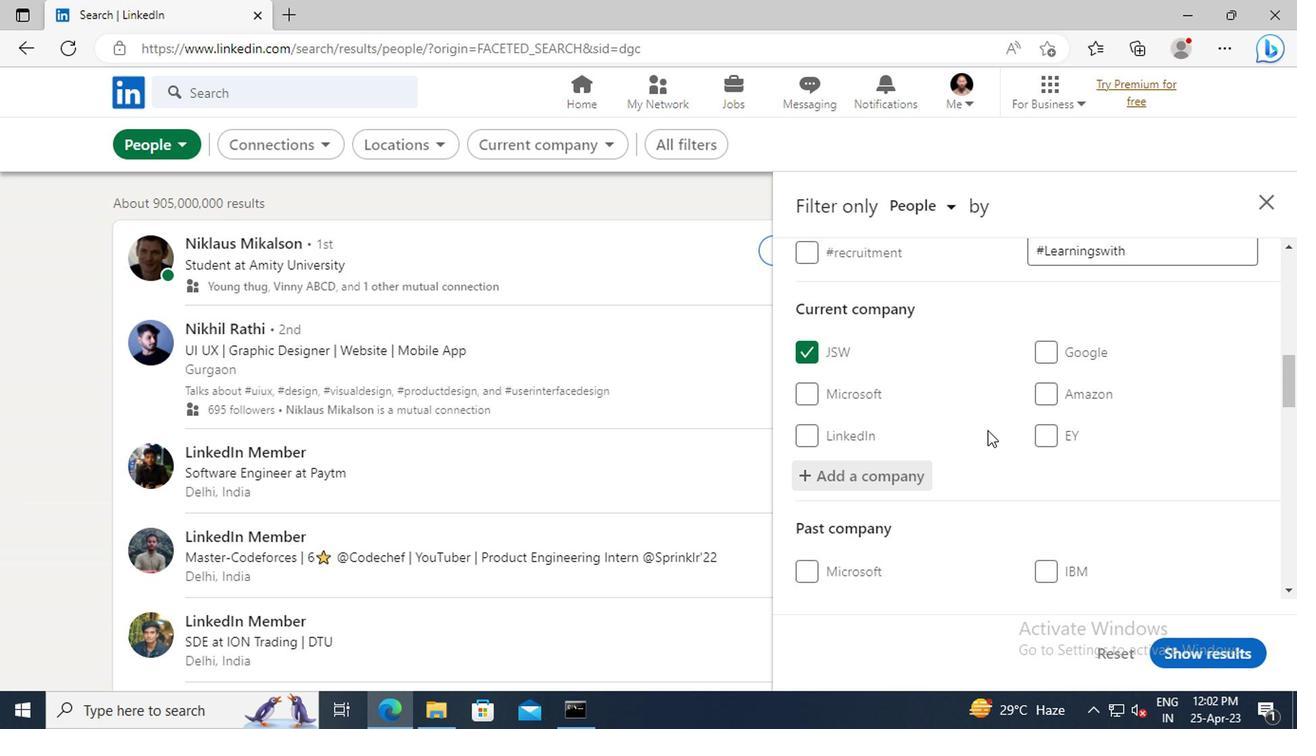 
Action: Mouse scrolled (982, 431) with delta (0, 0)
Screenshot: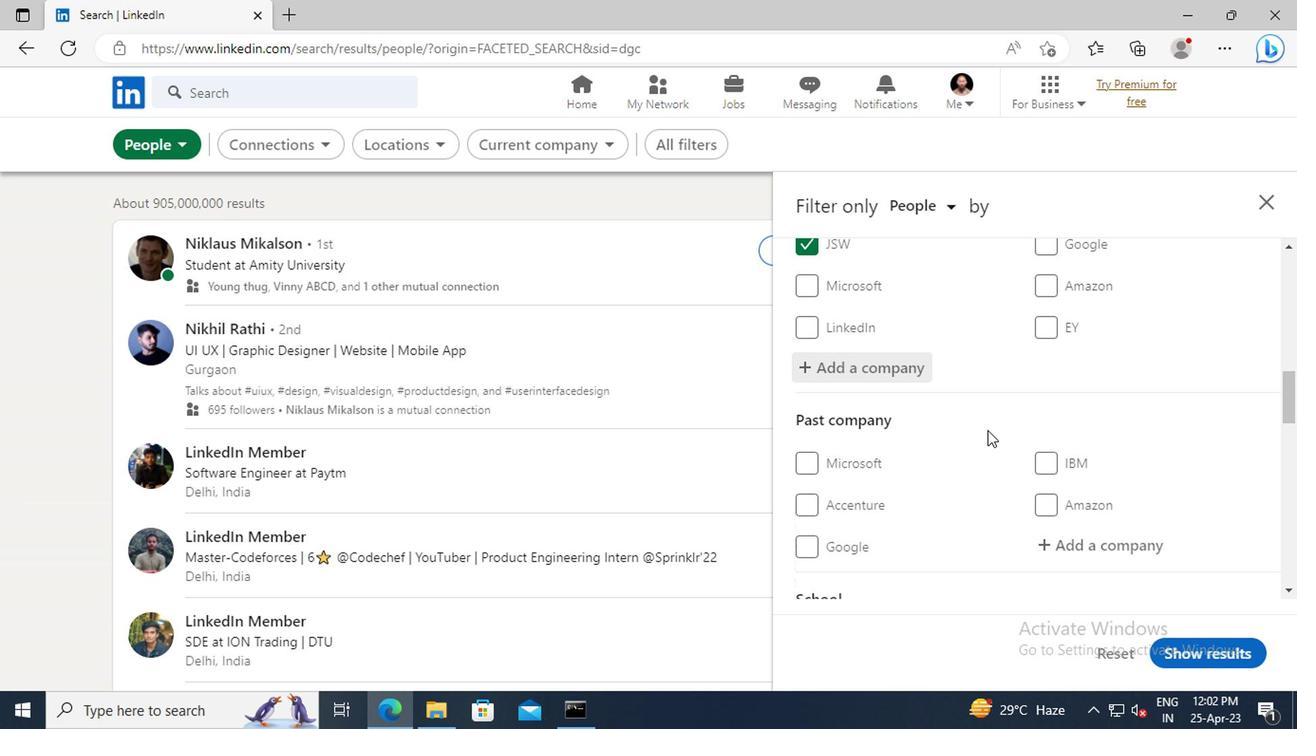 
Action: Mouse scrolled (982, 431) with delta (0, 0)
Screenshot: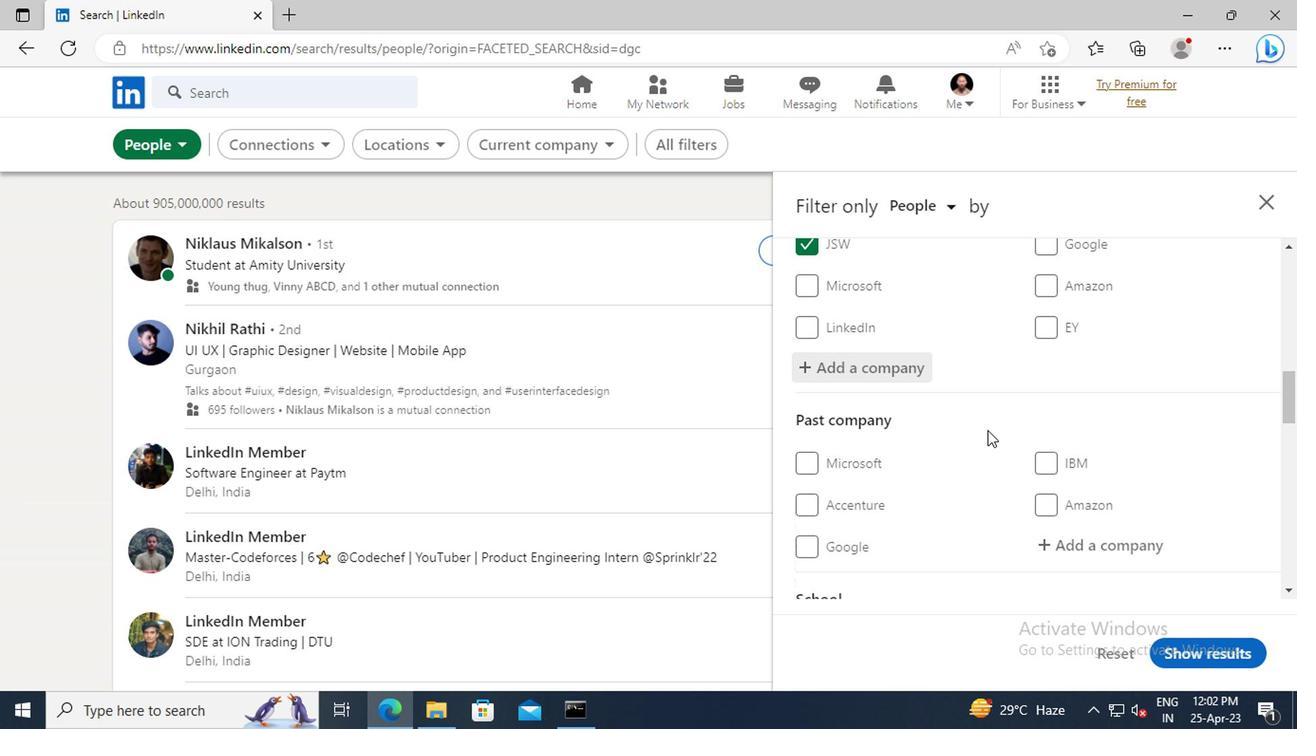 
Action: Mouse scrolled (982, 431) with delta (0, 0)
Screenshot: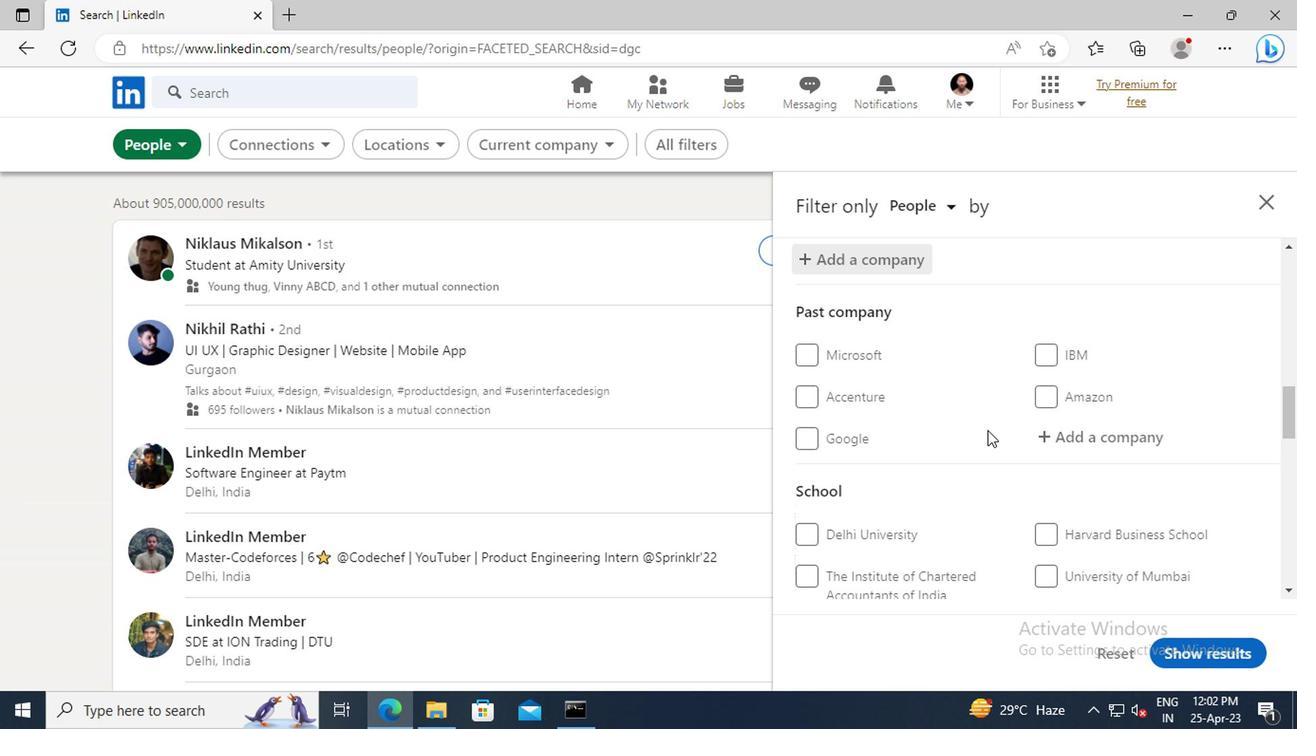 
Action: Mouse scrolled (982, 431) with delta (0, 0)
Screenshot: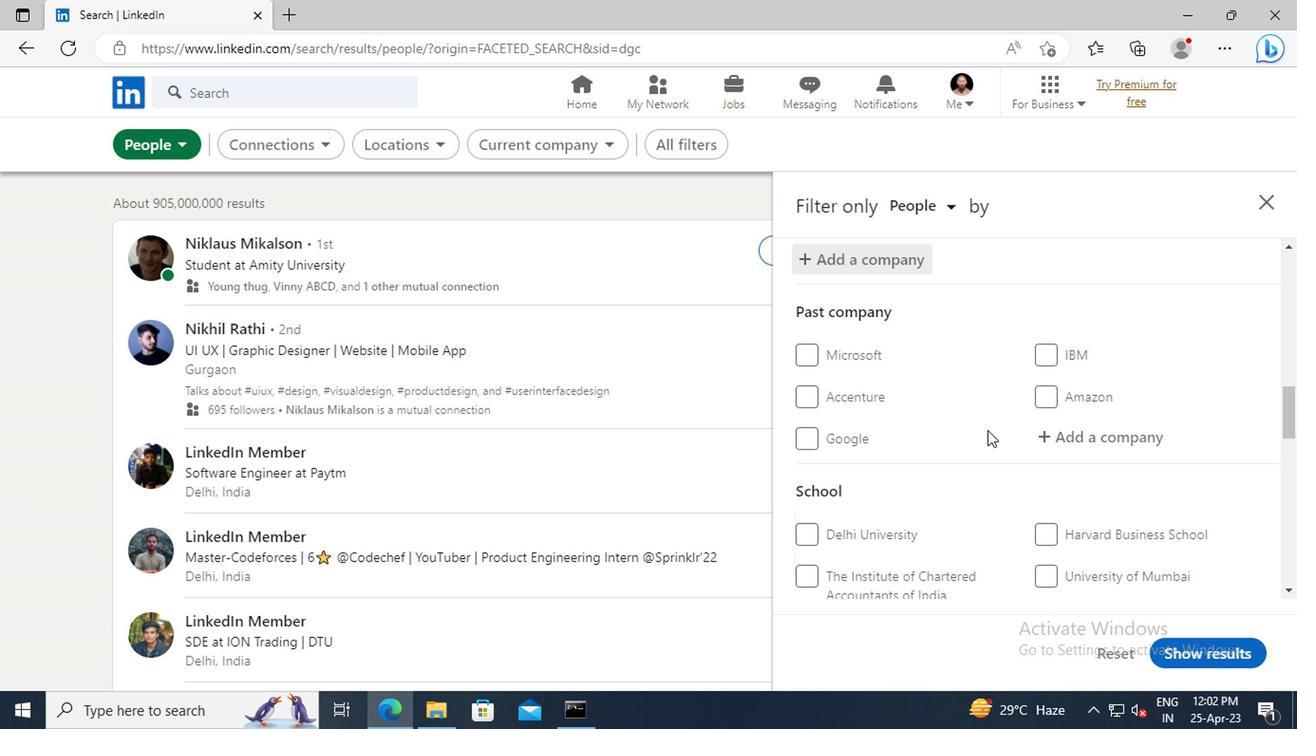 
Action: Mouse scrolled (982, 431) with delta (0, 0)
Screenshot: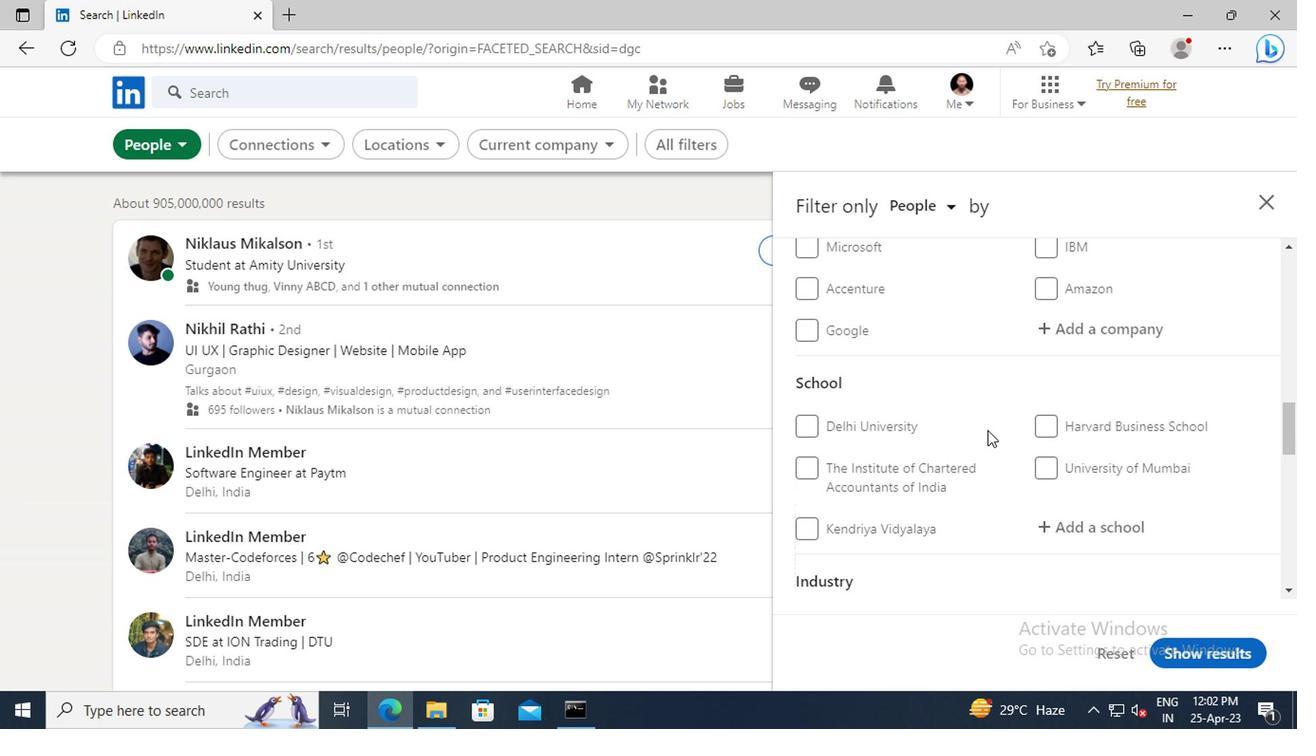
Action: Mouse moved to (1061, 471)
Screenshot: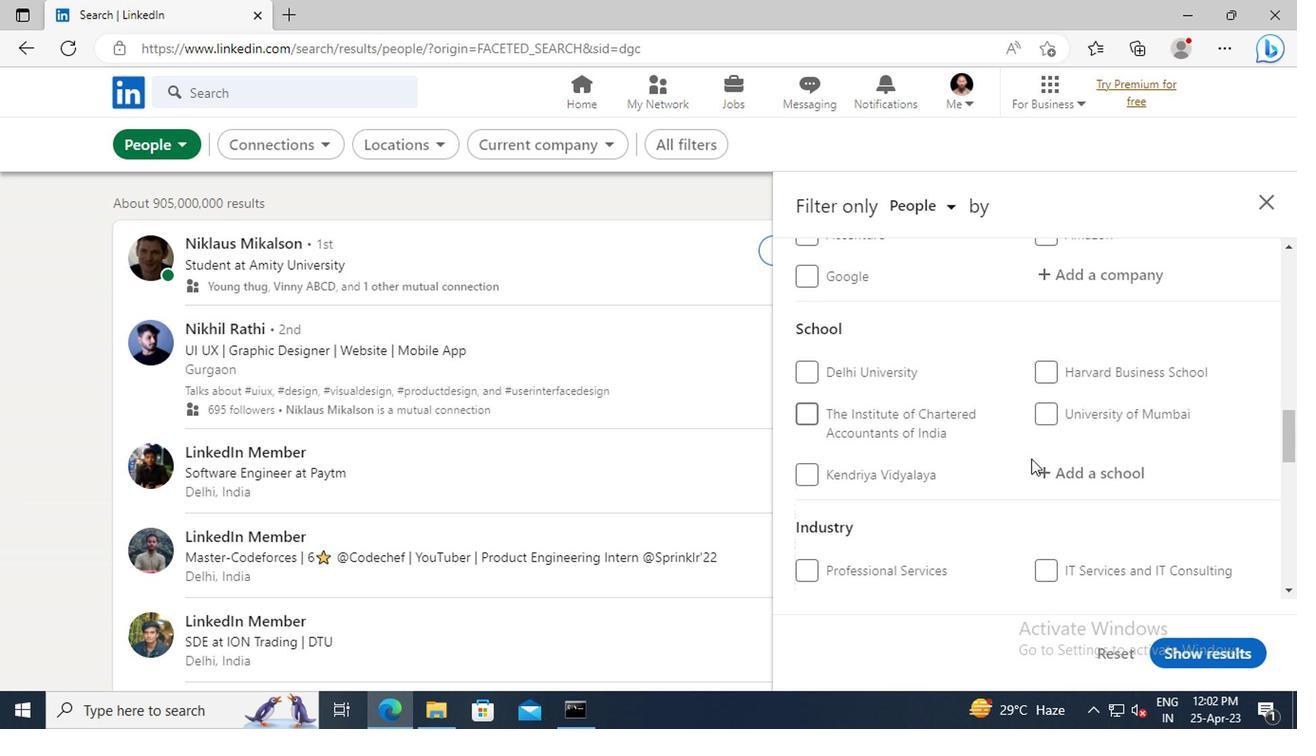 
Action: Mouse pressed left at (1061, 471)
Screenshot: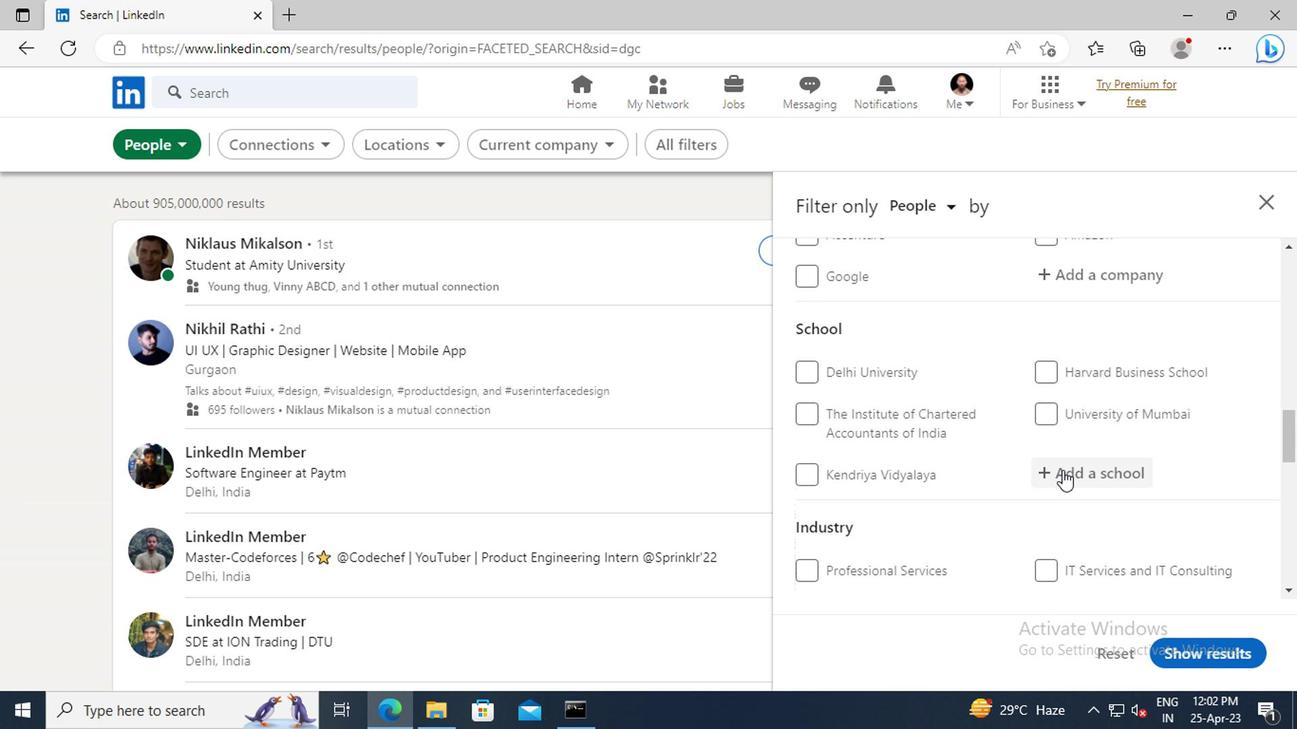 
Action: Mouse moved to (1057, 471)
Screenshot: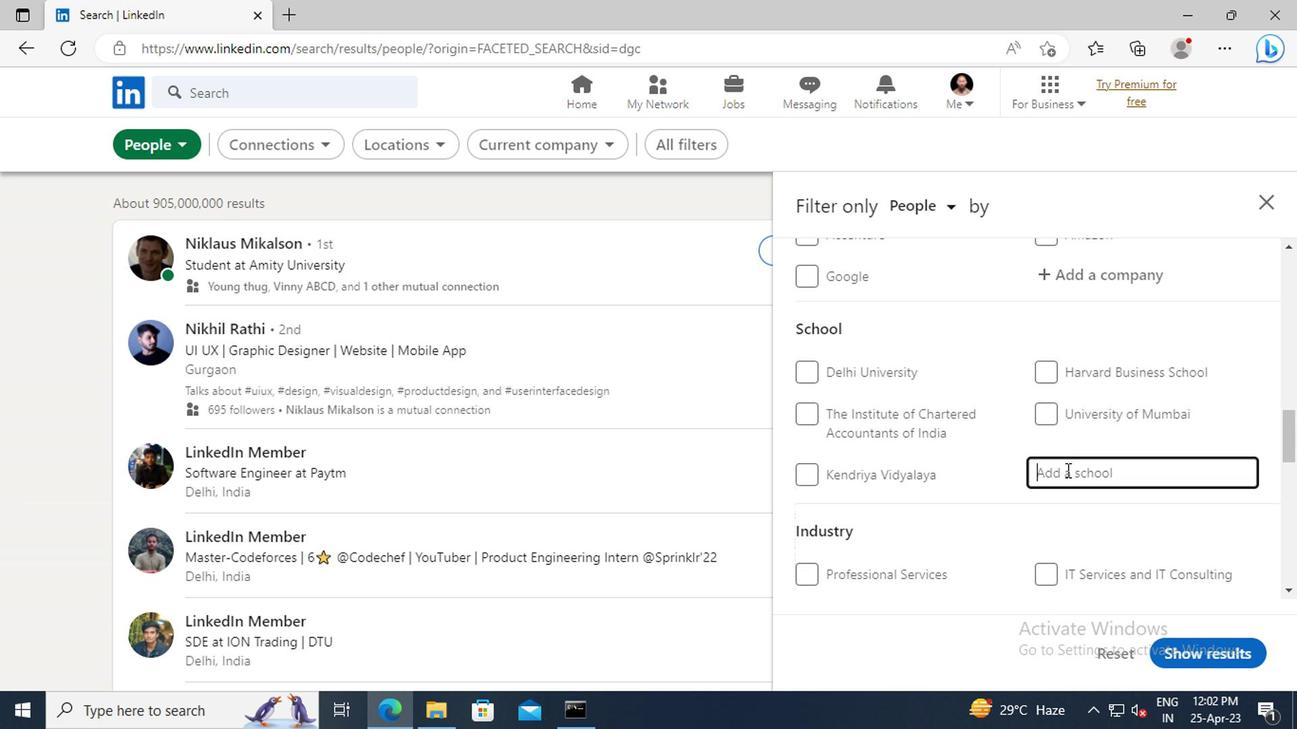 
Action: Key pressed <Key.shift>FM<Key.space><Key.shift>UNIVERSITY
Screenshot: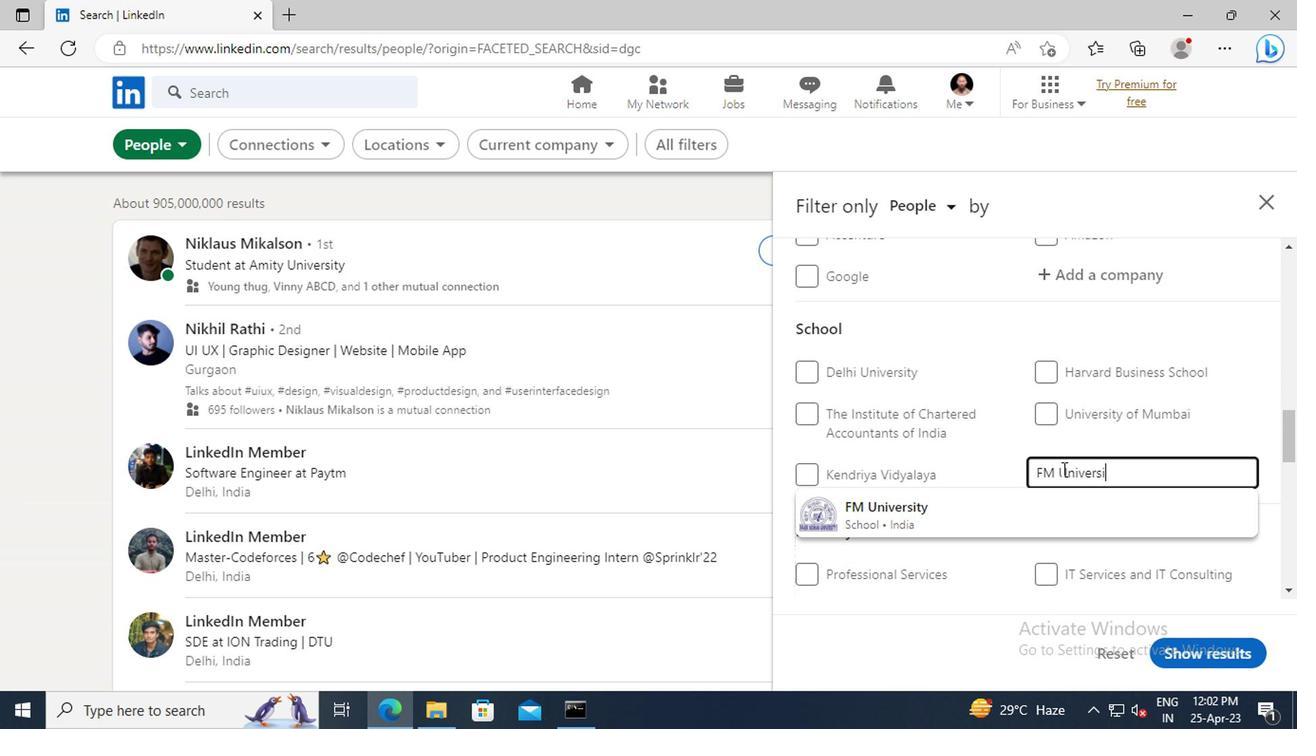 
Action: Mouse moved to (977, 516)
Screenshot: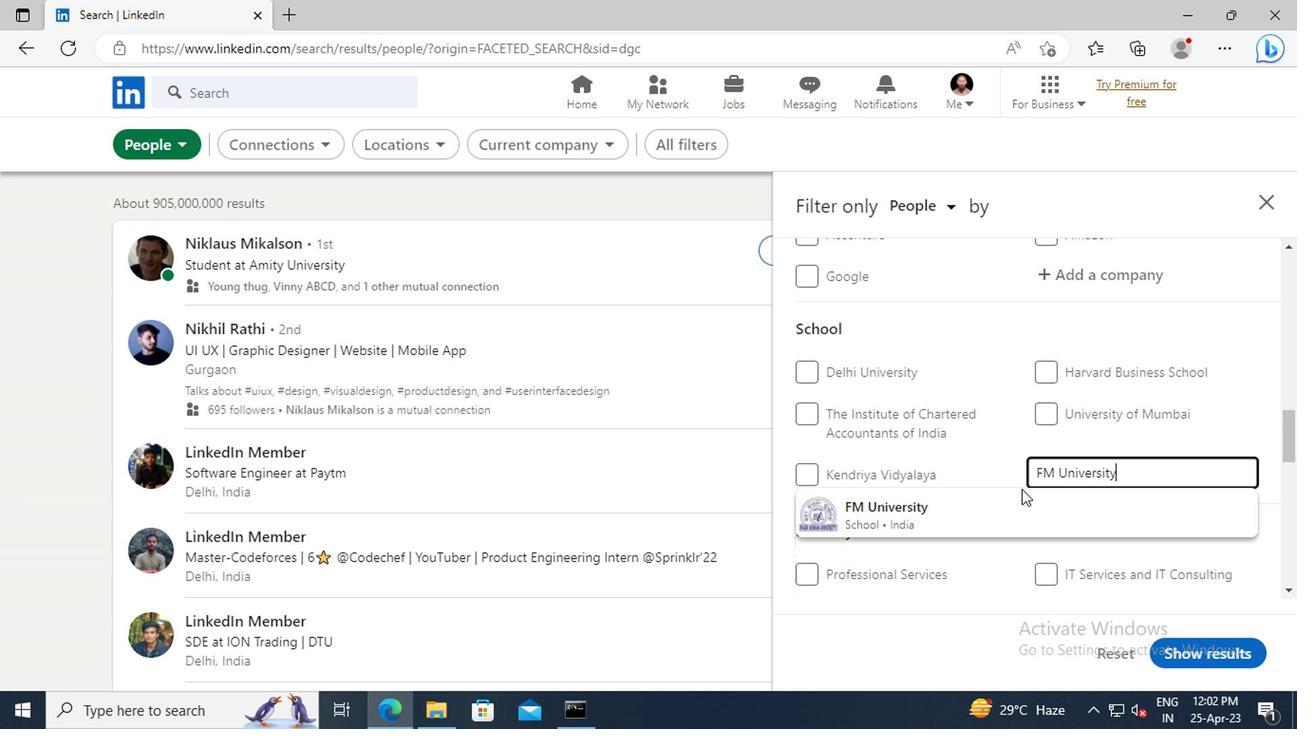 
Action: Mouse pressed left at (977, 516)
Screenshot: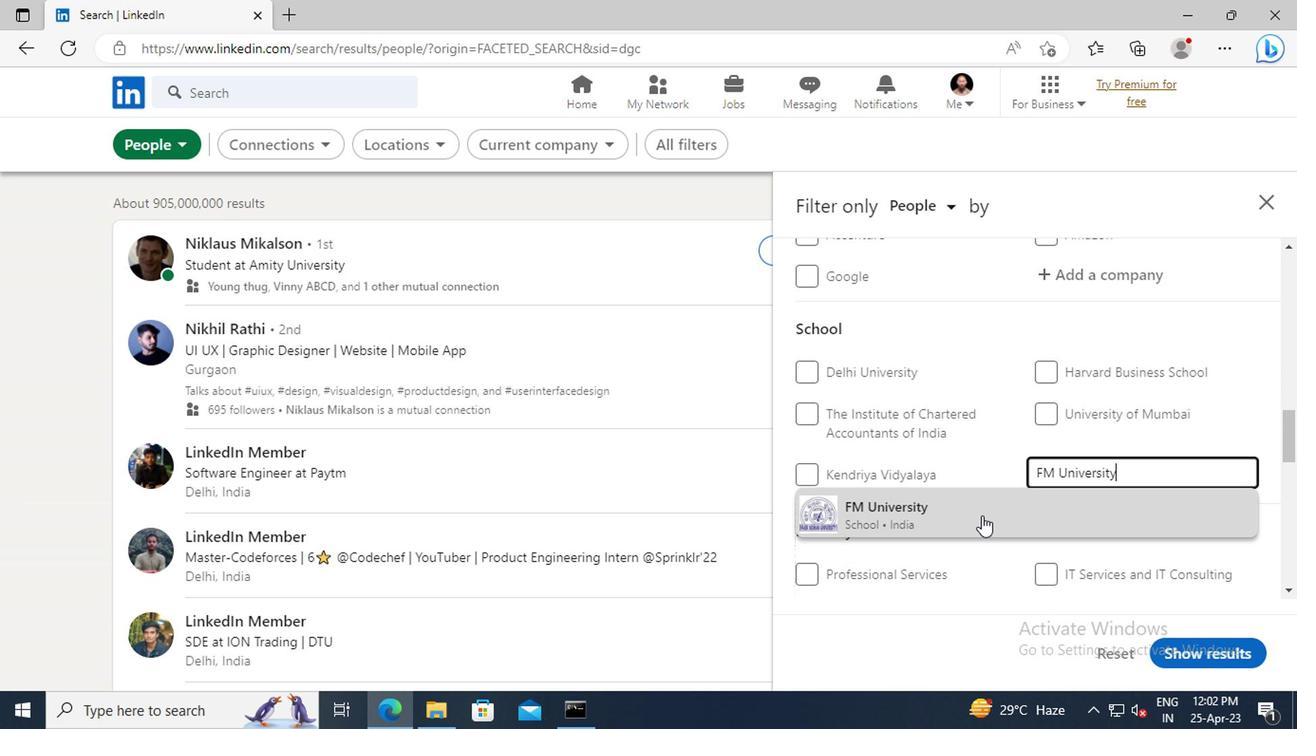 
Action: Mouse moved to (974, 421)
Screenshot: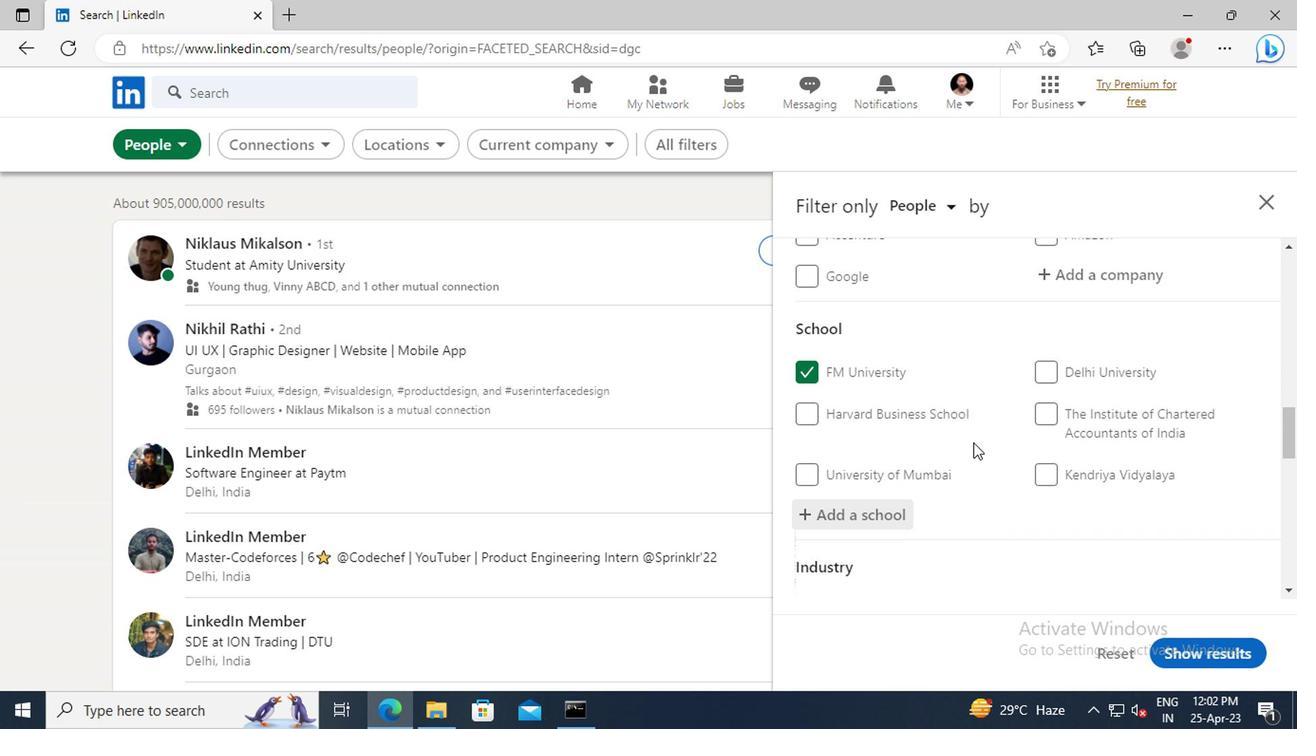 
Action: Mouse scrolled (974, 420) with delta (0, -1)
Screenshot: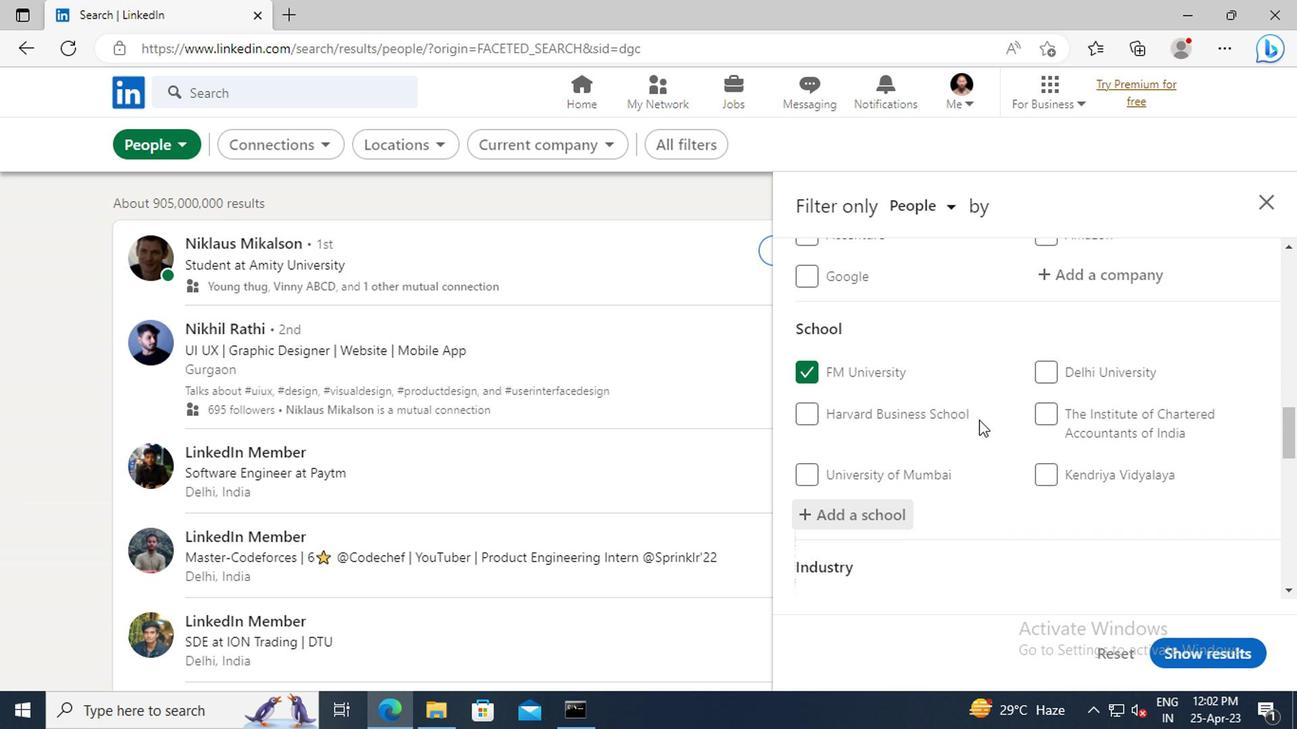 
Action: Mouse scrolled (974, 420) with delta (0, -1)
Screenshot: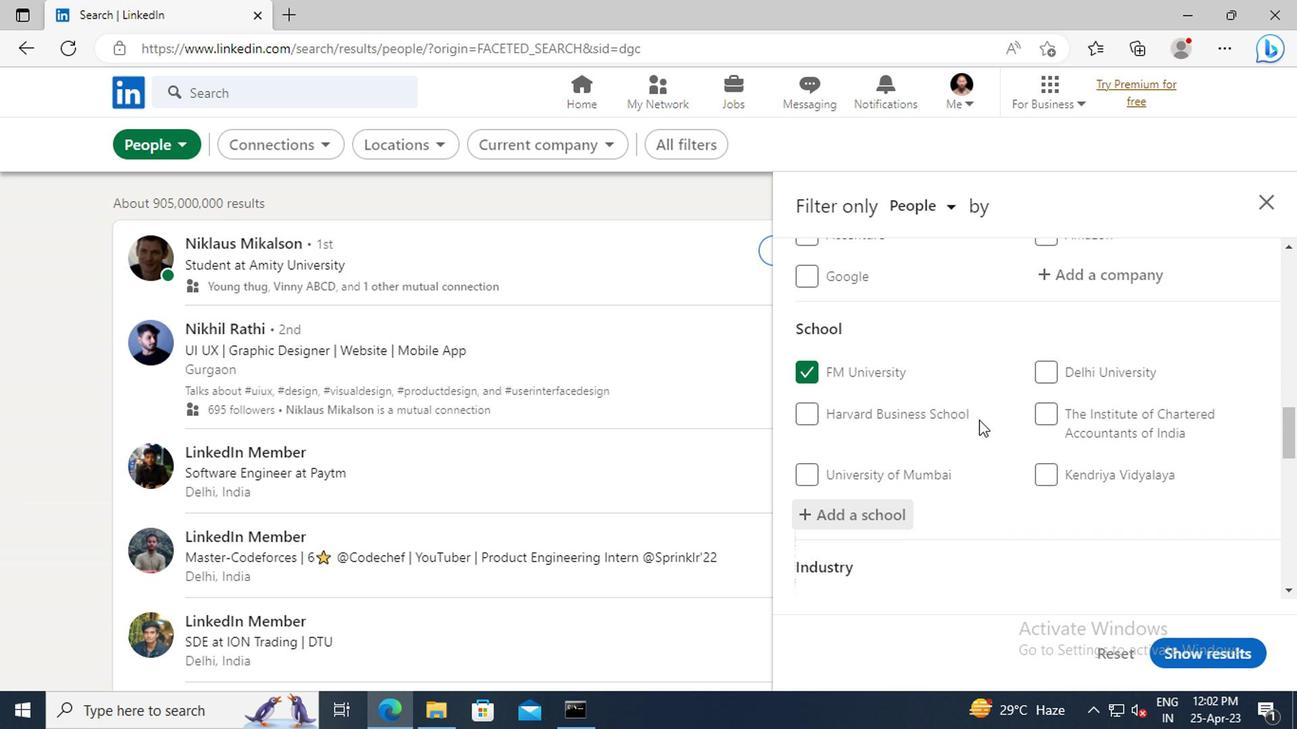 
Action: Mouse scrolled (974, 420) with delta (0, -1)
Screenshot: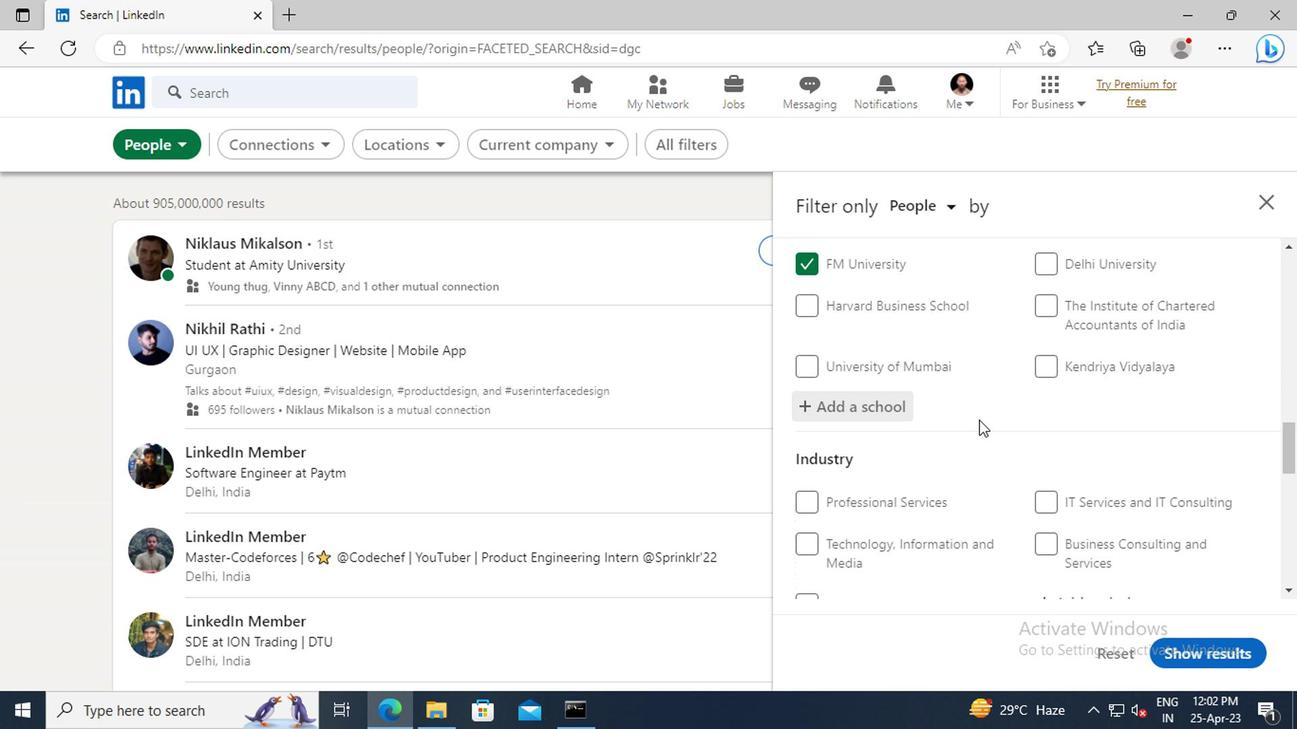 
Action: Mouse scrolled (974, 420) with delta (0, -1)
Screenshot: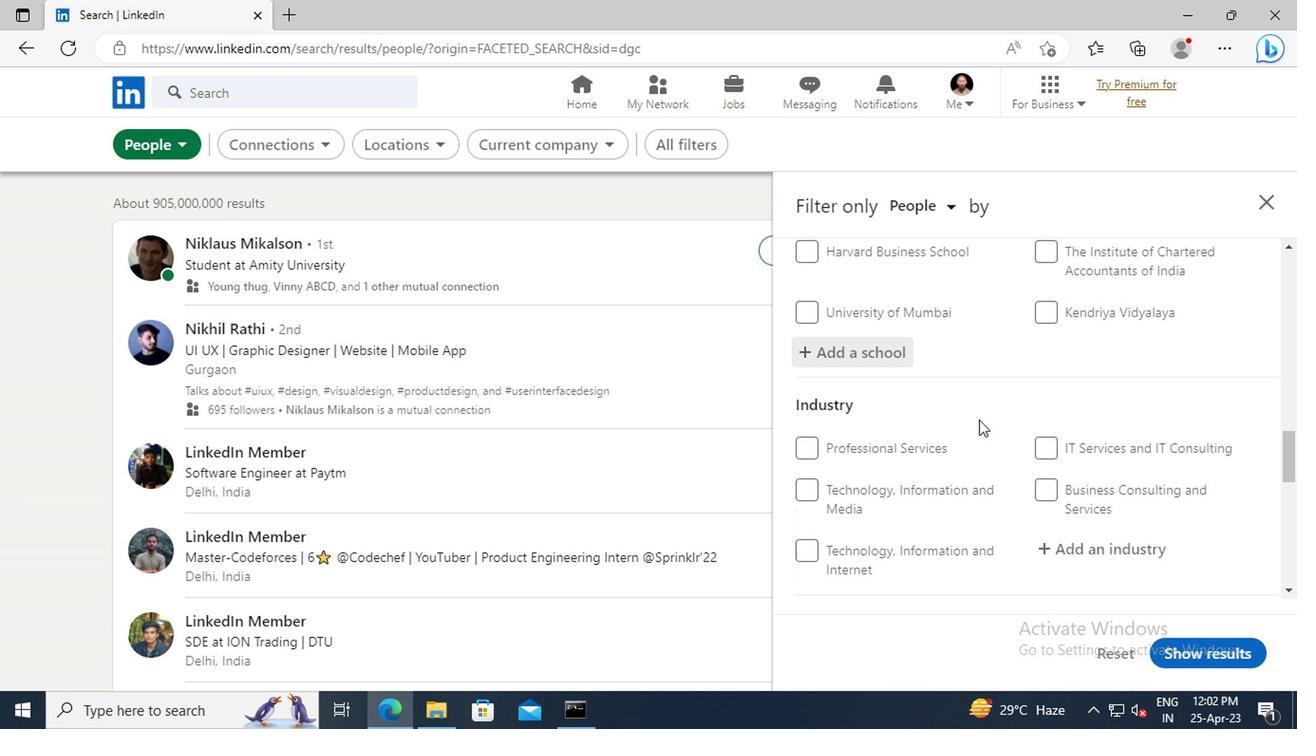 
Action: Mouse scrolled (974, 420) with delta (0, -1)
Screenshot: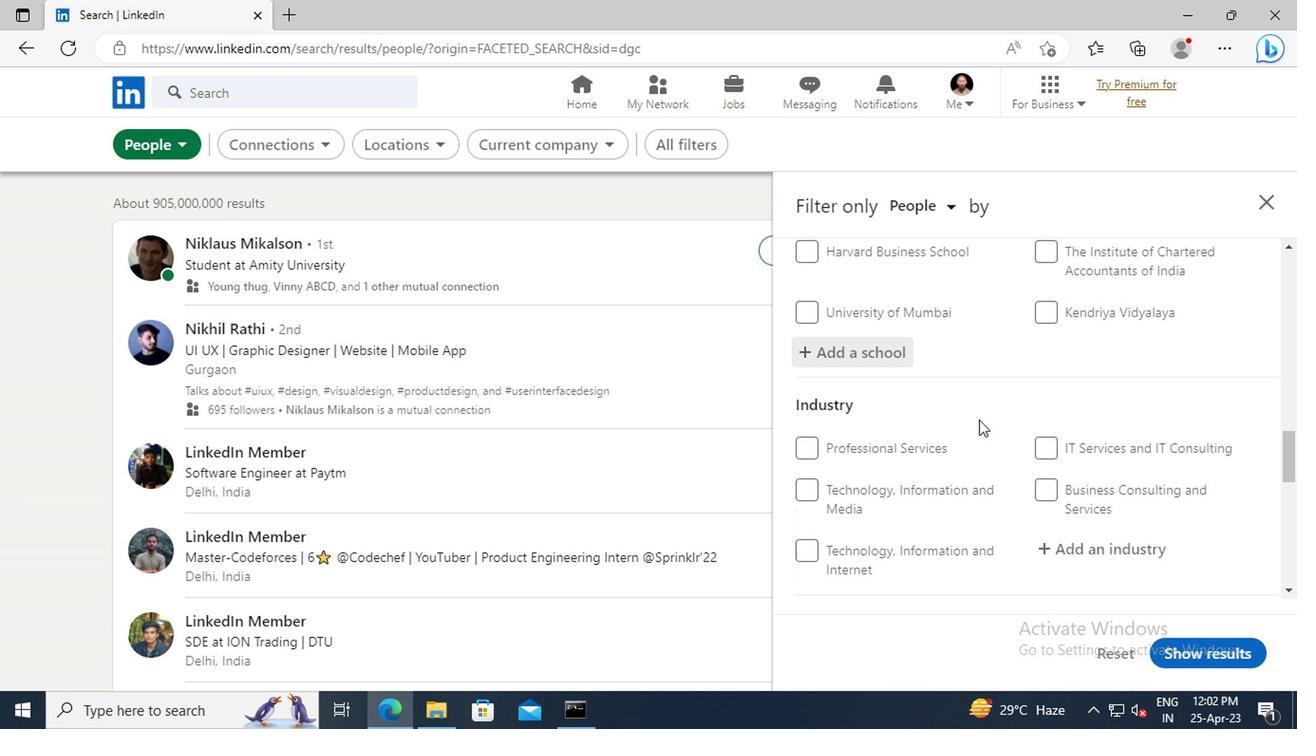
Action: Mouse moved to (1118, 445)
Screenshot: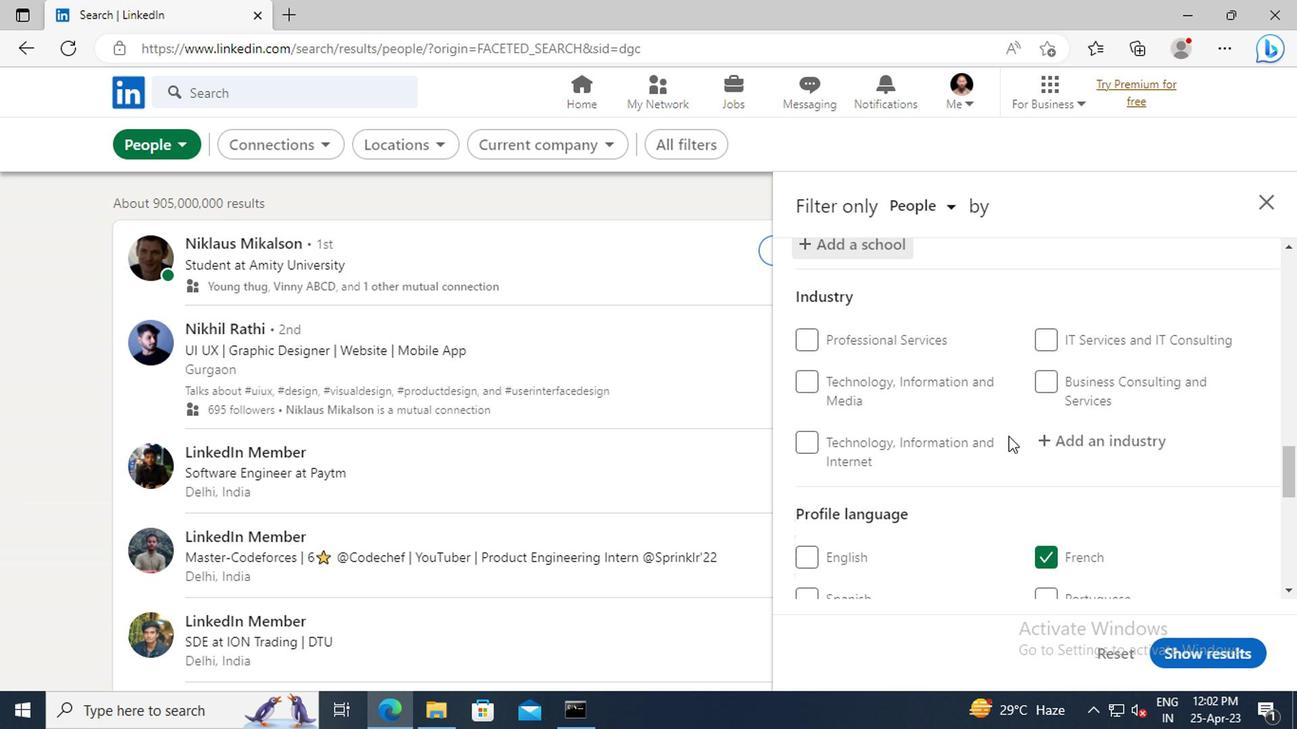 
Action: Mouse pressed left at (1118, 445)
Screenshot: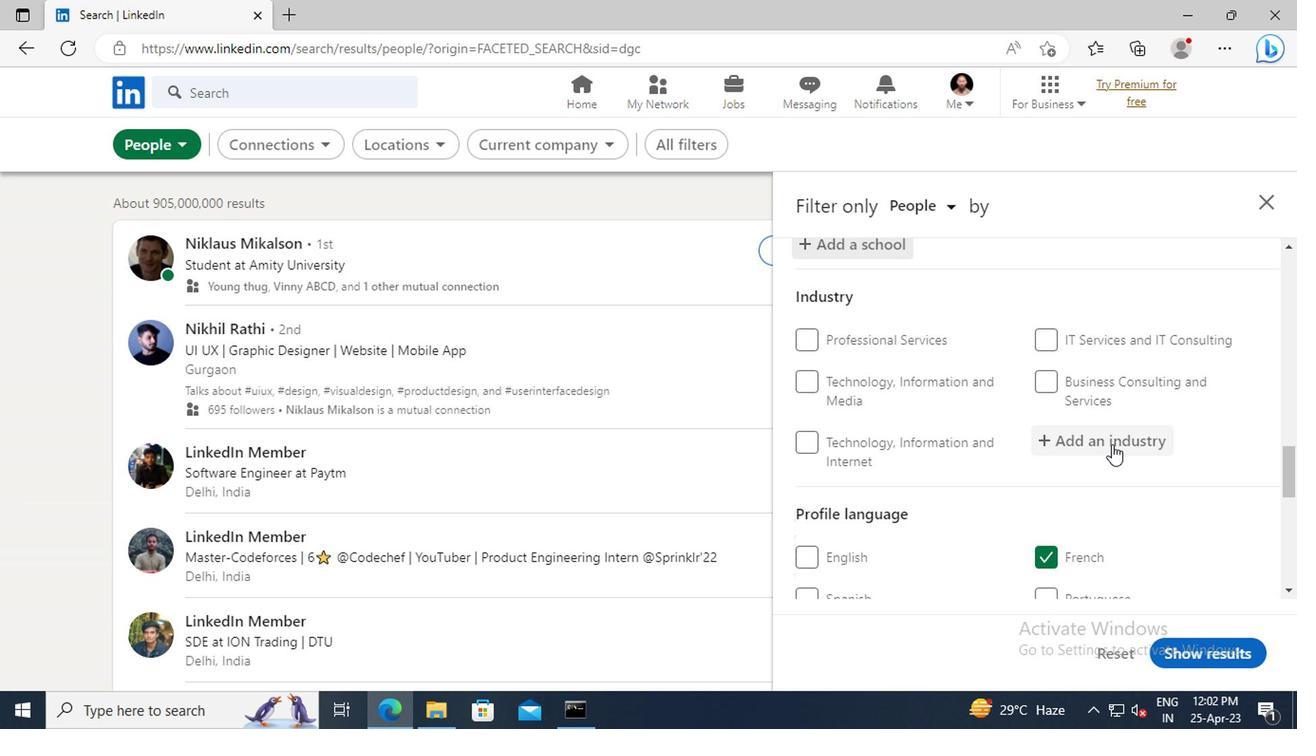
Action: Mouse moved to (1119, 445)
Screenshot: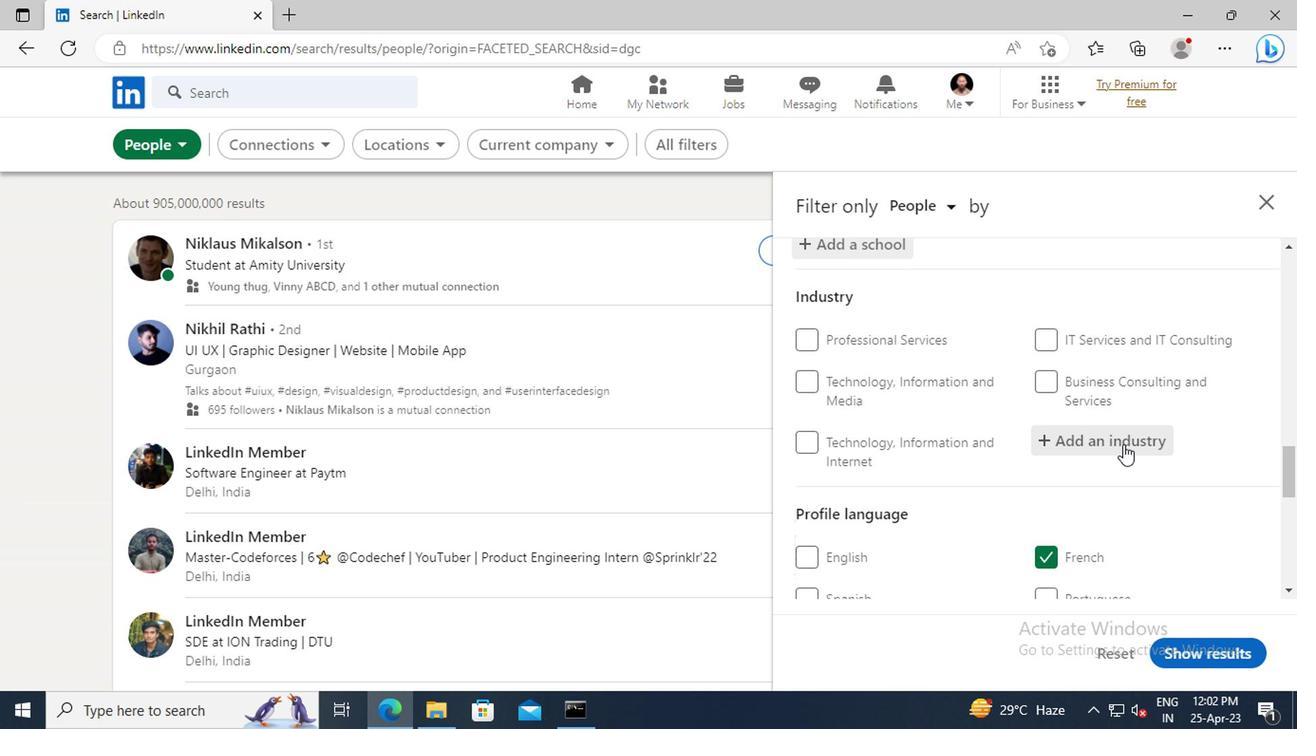 
Action: Key pressed <Key.shift>INDUSTRY<Key.space><Key.shift_r>ASSOCIATIO
Screenshot: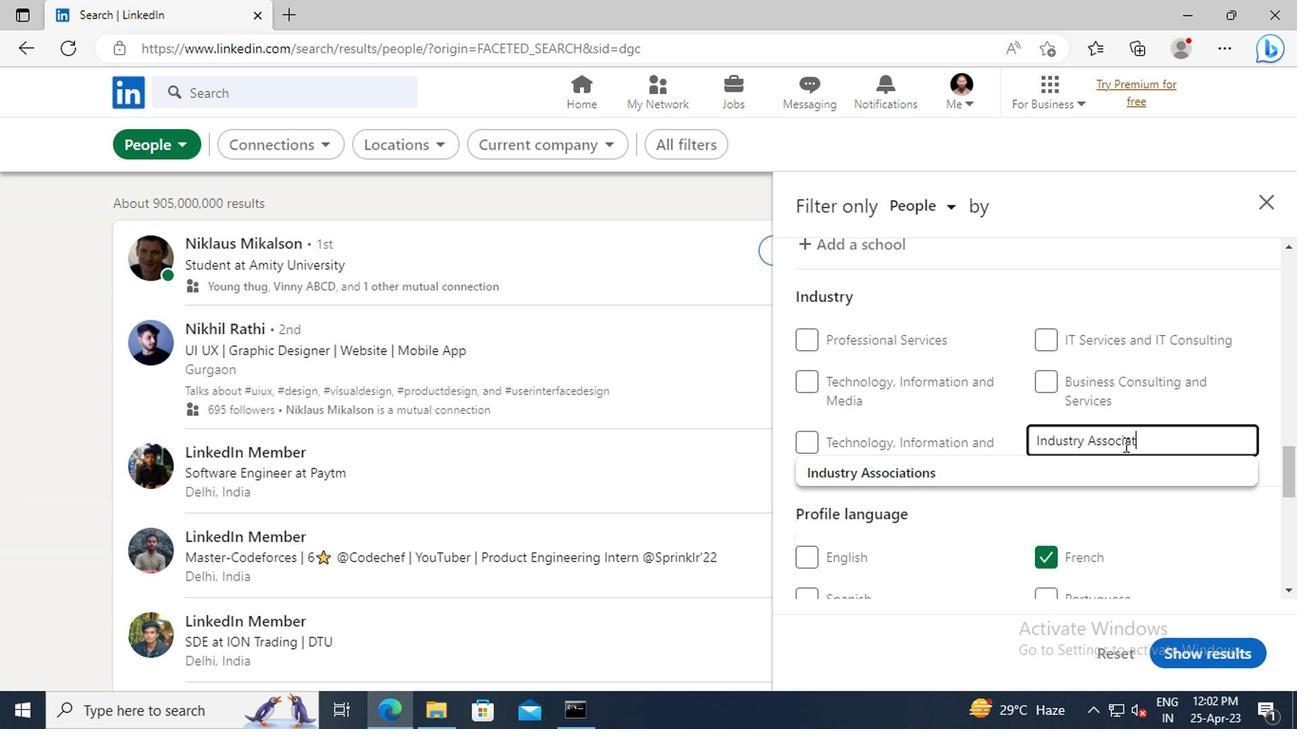 
Action: Mouse moved to (1119, 445)
Screenshot: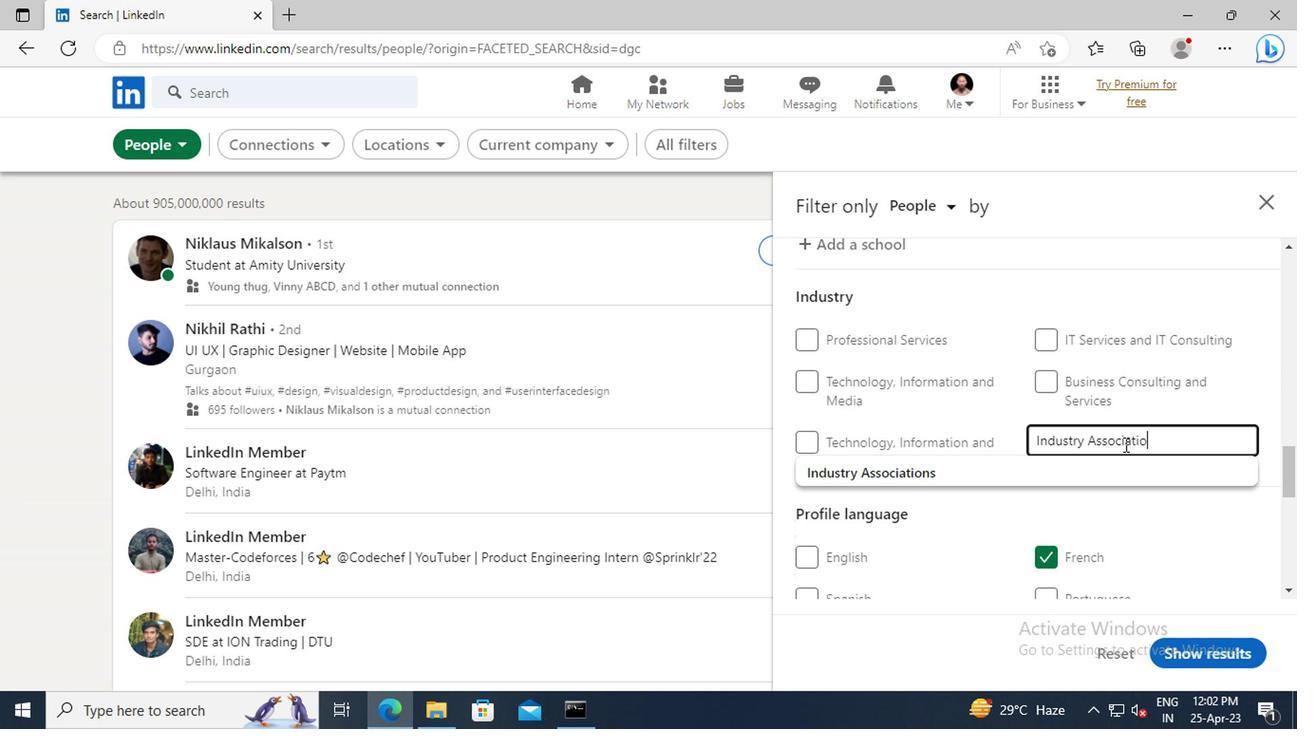 
Action: Key pressed NS
Screenshot: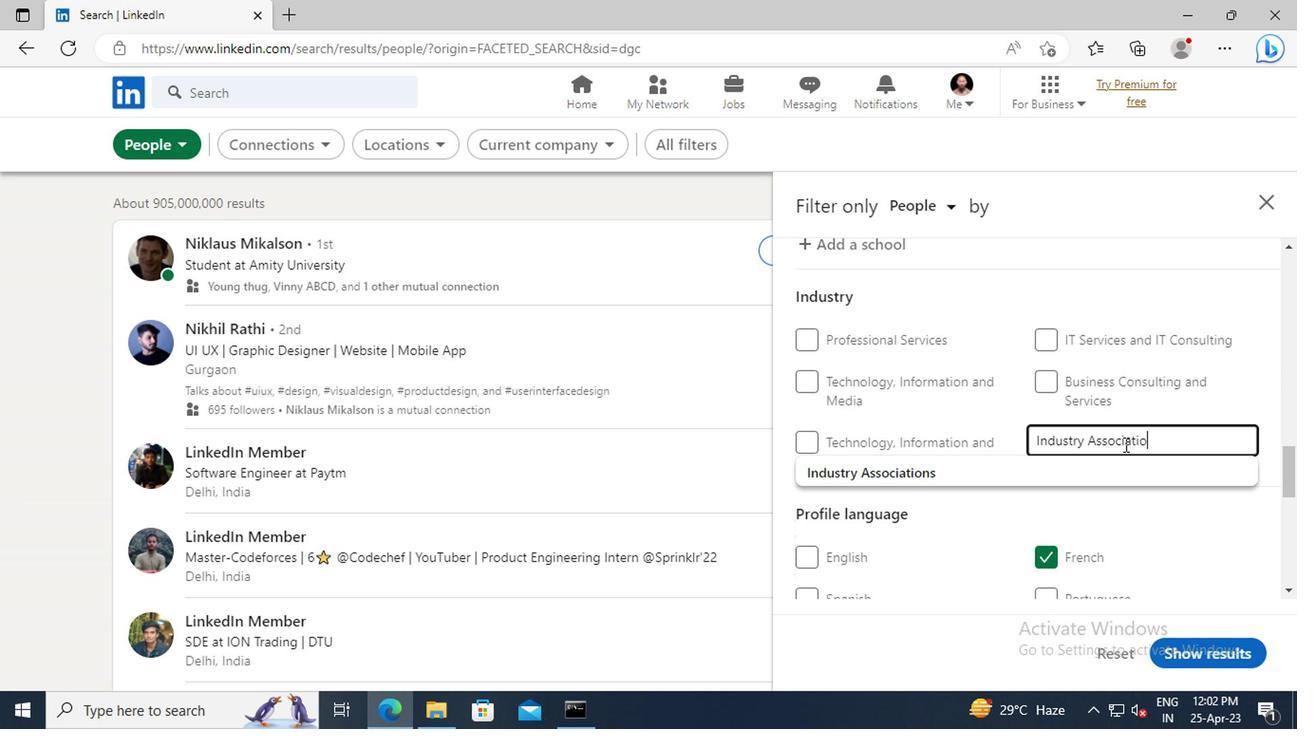 
Action: Mouse moved to (1052, 464)
Screenshot: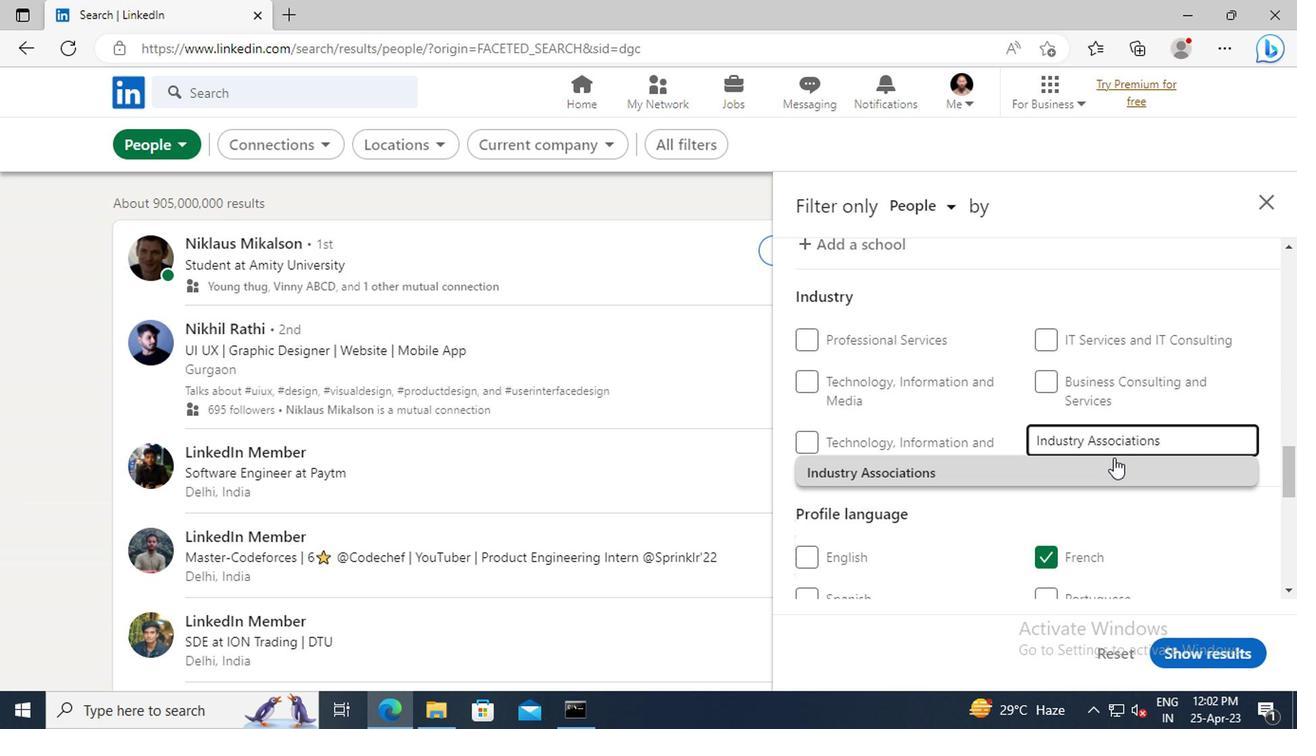 
Action: Mouse pressed left at (1052, 464)
Screenshot: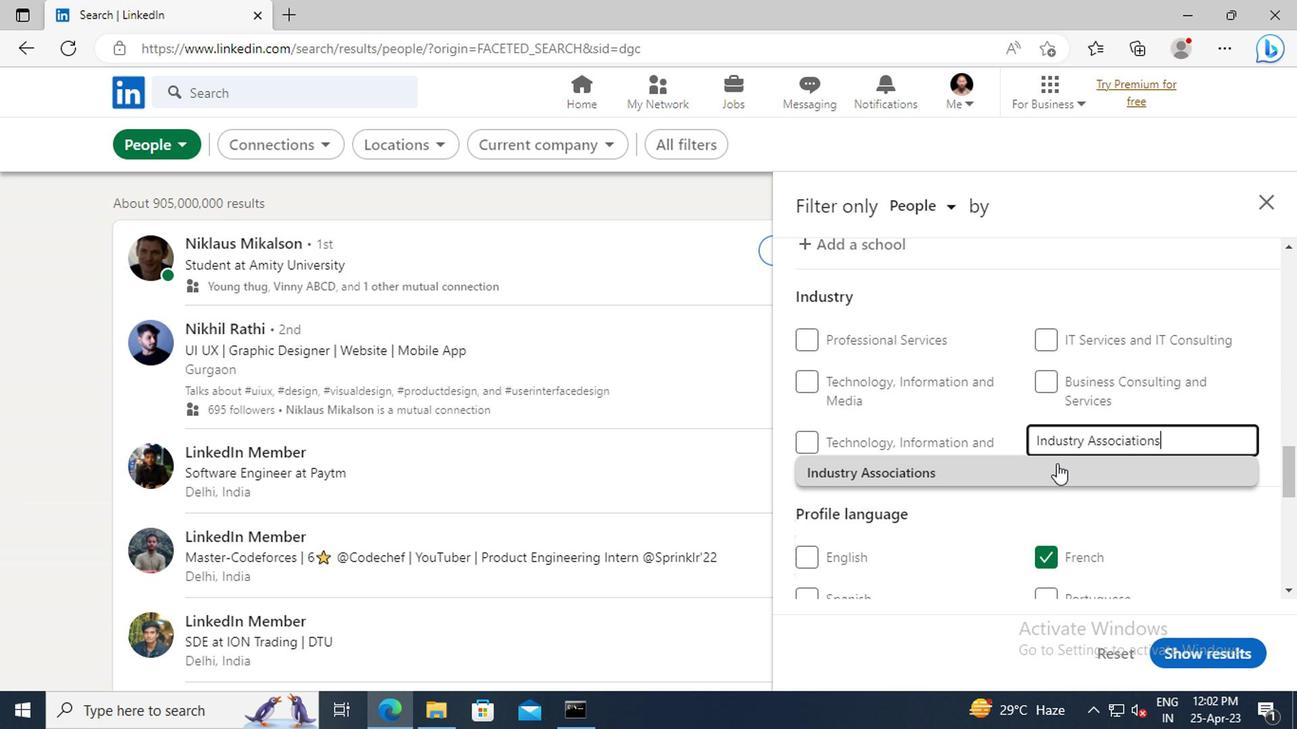 
Action: Mouse moved to (1027, 448)
Screenshot: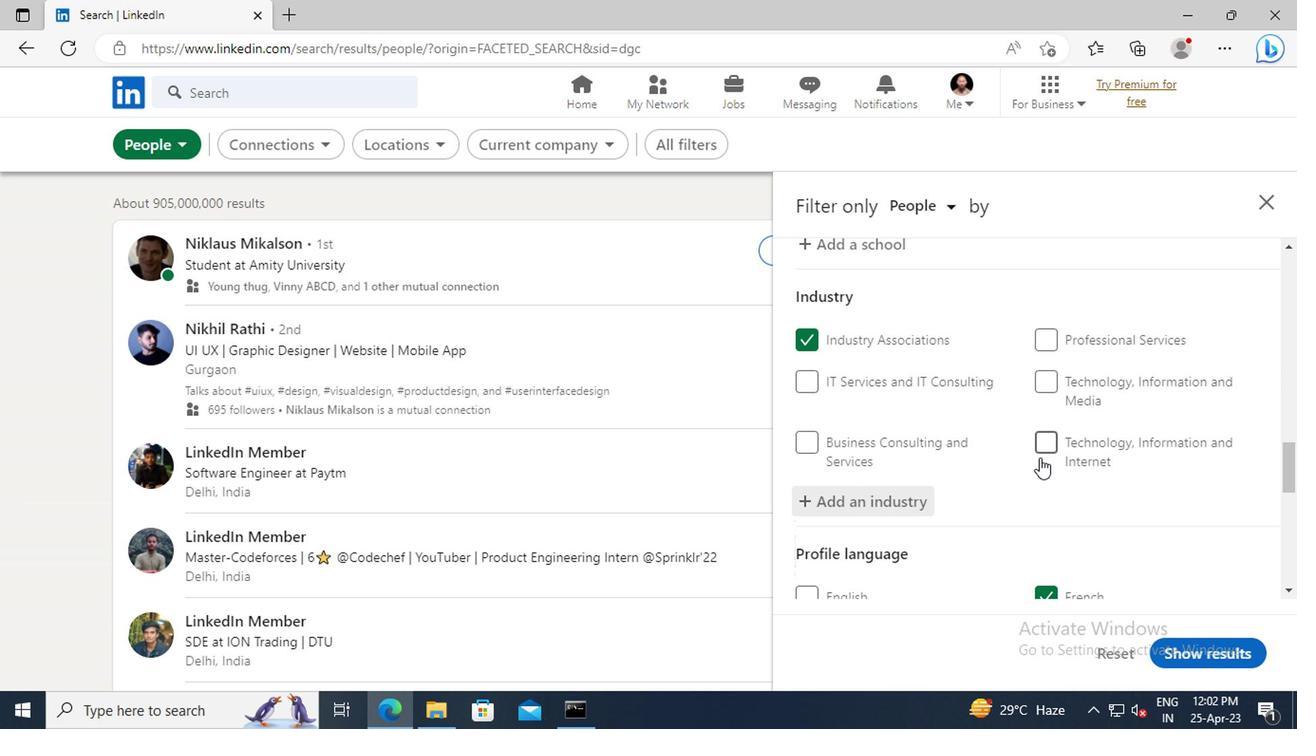 
Action: Mouse scrolled (1027, 447) with delta (0, 0)
Screenshot: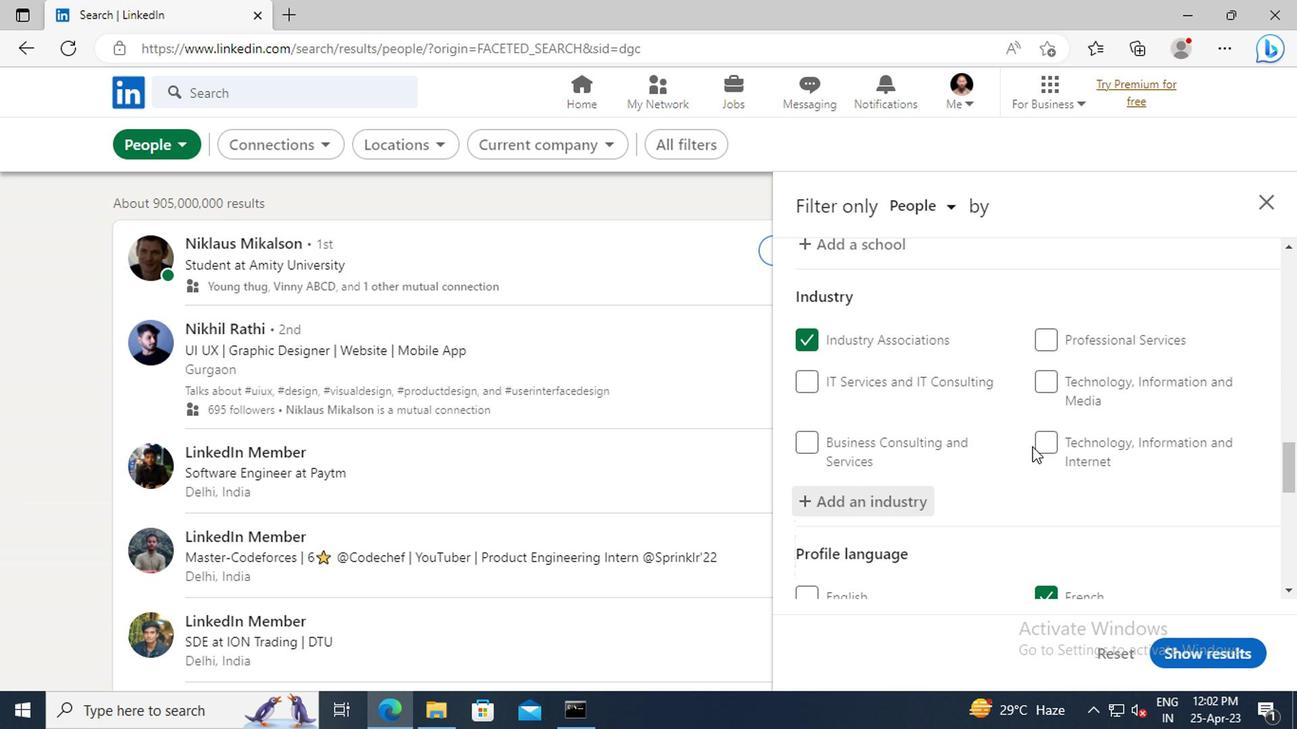 
Action: Mouse scrolled (1027, 447) with delta (0, 0)
Screenshot: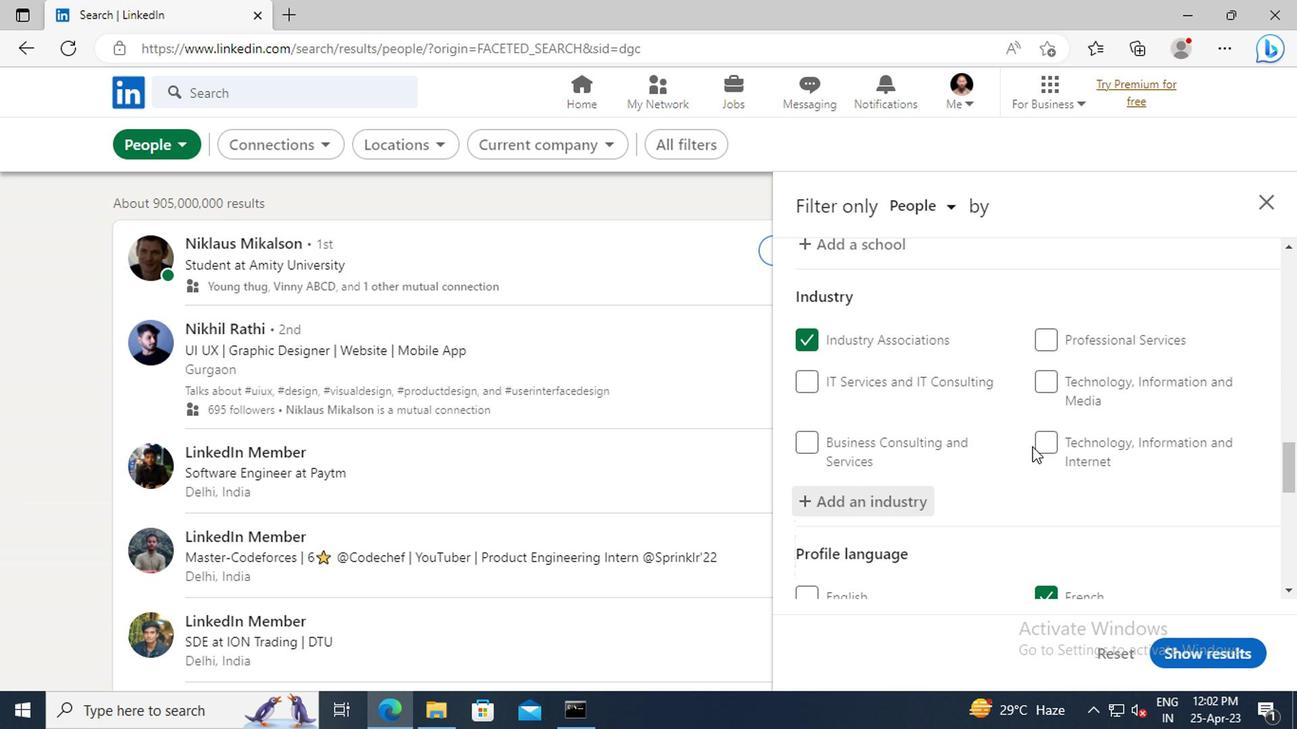 
Action: Mouse scrolled (1027, 447) with delta (0, 0)
Screenshot: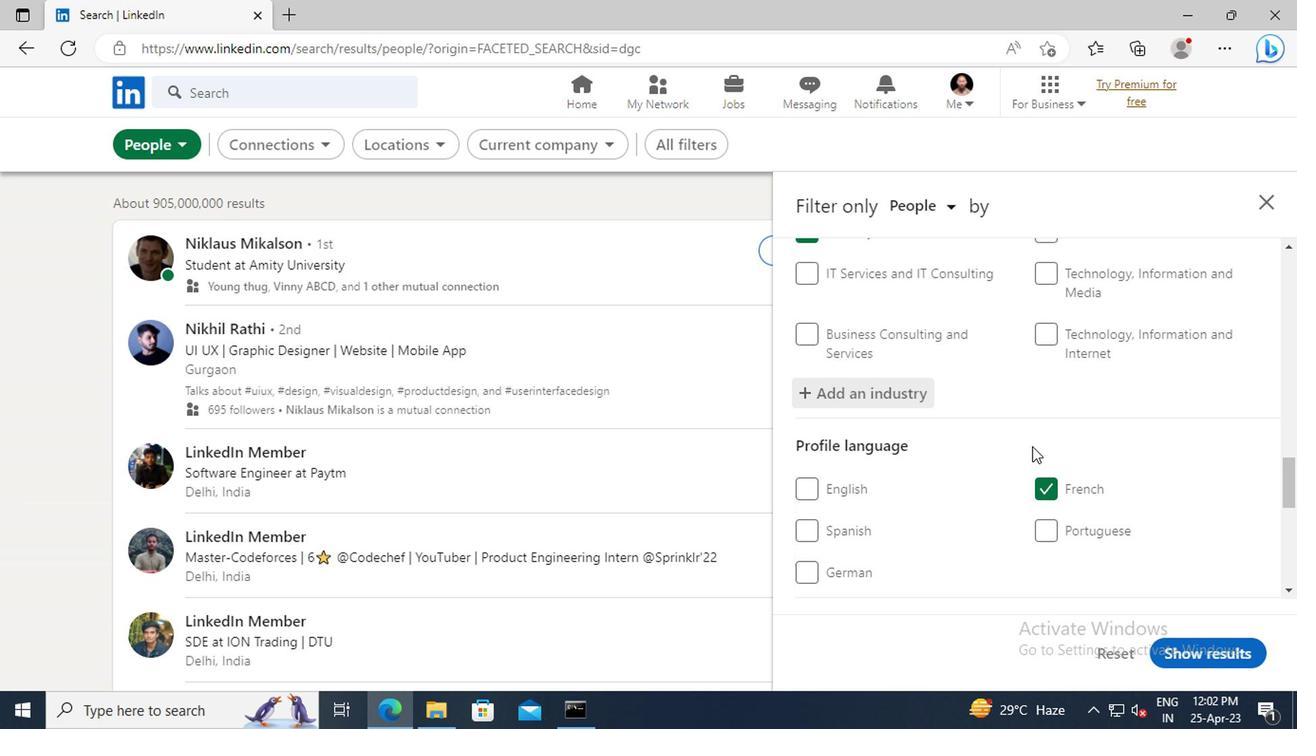 
Action: Mouse scrolled (1027, 447) with delta (0, 0)
Screenshot: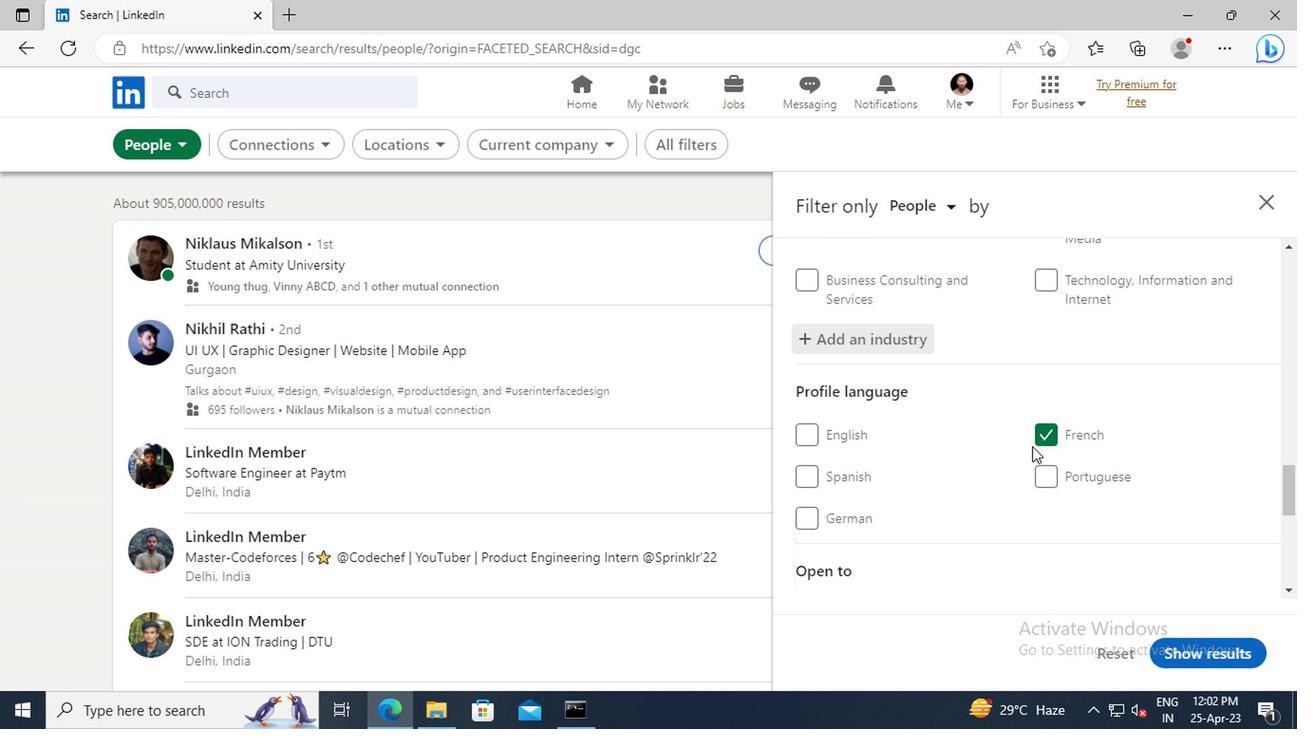 
Action: Mouse scrolled (1027, 447) with delta (0, 0)
Screenshot: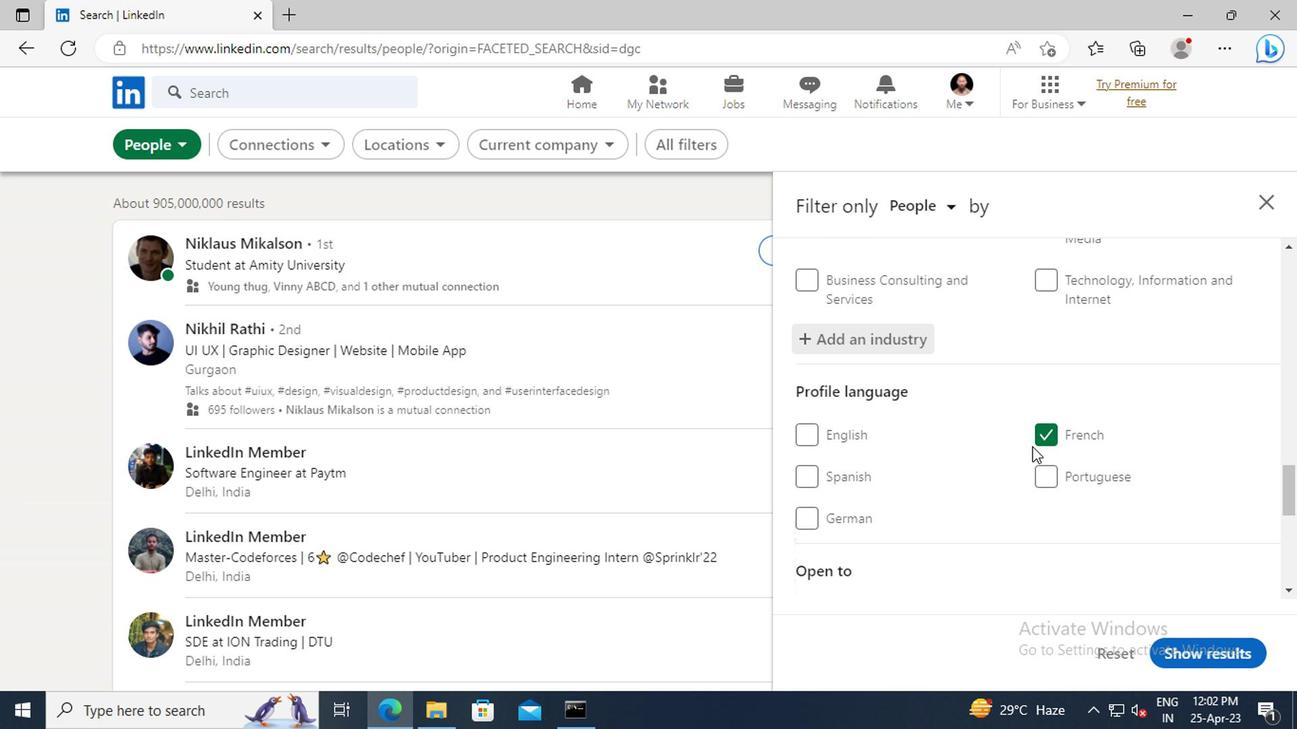 
Action: Mouse scrolled (1027, 447) with delta (0, 0)
Screenshot: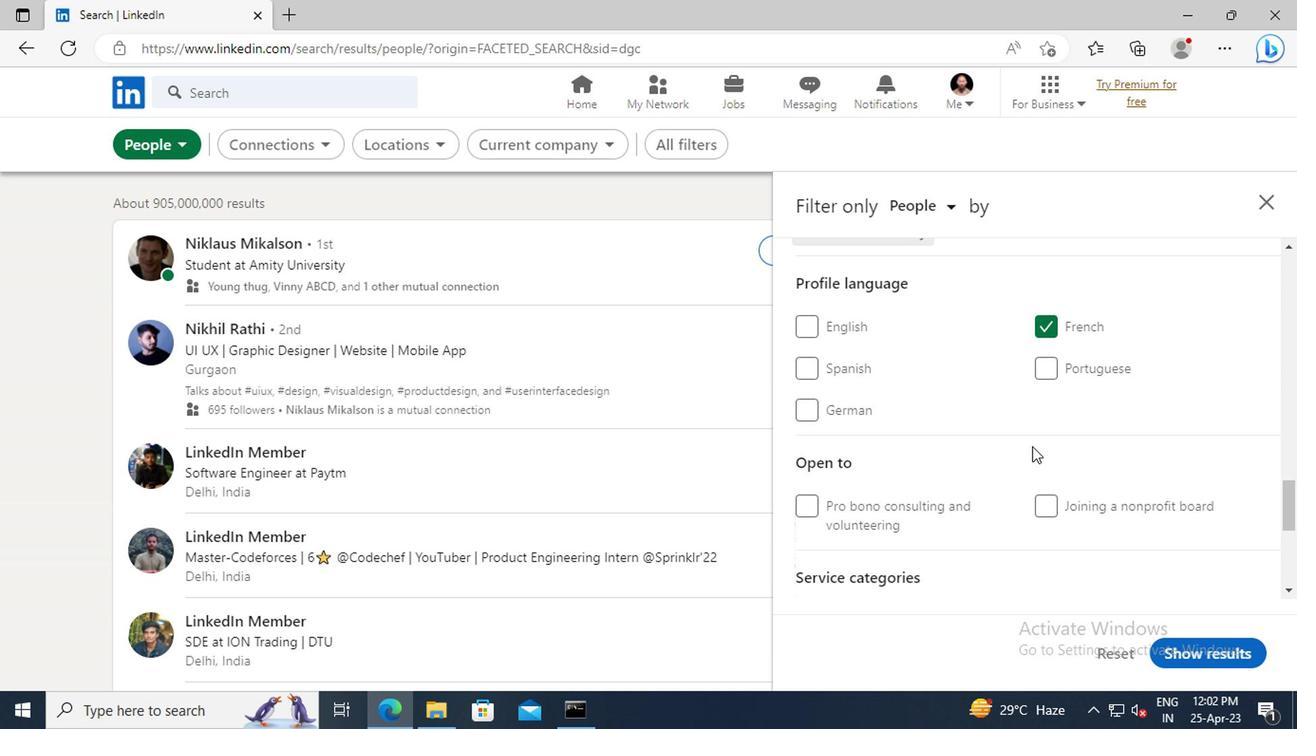 
Action: Mouse scrolled (1027, 447) with delta (0, 0)
Screenshot: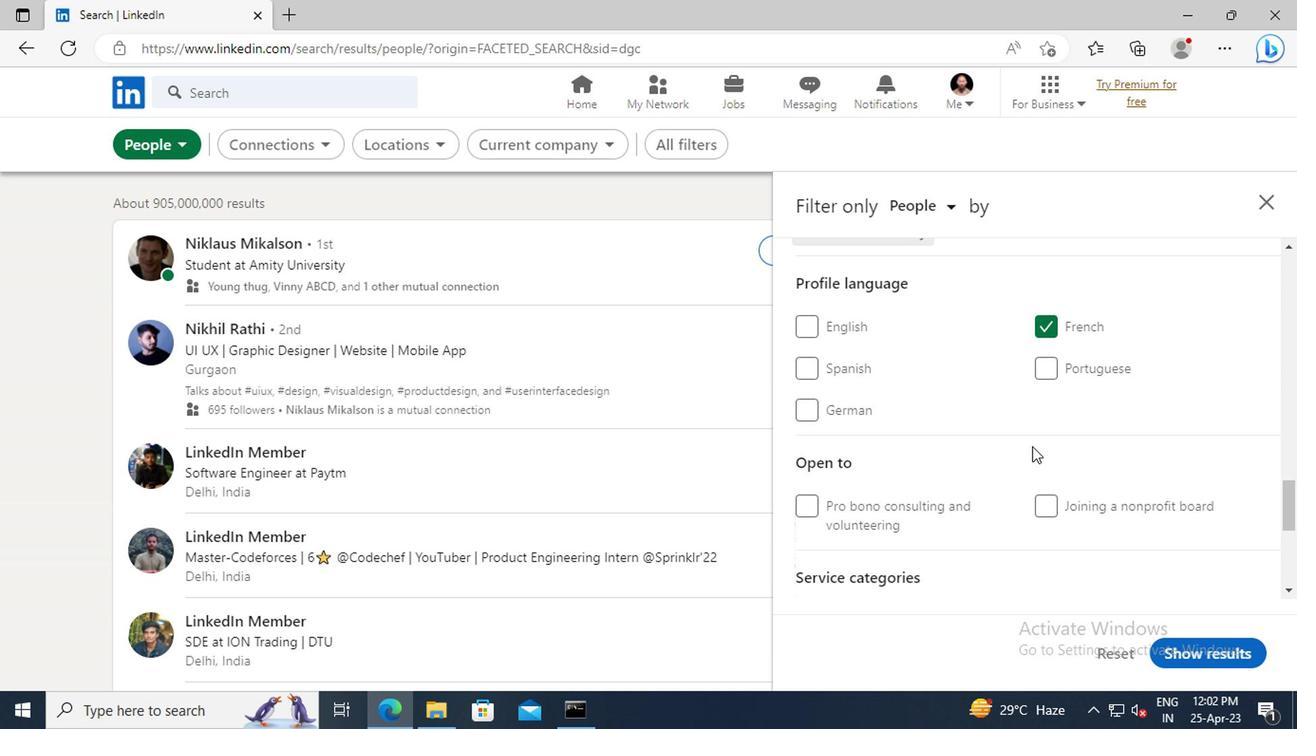 
Action: Mouse scrolled (1027, 447) with delta (0, 0)
Screenshot: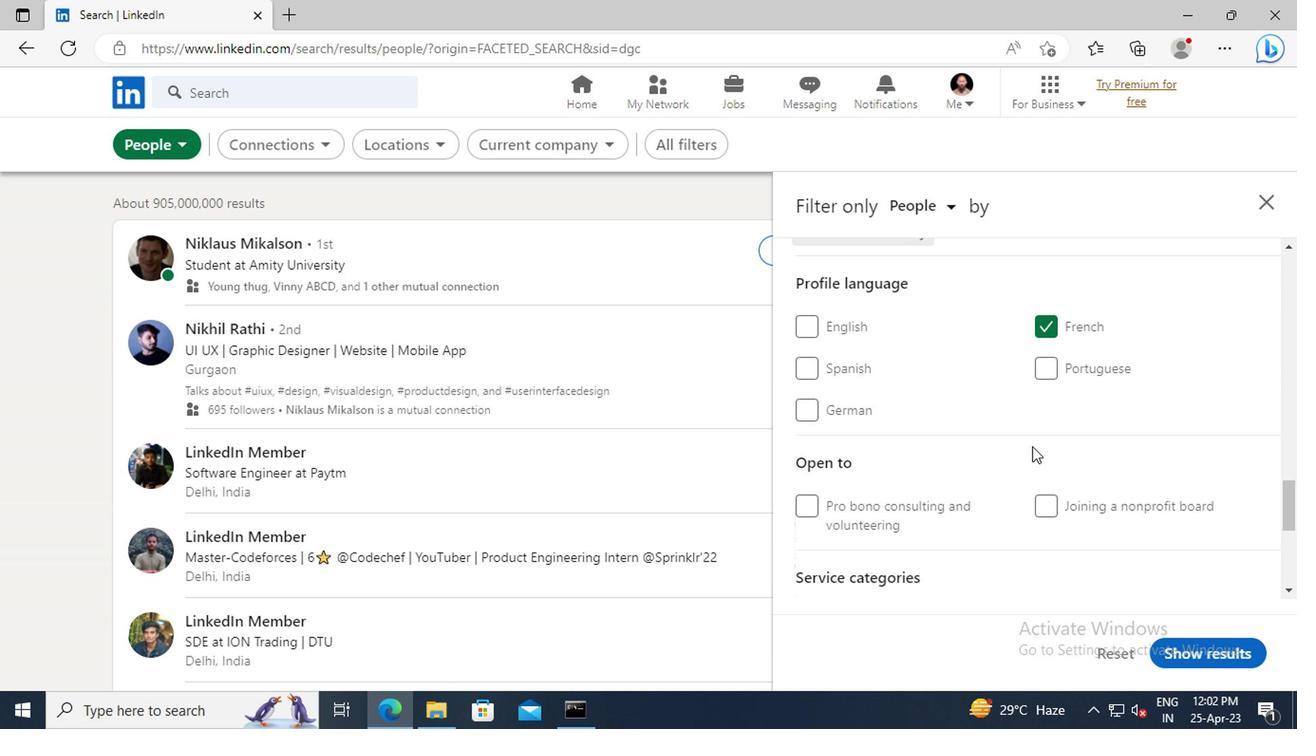 
Action: Mouse scrolled (1027, 447) with delta (0, 0)
Screenshot: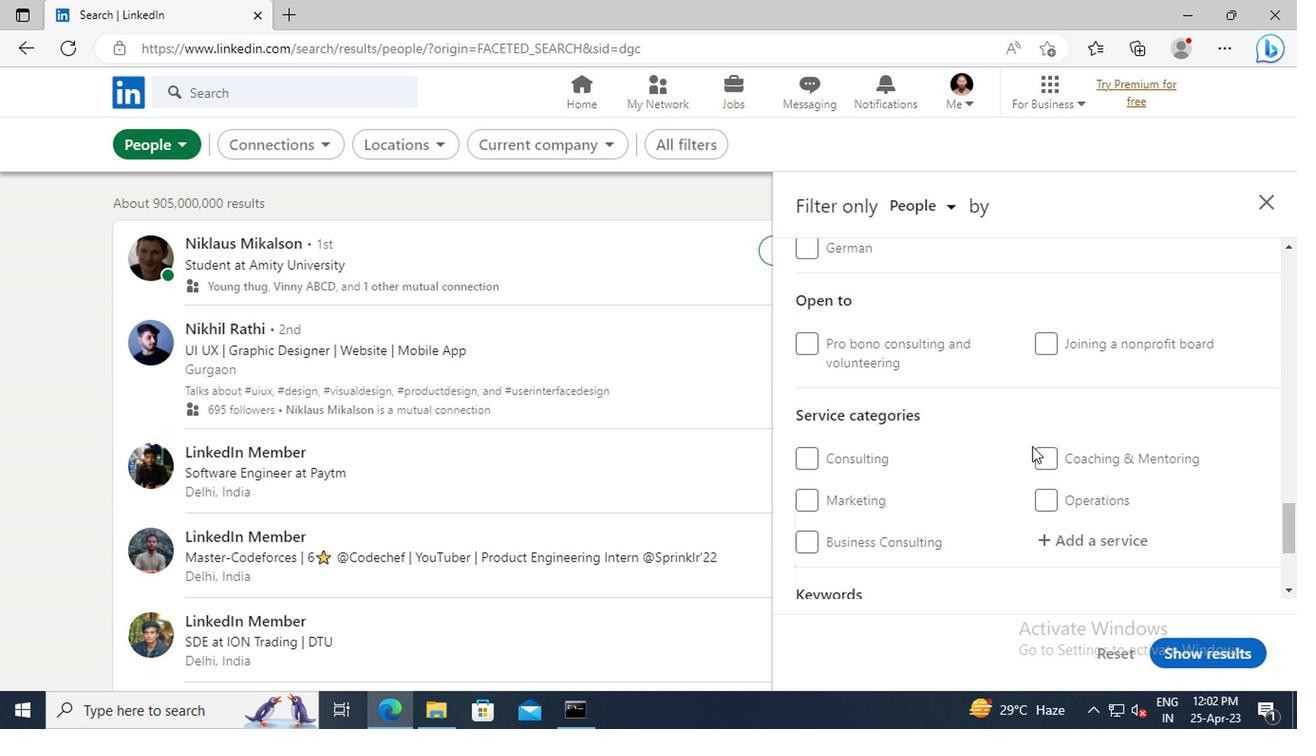
Action: Mouse scrolled (1027, 447) with delta (0, 0)
Screenshot: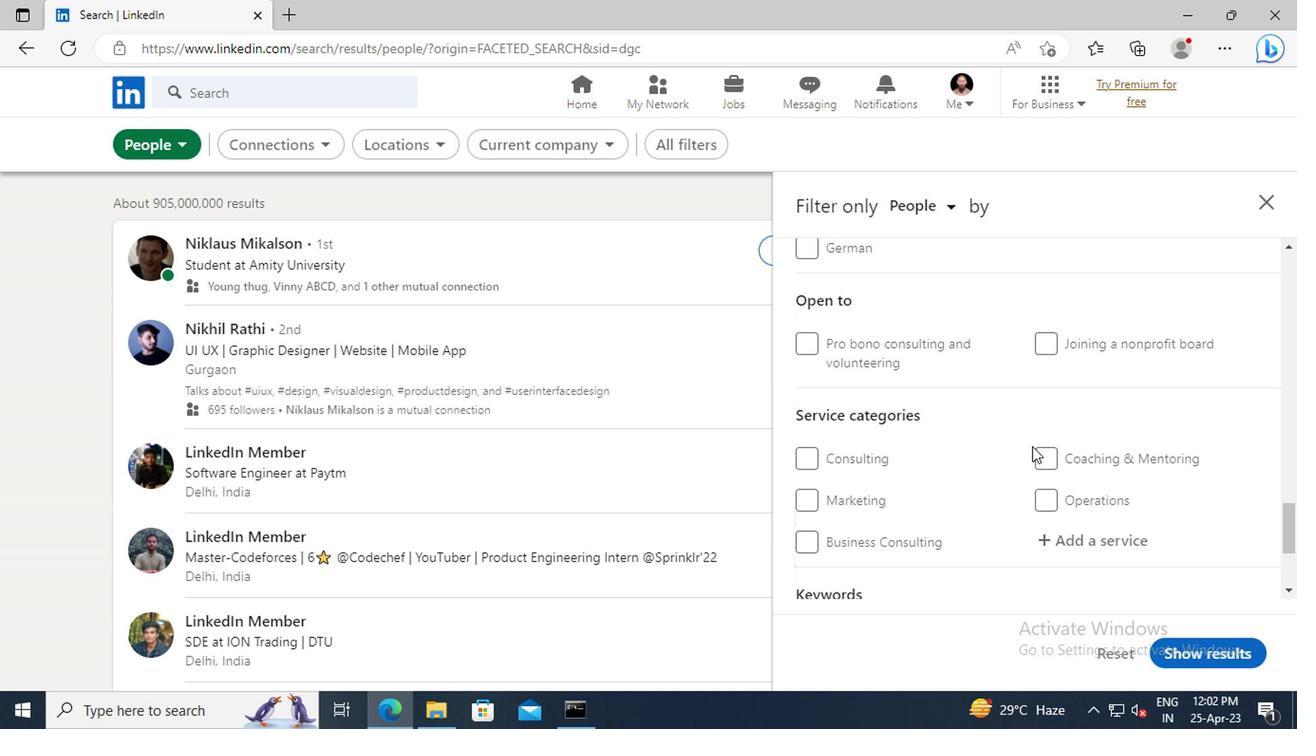 
Action: Mouse moved to (1060, 441)
Screenshot: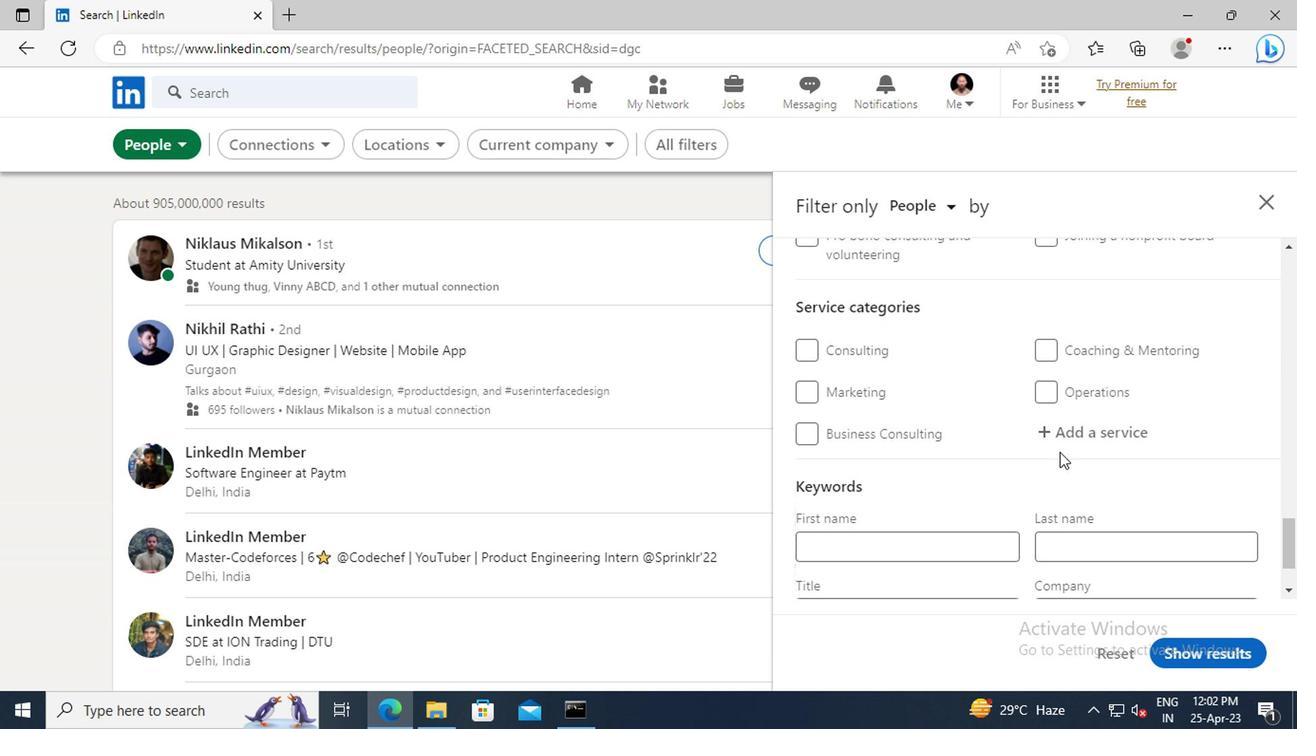 
Action: Mouse pressed left at (1060, 441)
Screenshot: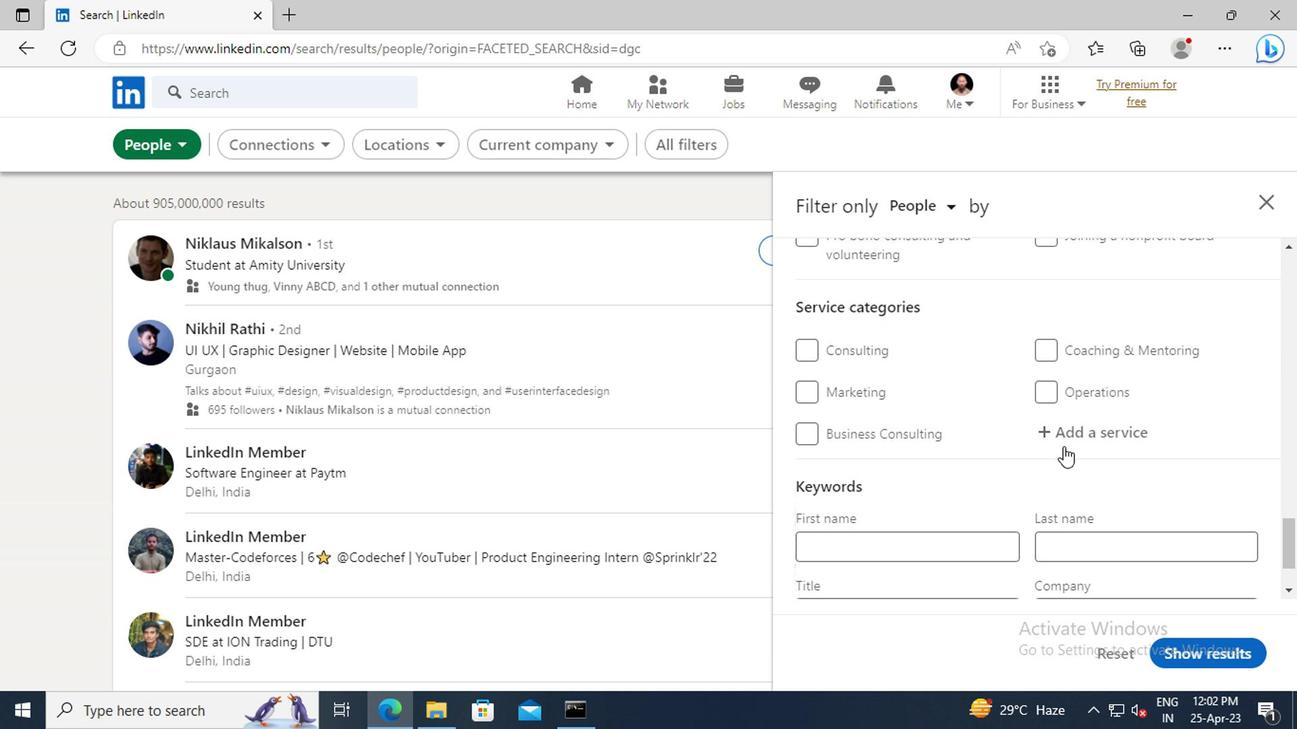 
Action: Mouse moved to (1060, 440)
Screenshot: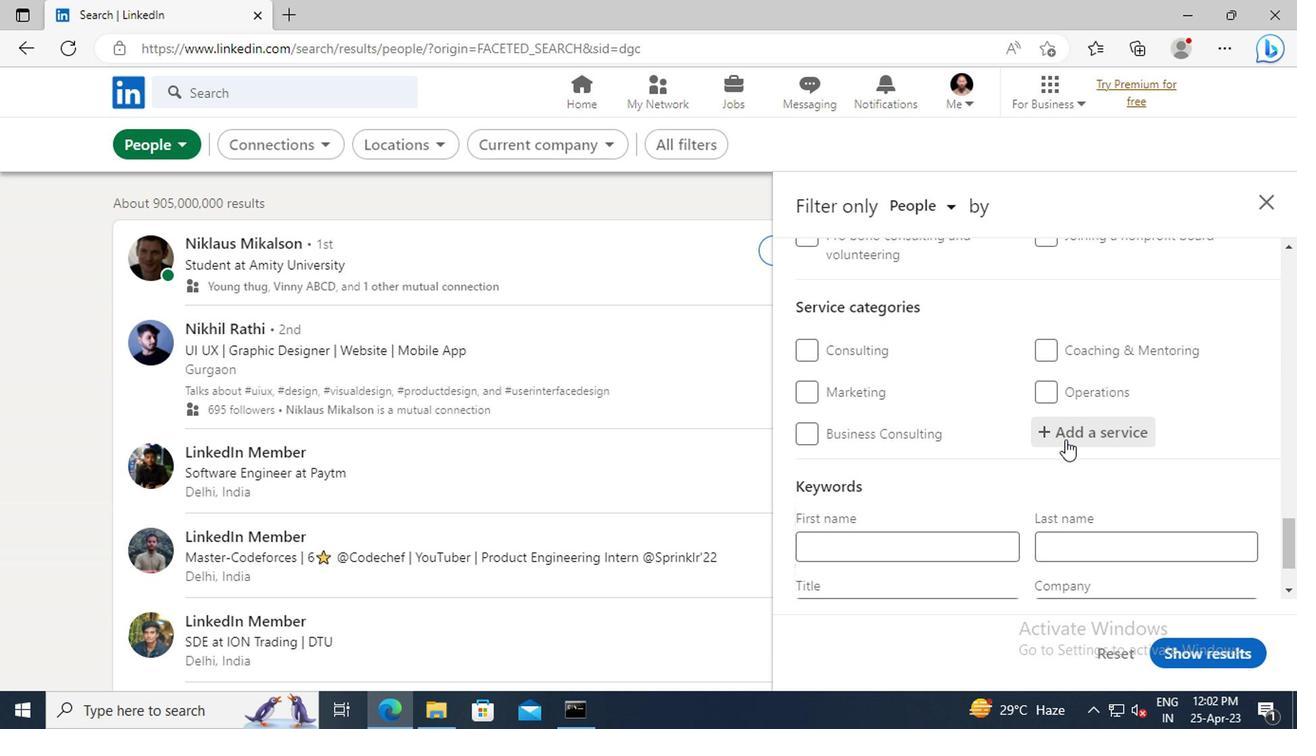 
Action: Key pressed <Key.shift>LOGO<Key.space><Key.shift>DESIGN
Screenshot: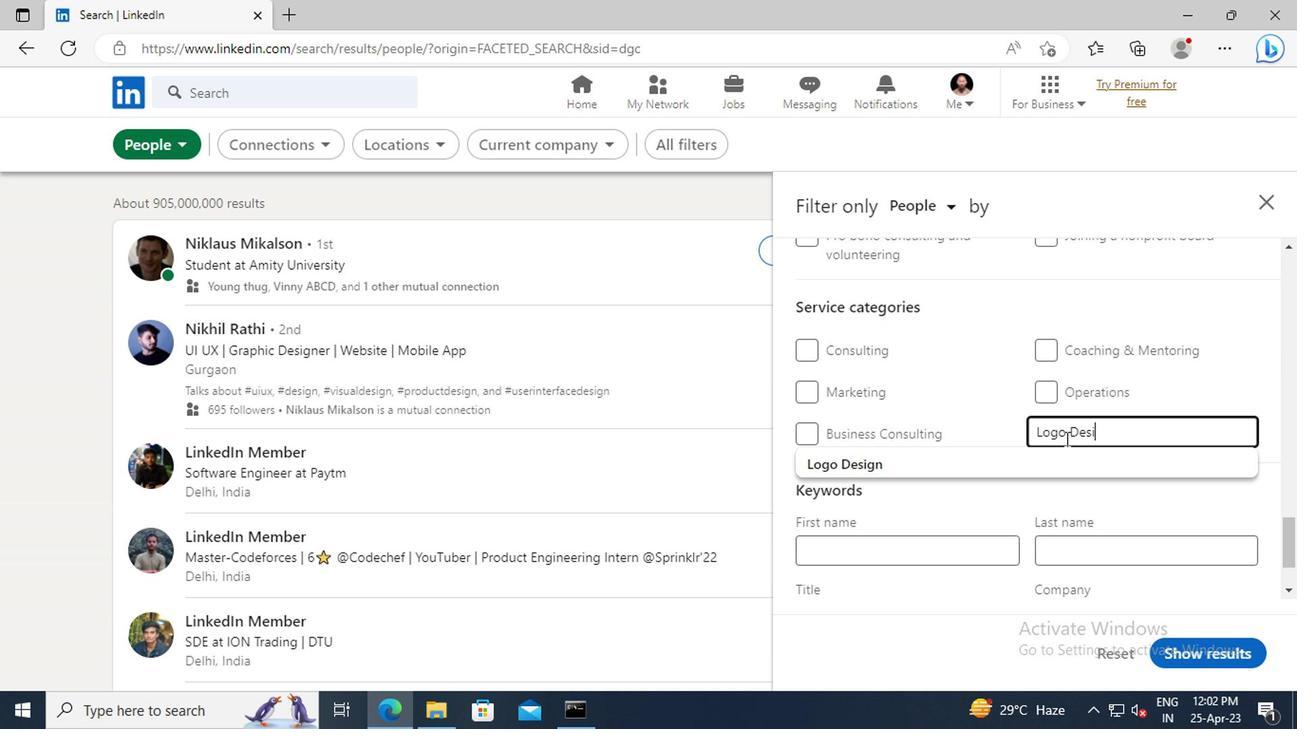 
Action: Mouse moved to (1014, 464)
Screenshot: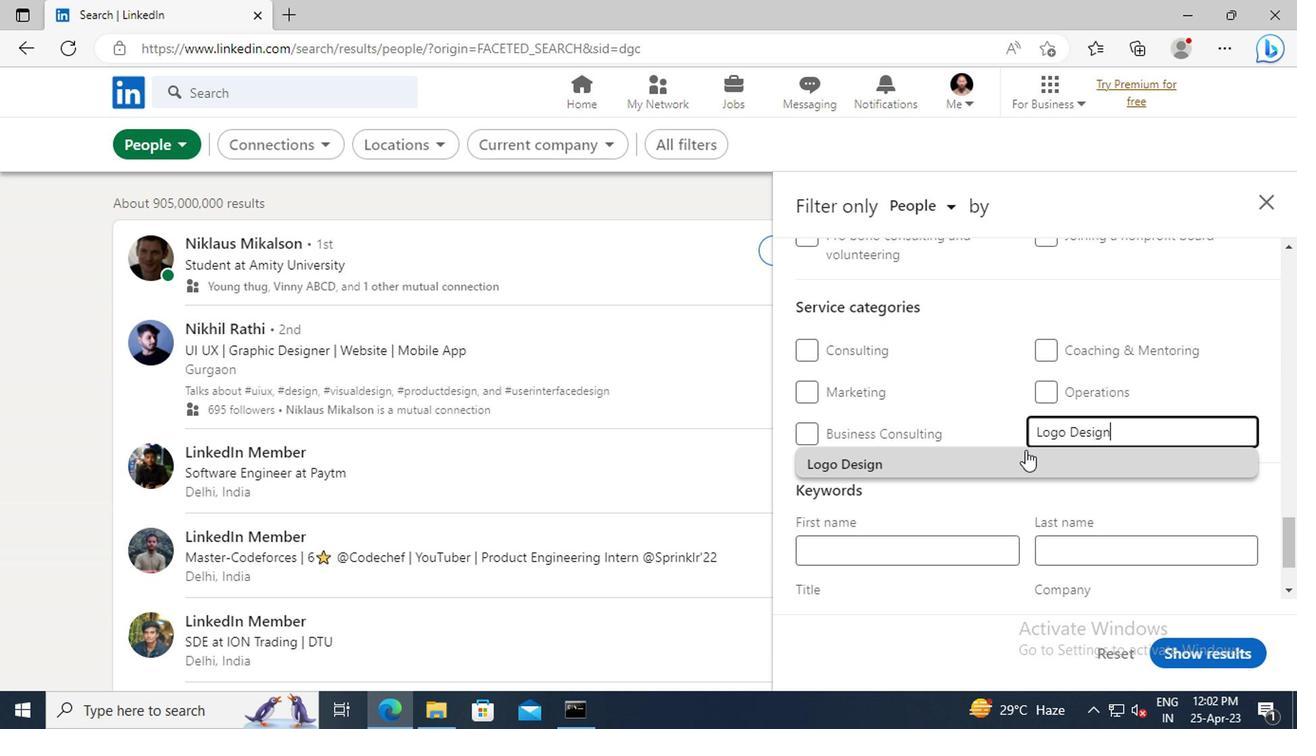 
Action: Mouse pressed left at (1014, 464)
Screenshot: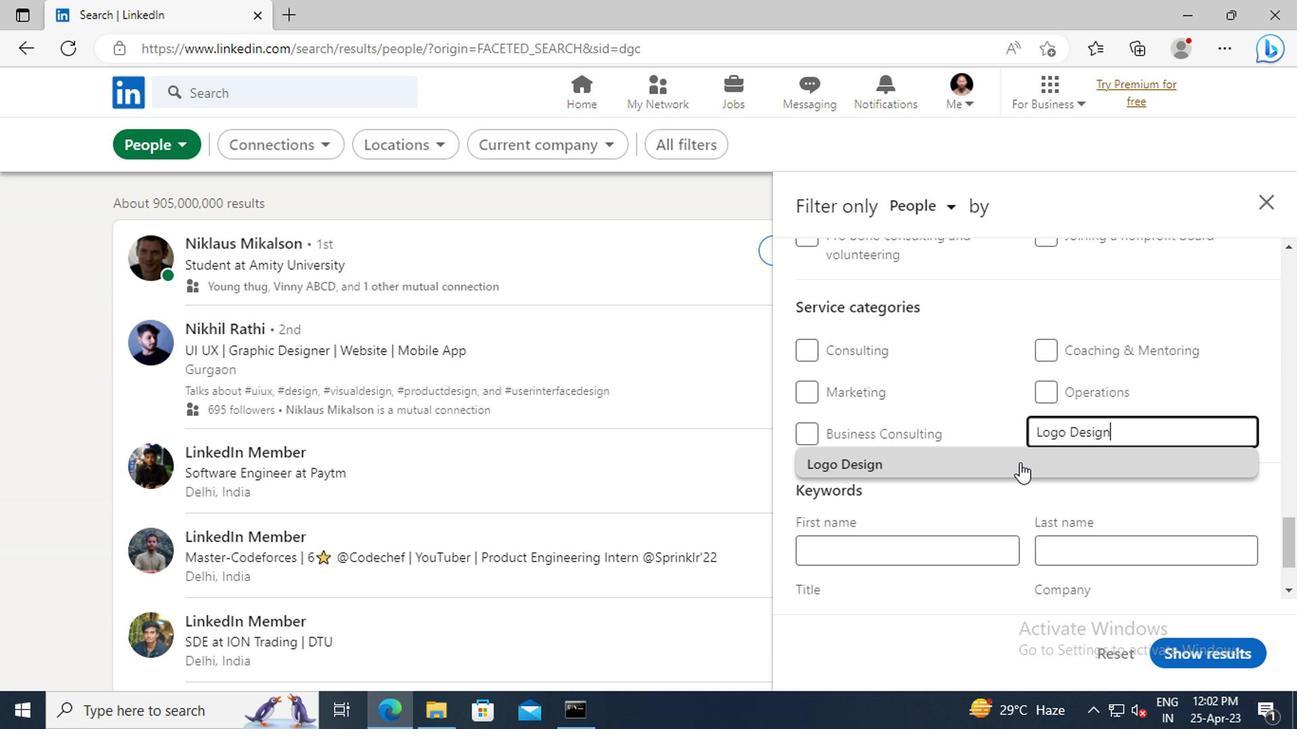 
Action: Mouse moved to (1002, 389)
Screenshot: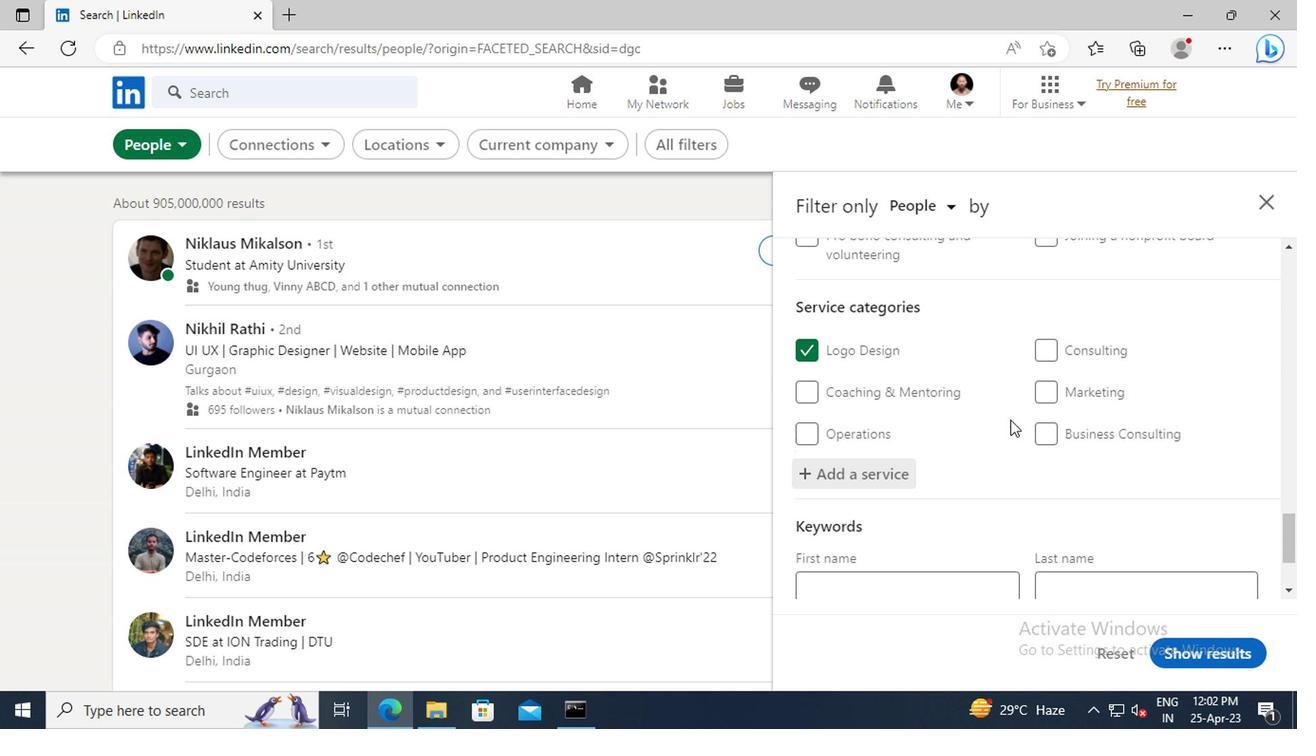 
Action: Mouse scrolled (1002, 389) with delta (0, 0)
Screenshot: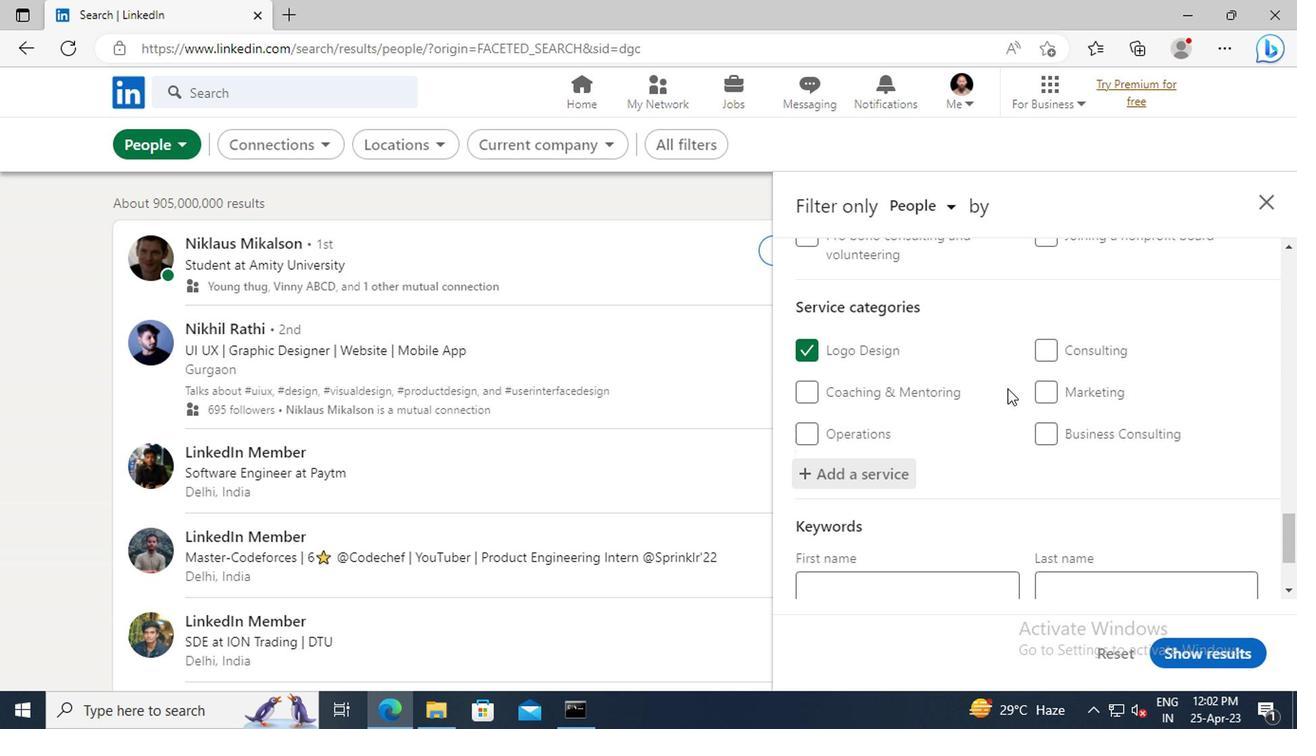 
Action: Mouse scrolled (1002, 389) with delta (0, 0)
Screenshot: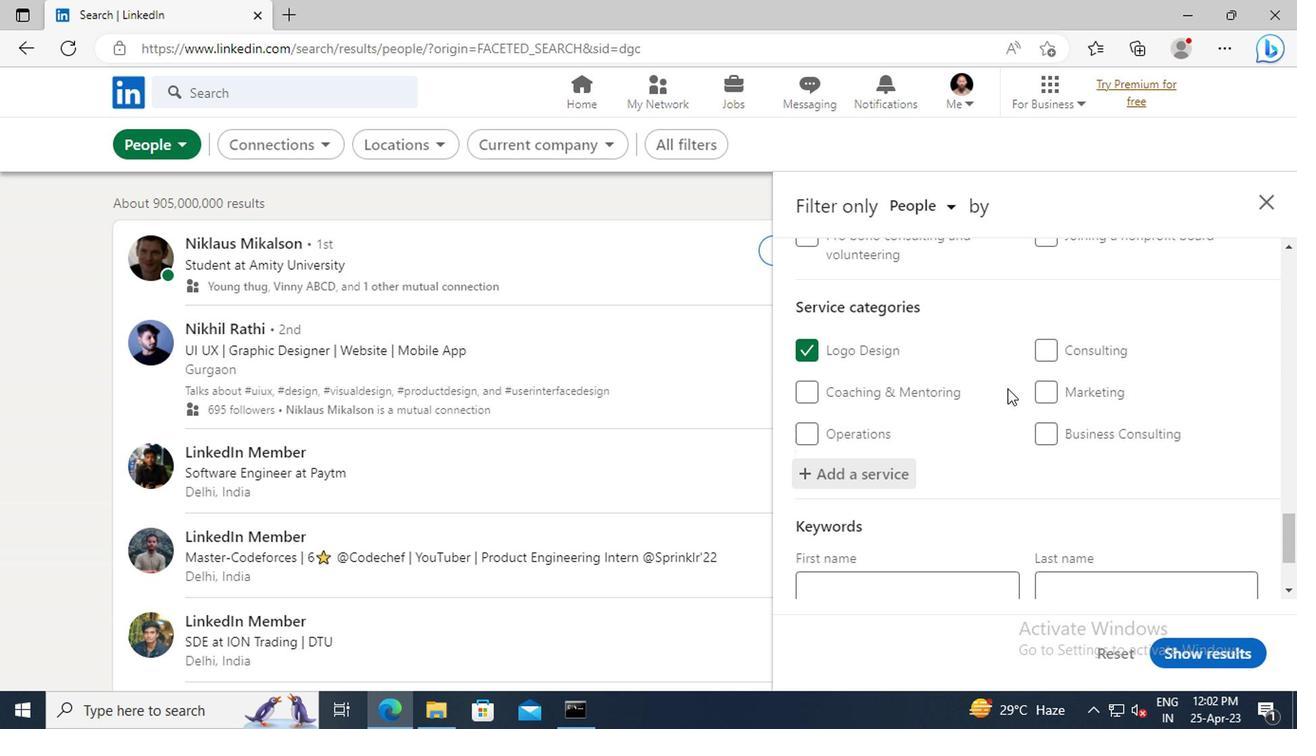 
Action: Mouse scrolled (1002, 389) with delta (0, 0)
Screenshot: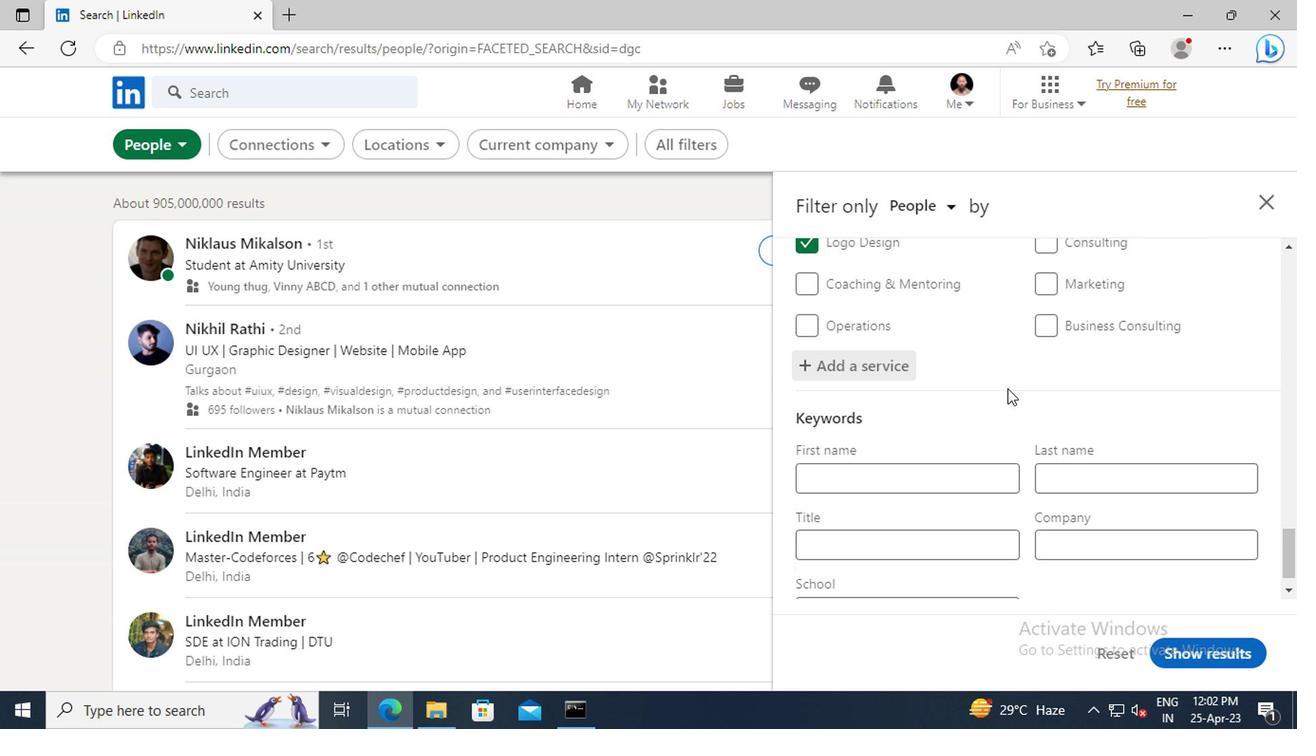 
Action: Mouse scrolled (1002, 389) with delta (0, 0)
Screenshot: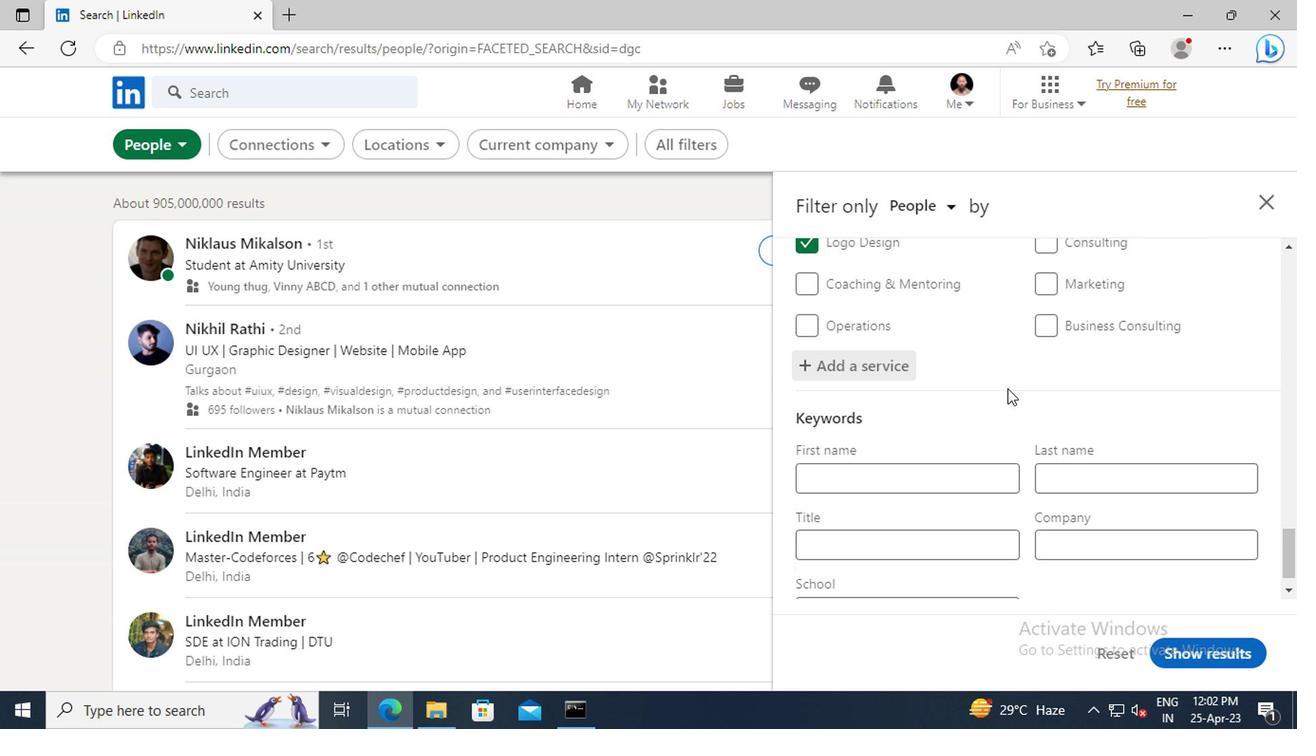 
Action: Mouse moved to (921, 523)
Screenshot: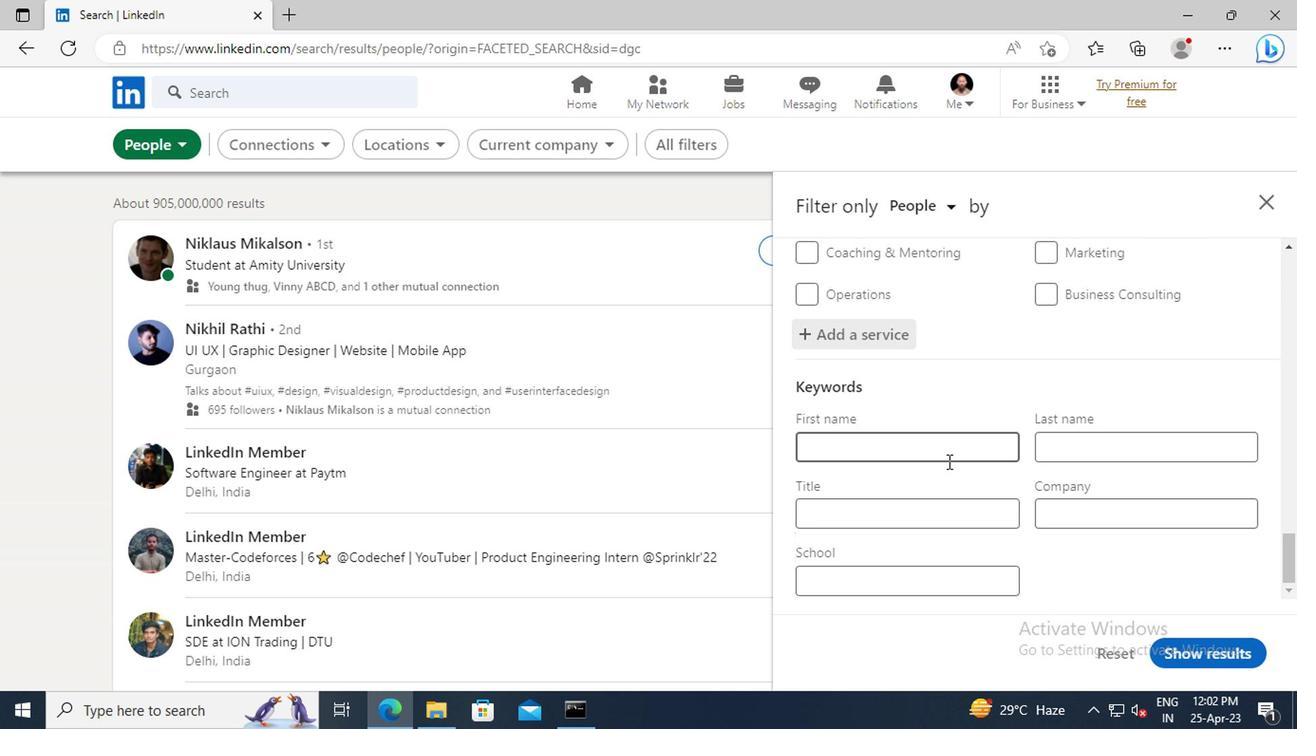 
Action: Mouse pressed left at (921, 523)
Screenshot: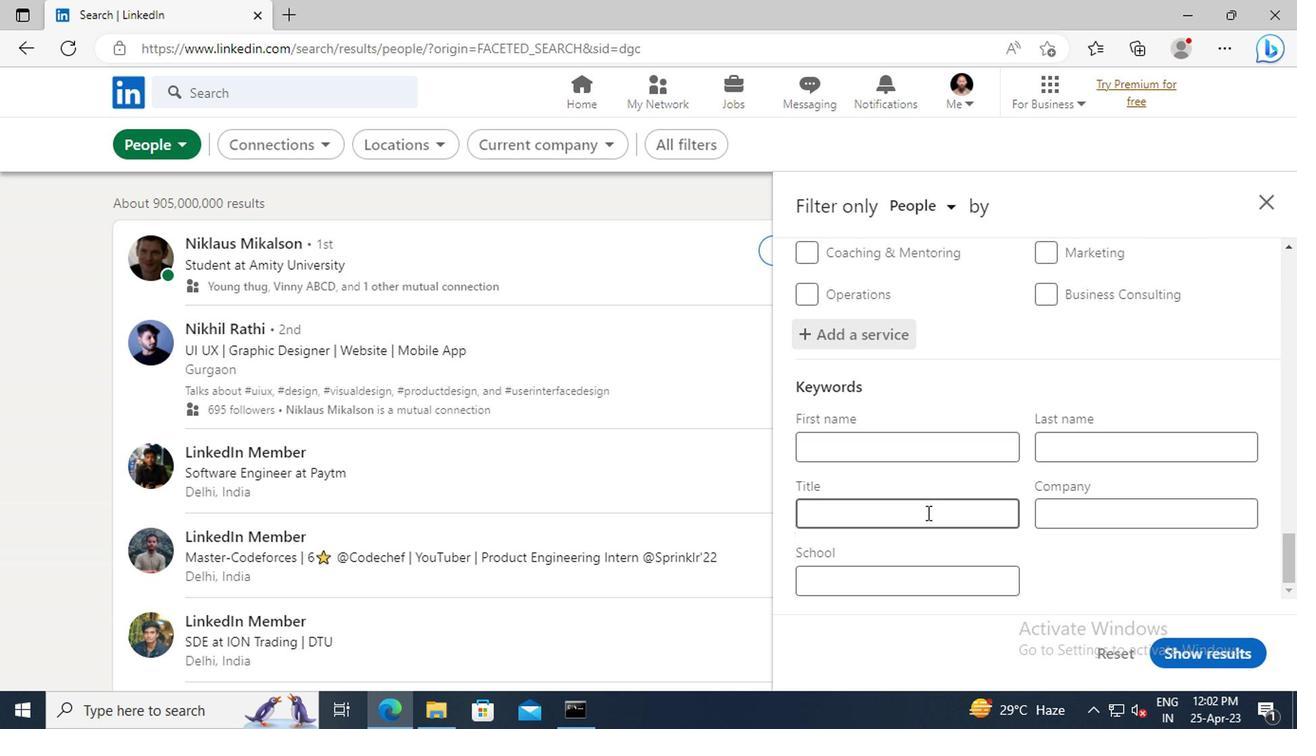 
Action: Key pressed <Key.shift_r>ADMINISTRATIVE<Key.space><Key.shift_r>ASSISTANT
Screenshot: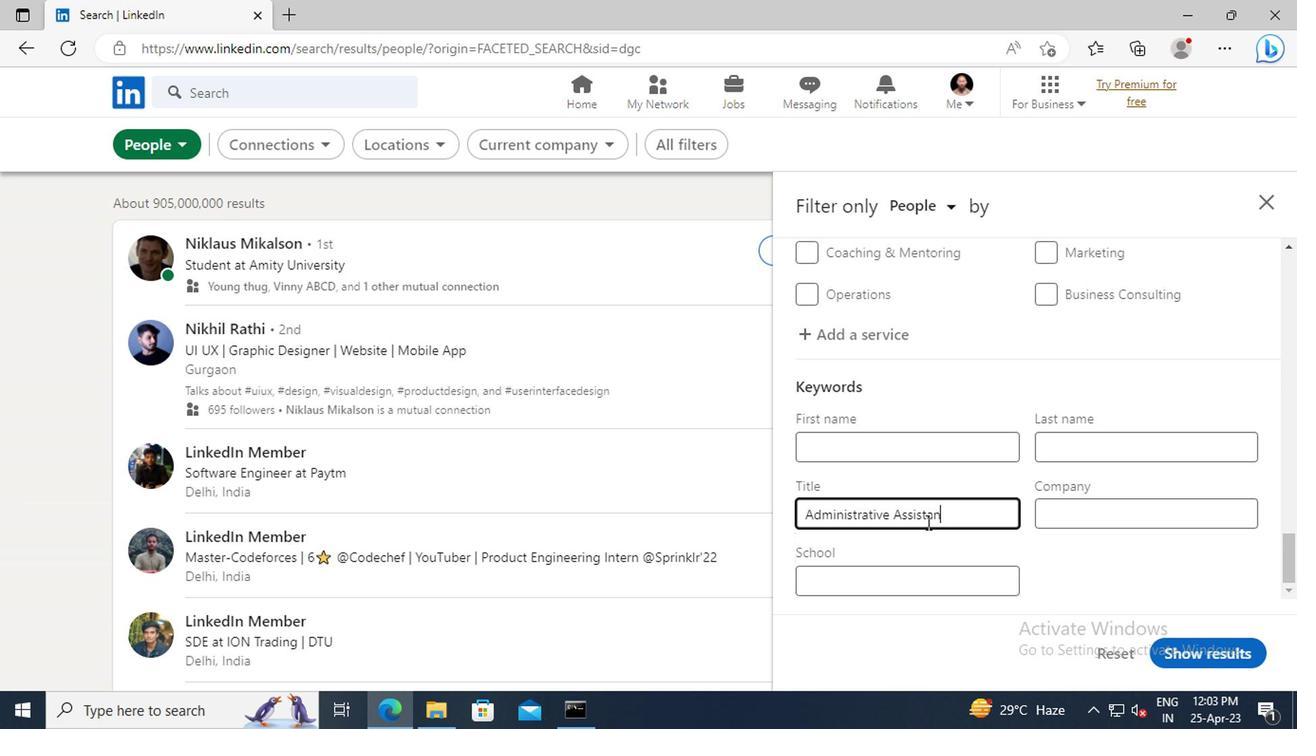 
Action: Mouse moved to (1169, 661)
Screenshot: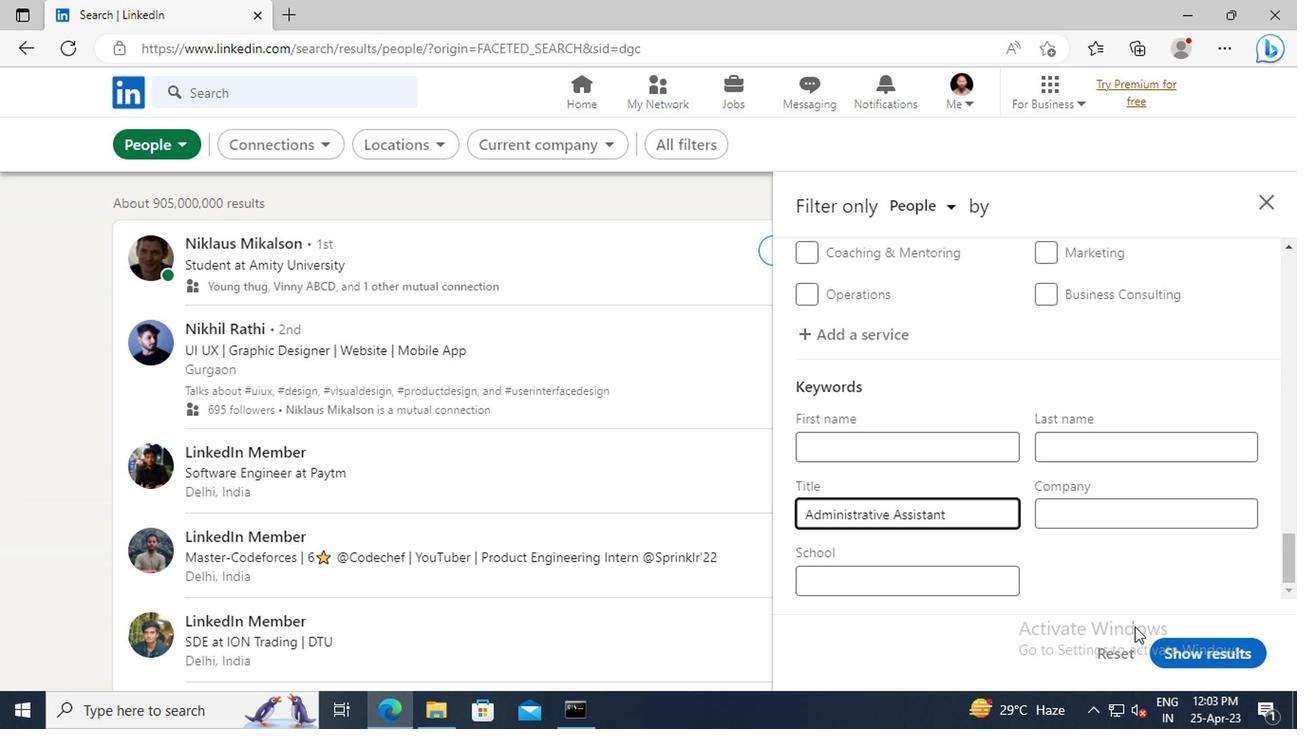 
Action: Mouse pressed left at (1169, 661)
Screenshot: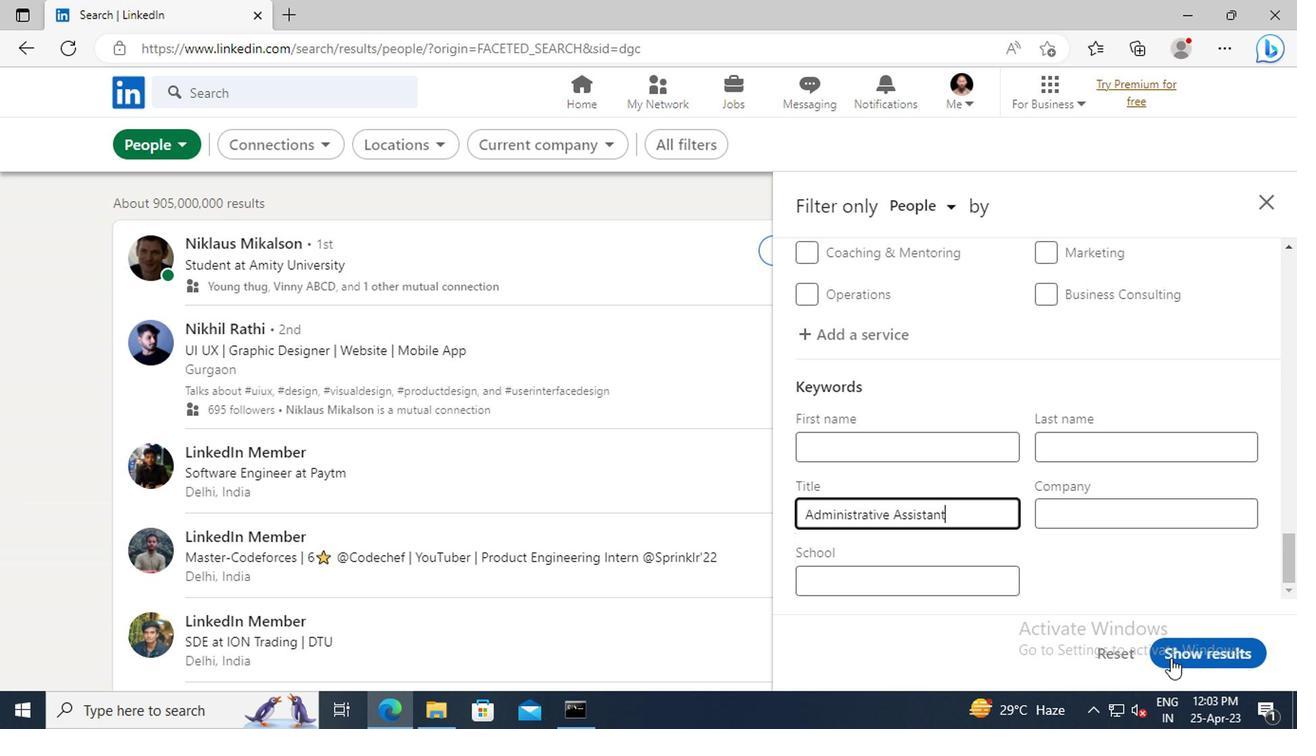 
